Task: Look for space in Paraíba do Sul, Brazil from 1st August, 2023 to 5th August, 2023 for 3 adults, 1 child in price range Rs.13000 to Rs.20000. Place can be entire place with 2 bedrooms having 3 beds and 2 bathrooms. Property type can be flatguest house, hotel. Booking option can be shelf check-in. Required host language is Spanish.
Action: Mouse moved to (461, 115)
Screenshot: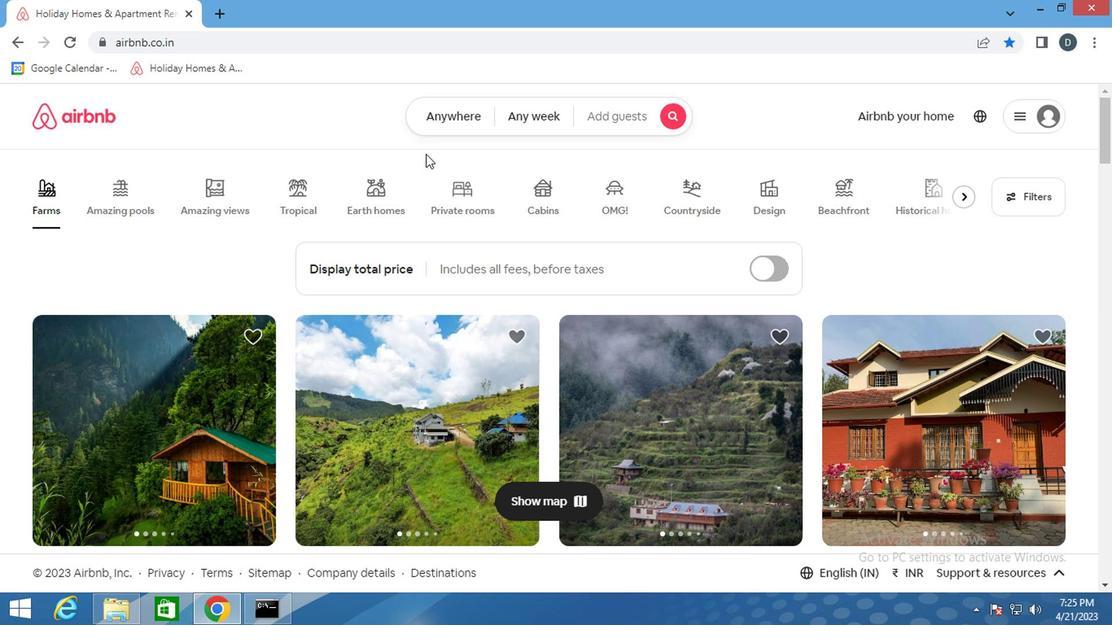 
Action: Mouse pressed left at (461, 115)
Screenshot: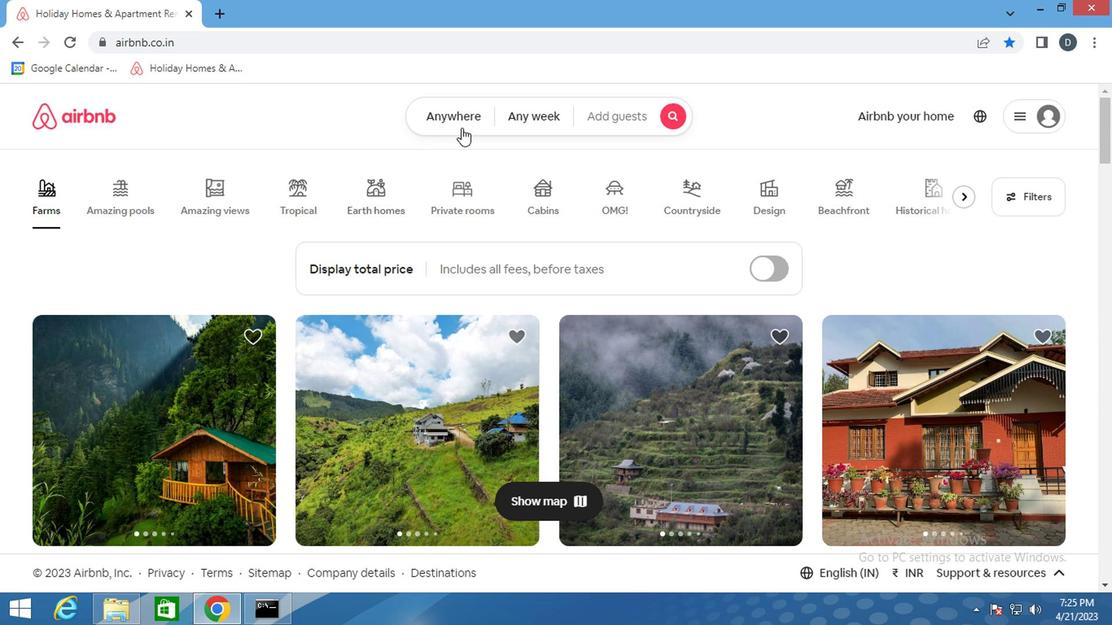 
Action: Mouse moved to (332, 182)
Screenshot: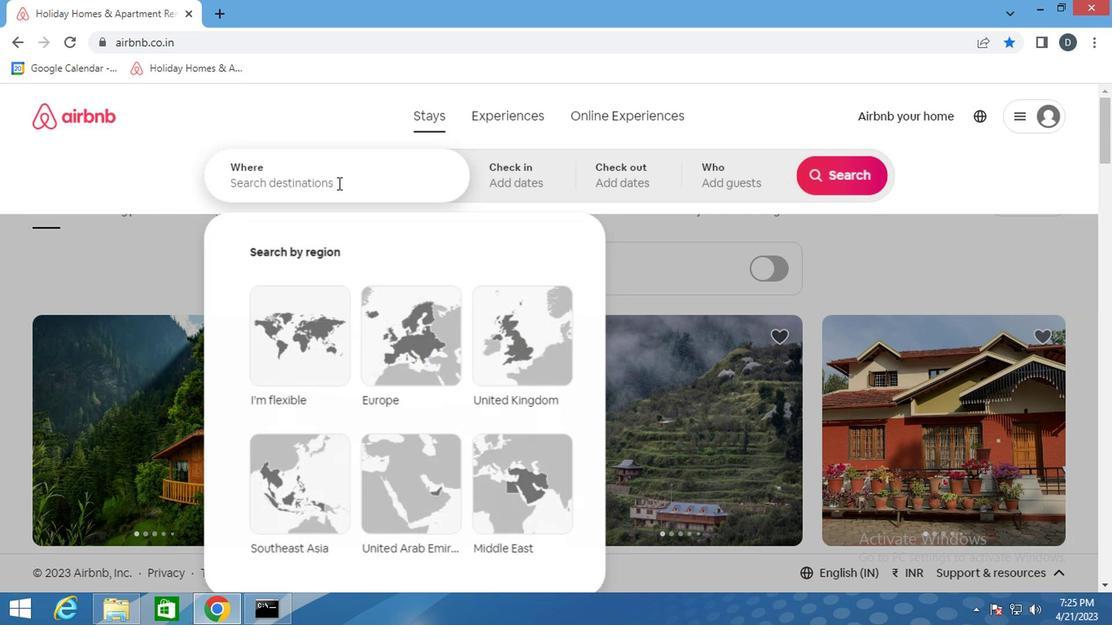 
Action: Mouse pressed left at (332, 182)
Screenshot: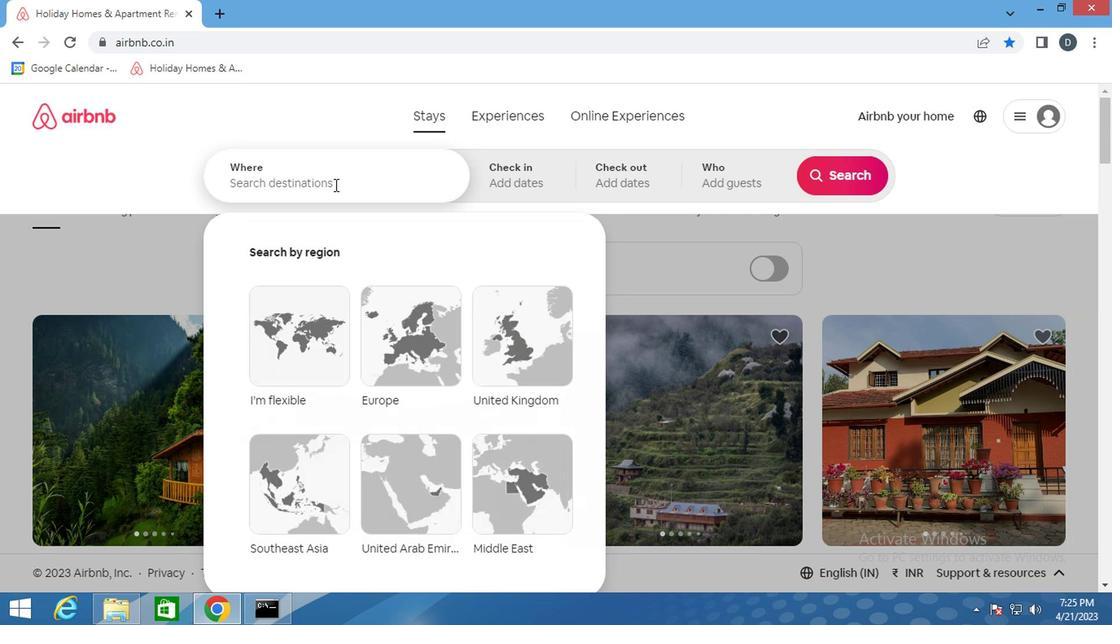 
Action: Key pressed <Key.shift_r>Paraiba<Key.space>do<Key.space><Key.shift><Key.shift><Key.shift><Key.shift><Key.shift><Key.shift><Key.shift><Key.shift><Key.shift><Key.shift><Key.shift><Key.shift><Key.shift><Key.shift>SUL,<Key.shift>BRAZIL<Key.enter>
Screenshot: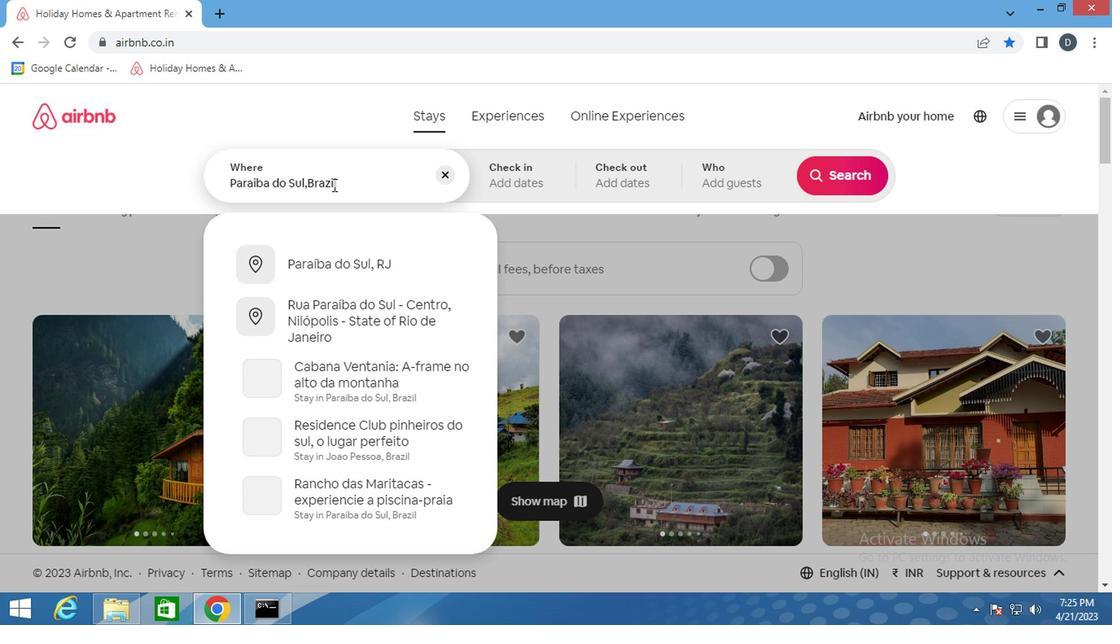 
Action: Mouse moved to (827, 312)
Screenshot: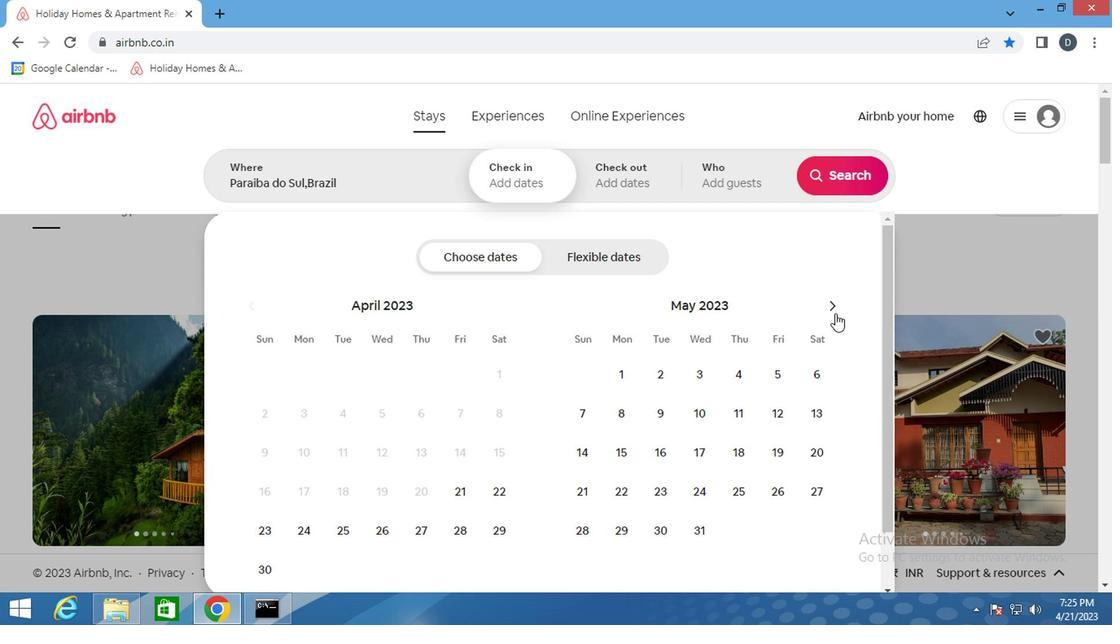 
Action: Mouse pressed left at (827, 312)
Screenshot: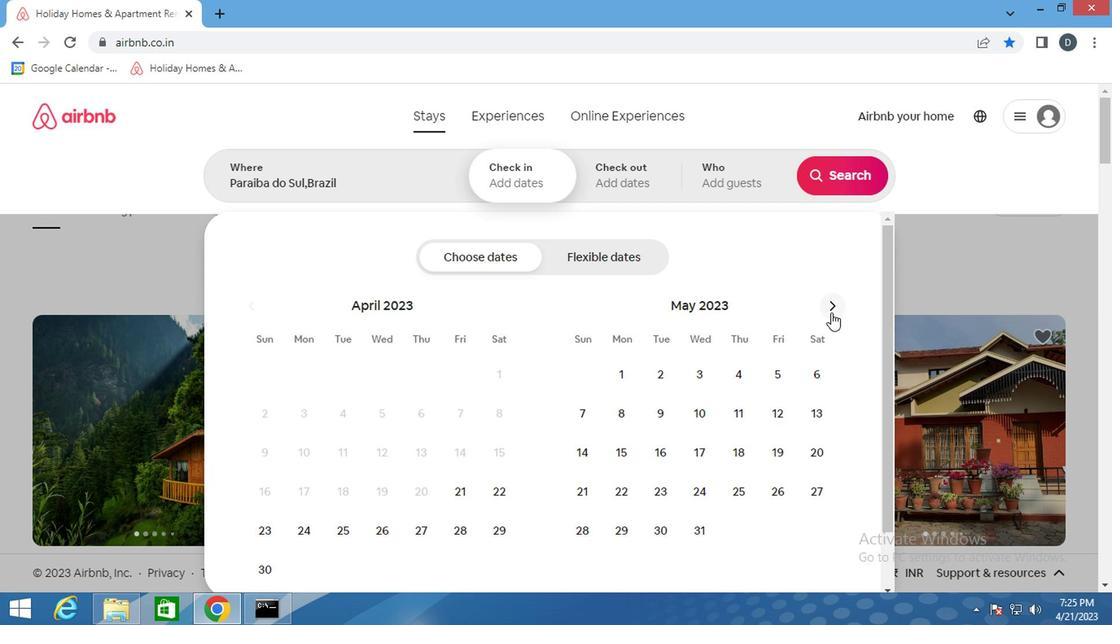 
Action: Mouse pressed left at (827, 312)
Screenshot: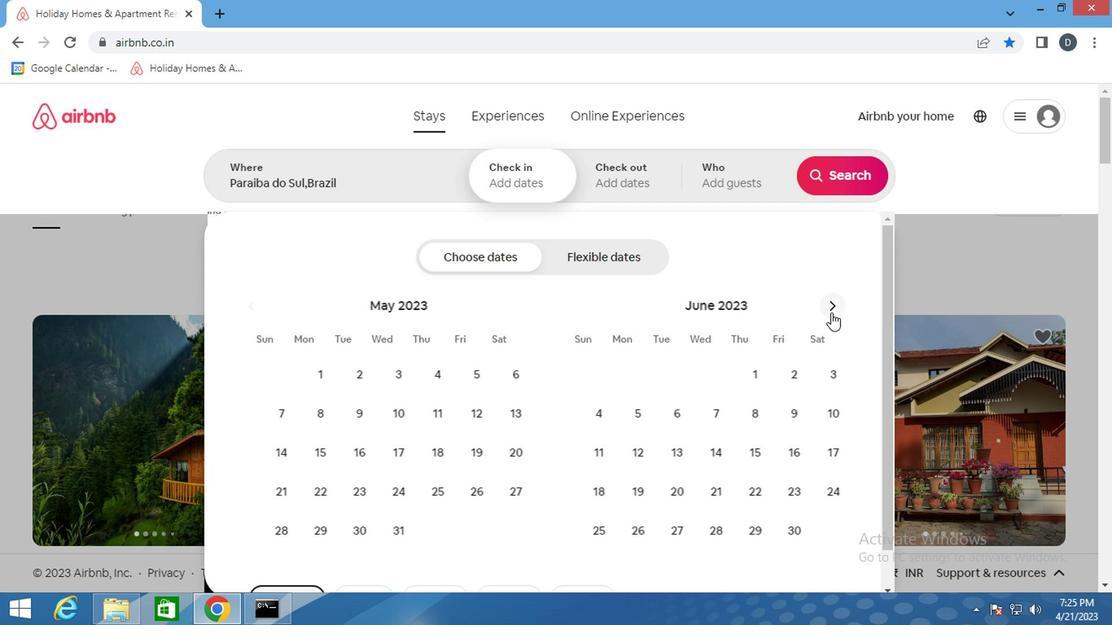 
Action: Mouse pressed left at (827, 312)
Screenshot: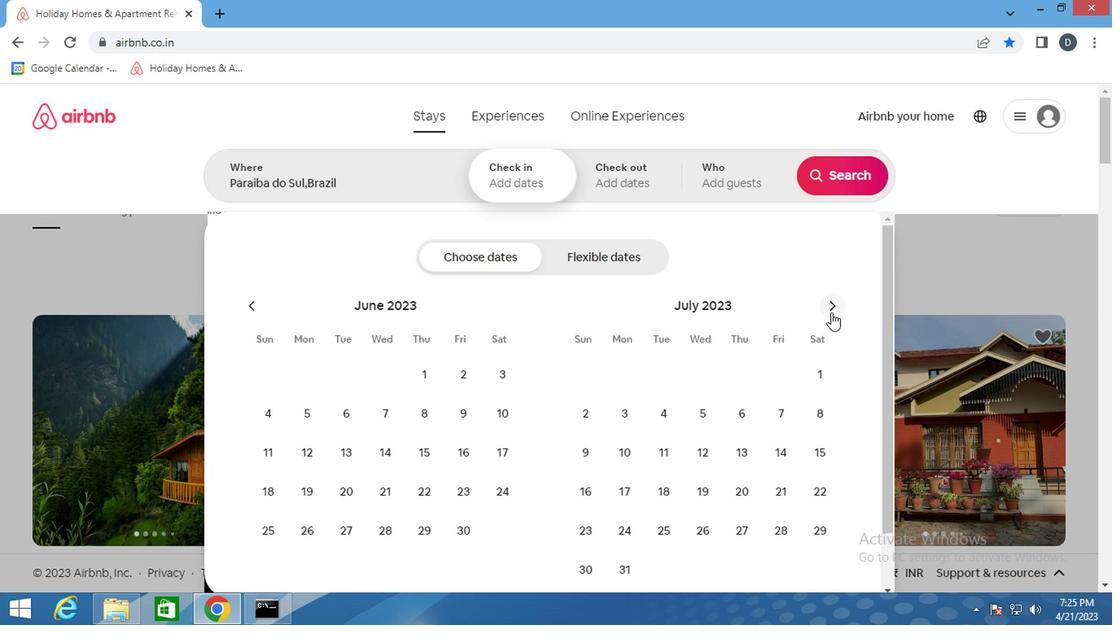 
Action: Mouse moved to (654, 374)
Screenshot: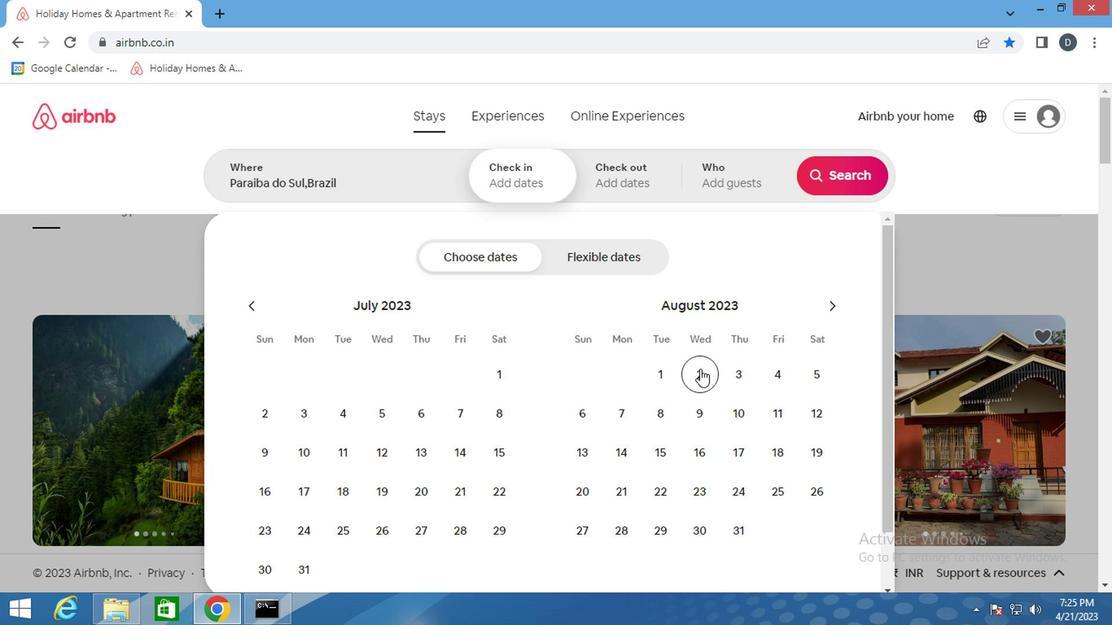 
Action: Mouse pressed left at (654, 374)
Screenshot: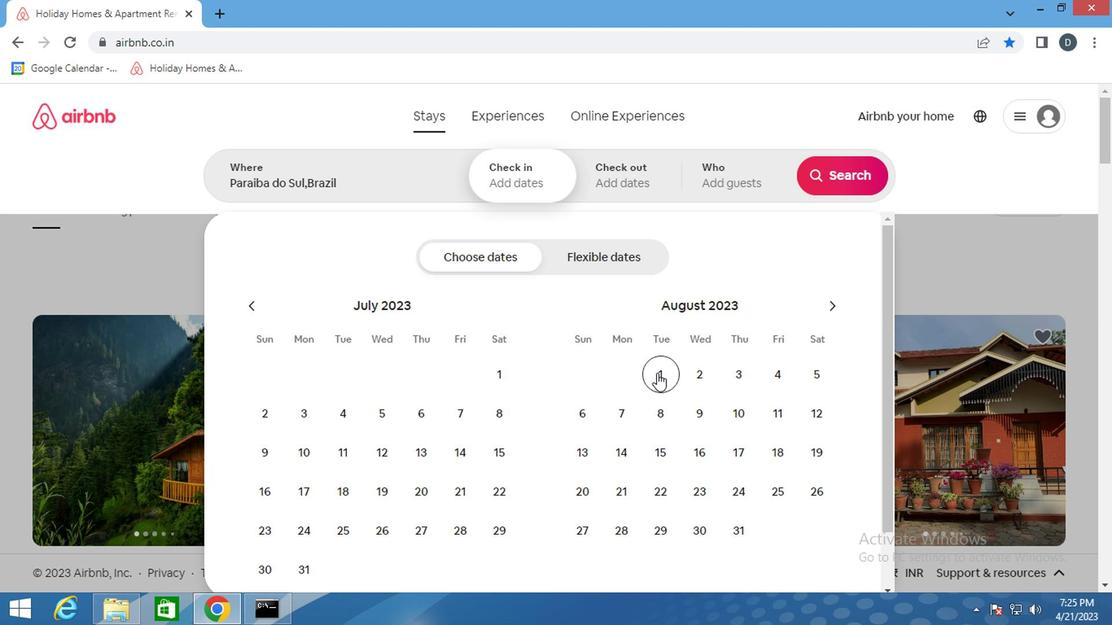 
Action: Mouse moved to (818, 373)
Screenshot: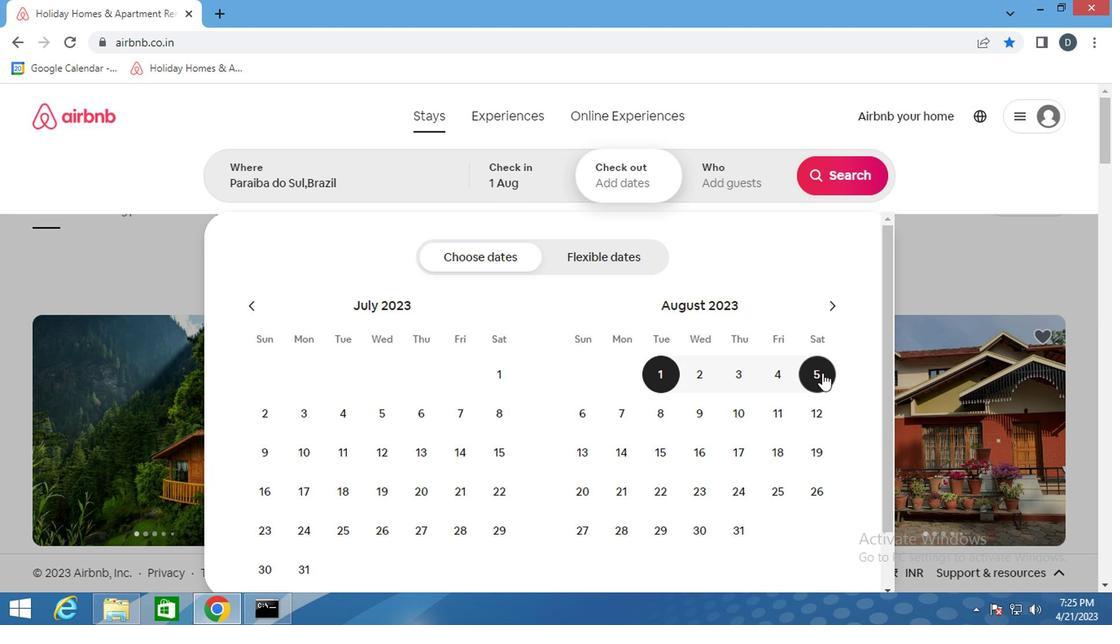 
Action: Mouse pressed left at (818, 373)
Screenshot: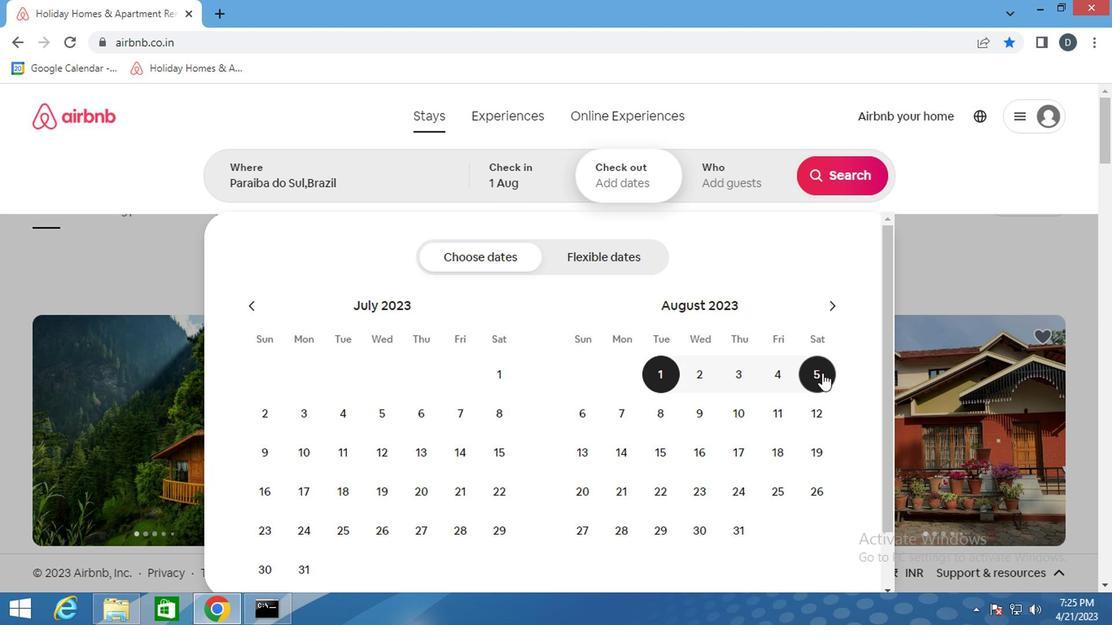 
Action: Mouse moved to (736, 182)
Screenshot: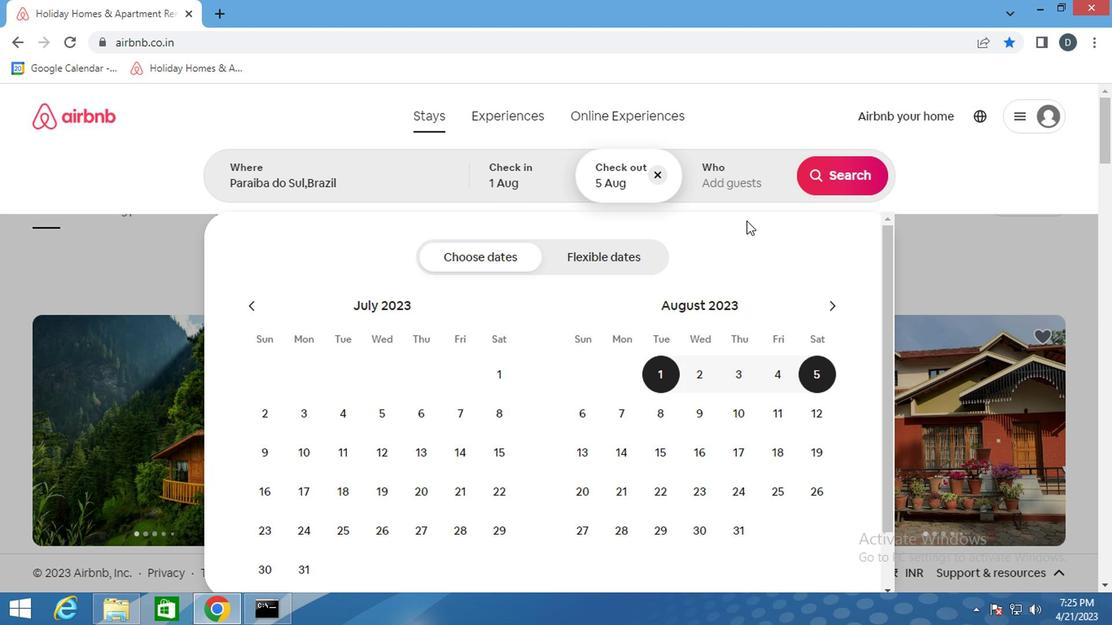 
Action: Mouse pressed left at (736, 182)
Screenshot: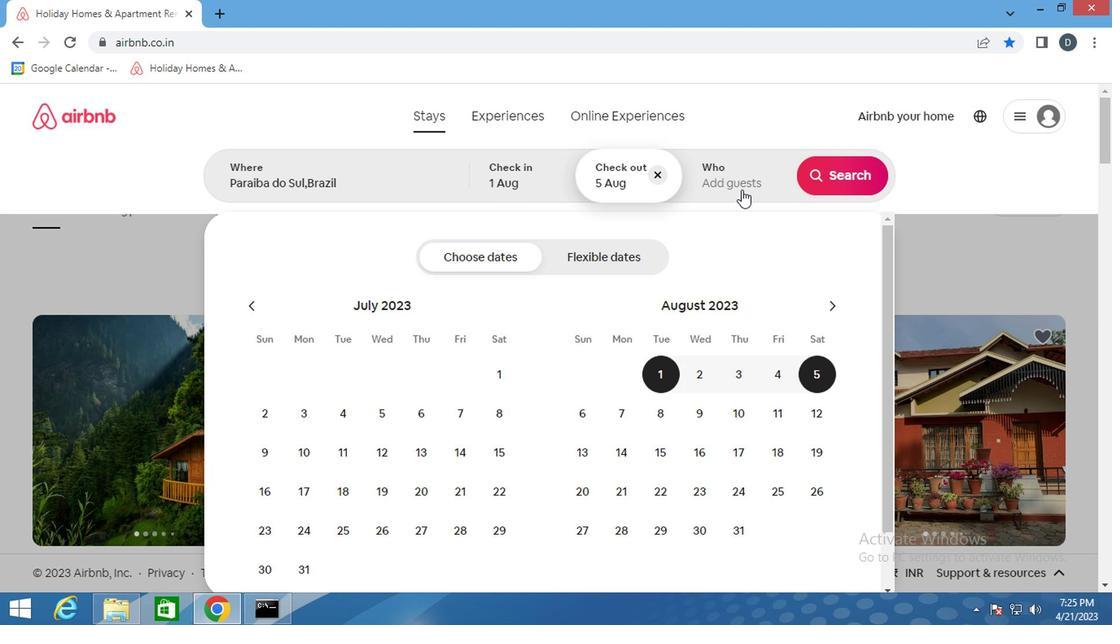 
Action: Mouse moved to (844, 262)
Screenshot: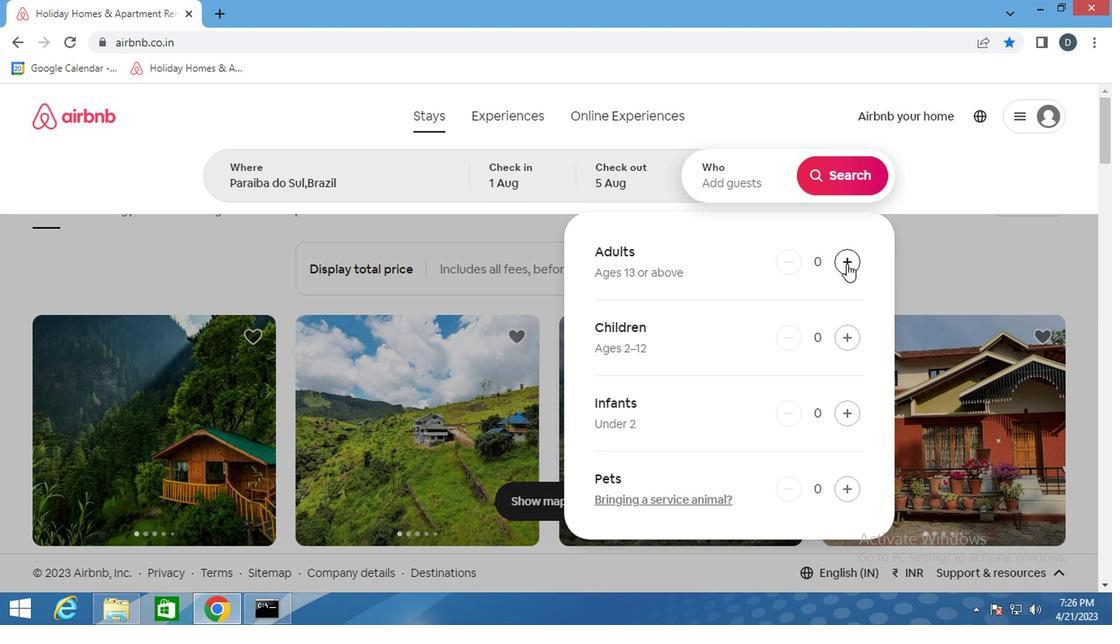 
Action: Mouse pressed left at (844, 262)
Screenshot: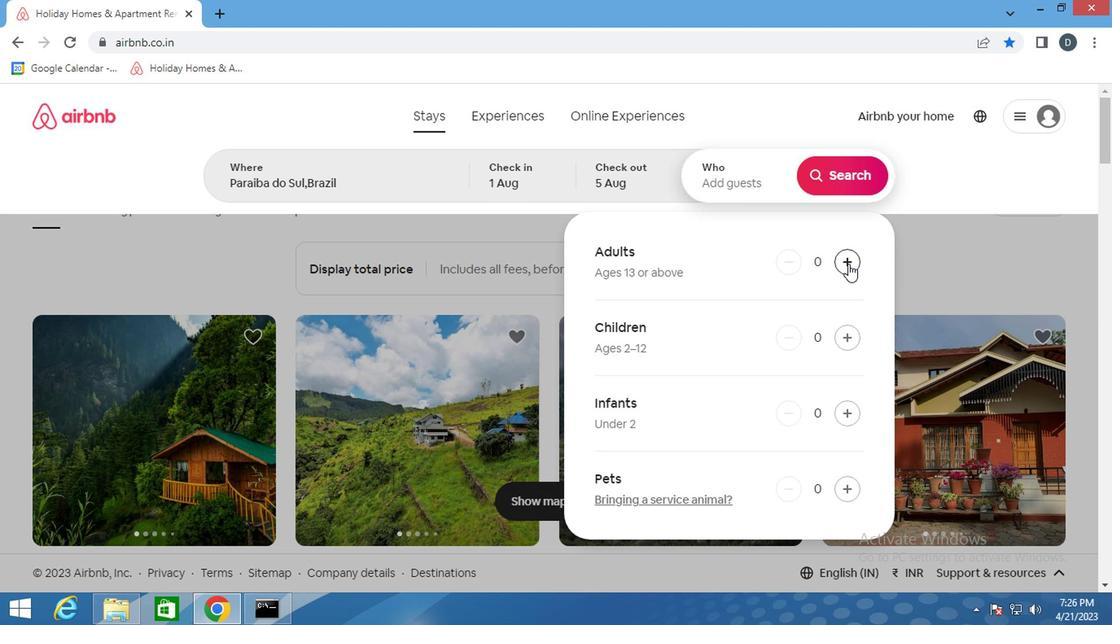 
Action: Mouse pressed left at (844, 262)
Screenshot: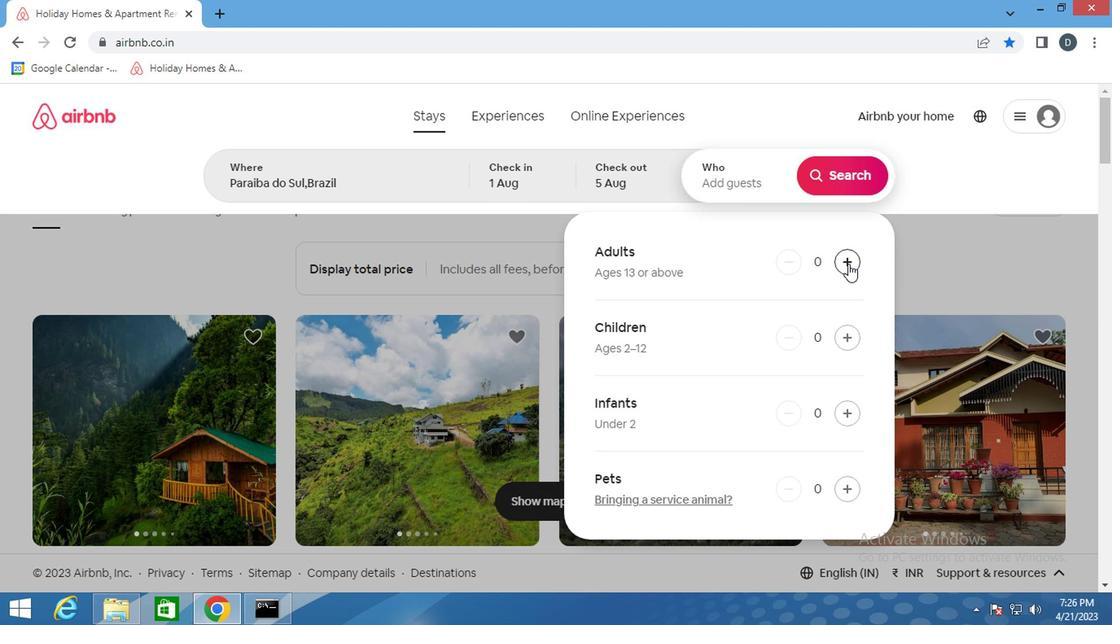 
Action: Mouse pressed left at (844, 262)
Screenshot: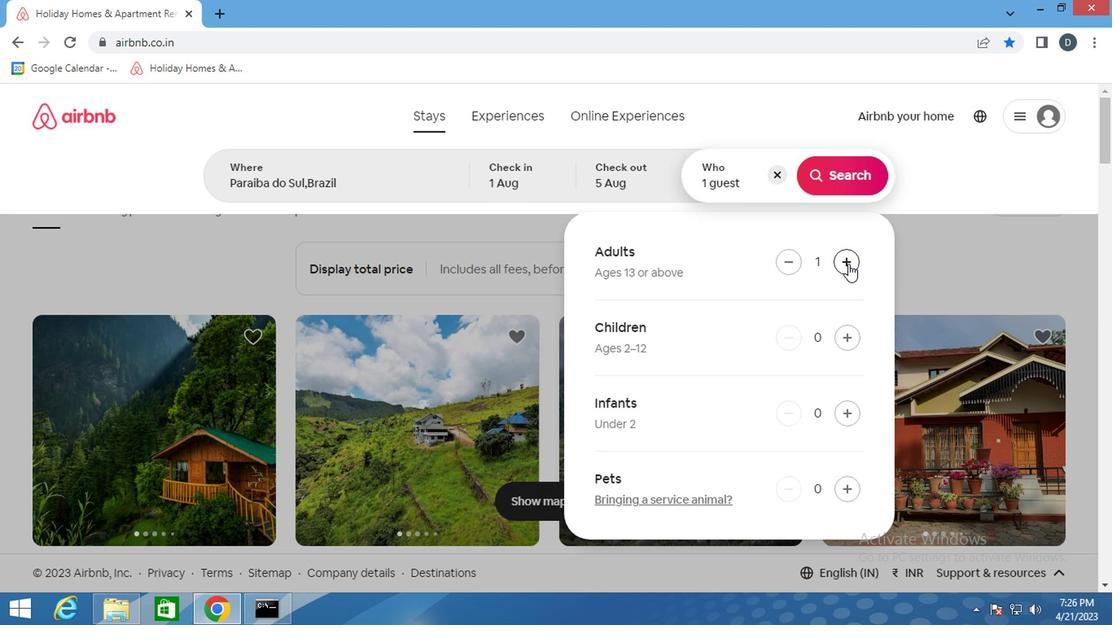 
Action: Mouse moved to (846, 341)
Screenshot: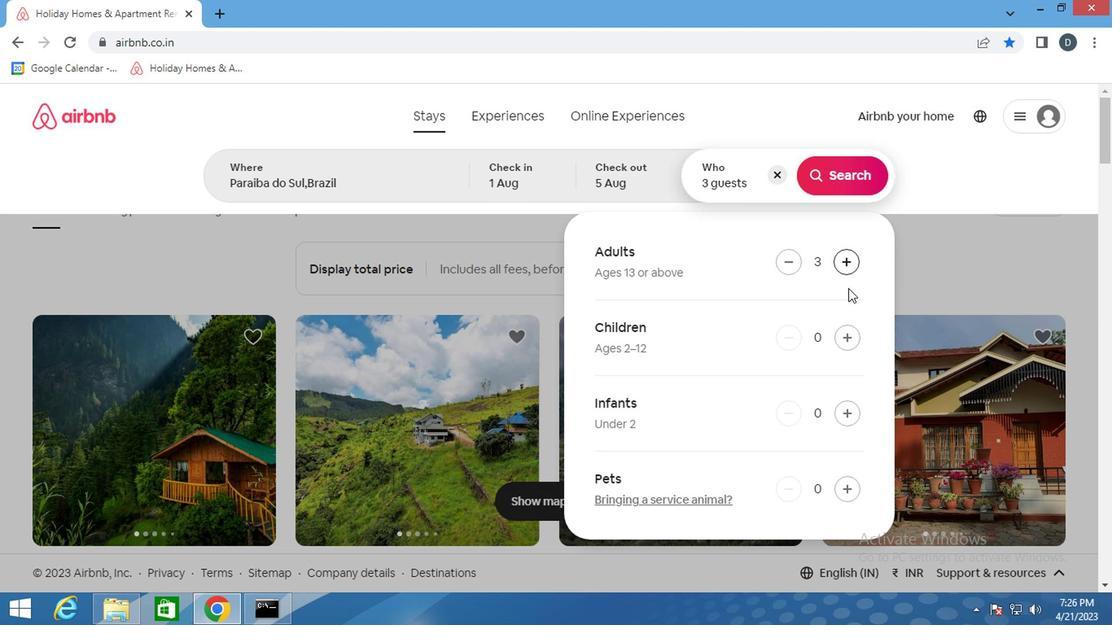 
Action: Mouse pressed left at (846, 341)
Screenshot: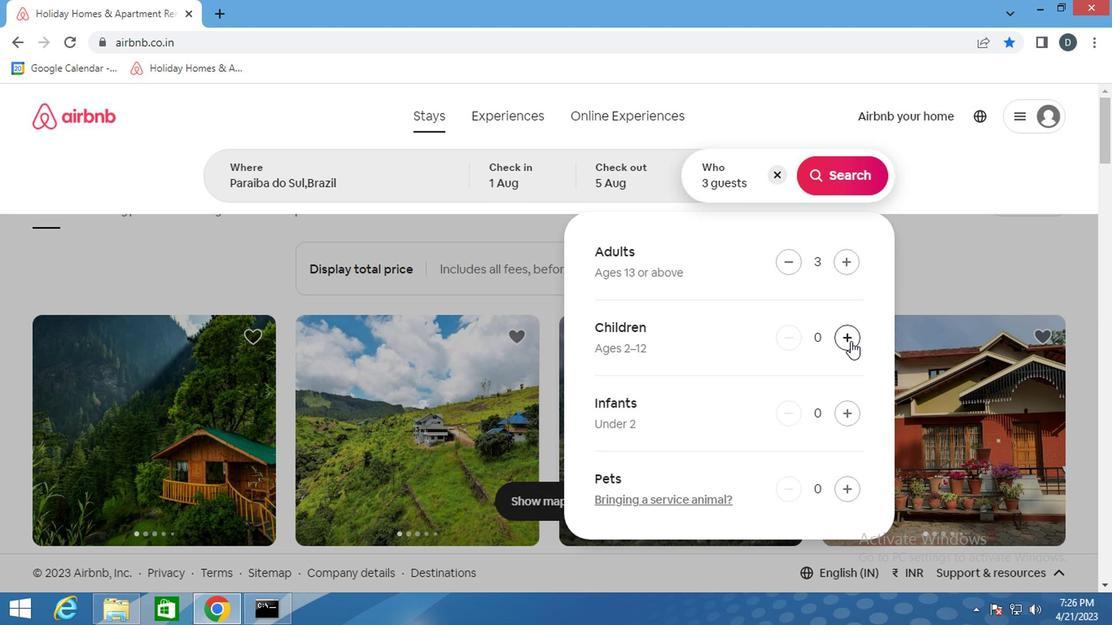 
Action: Mouse moved to (828, 181)
Screenshot: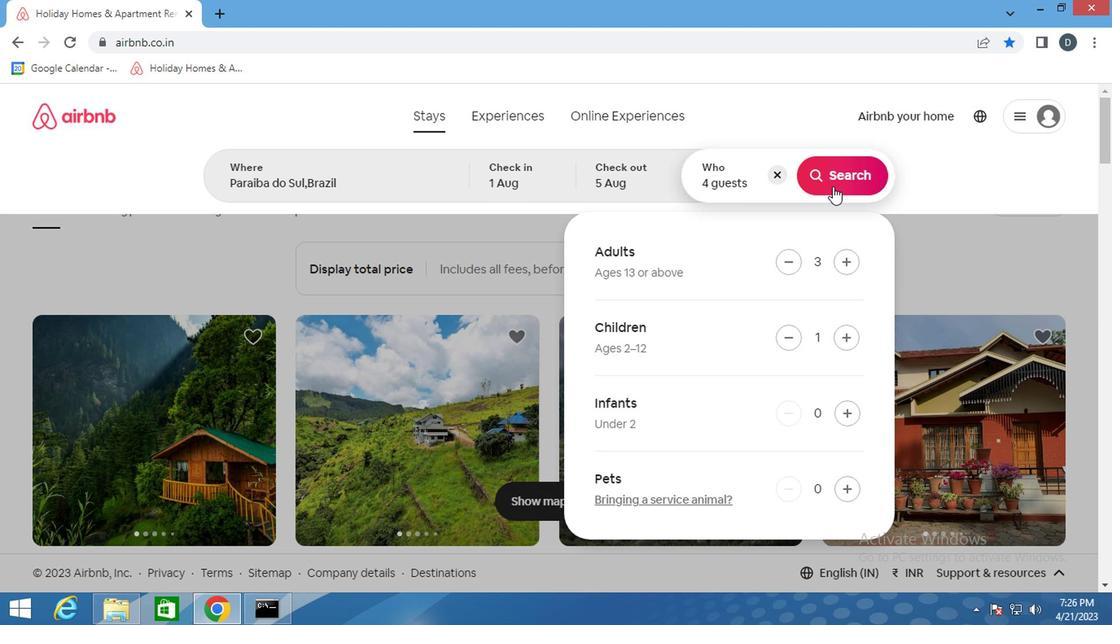 
Action: Mouse pressed left at (828, 181)
Screenshot: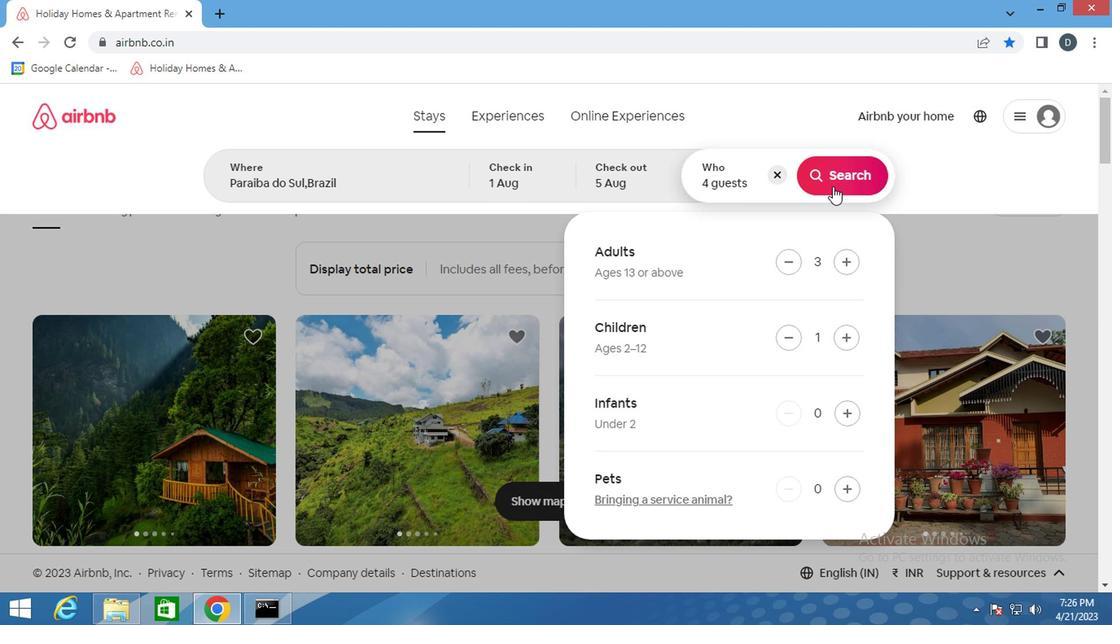 
Action: Mouse moved to (1032, 186)
Screenshot: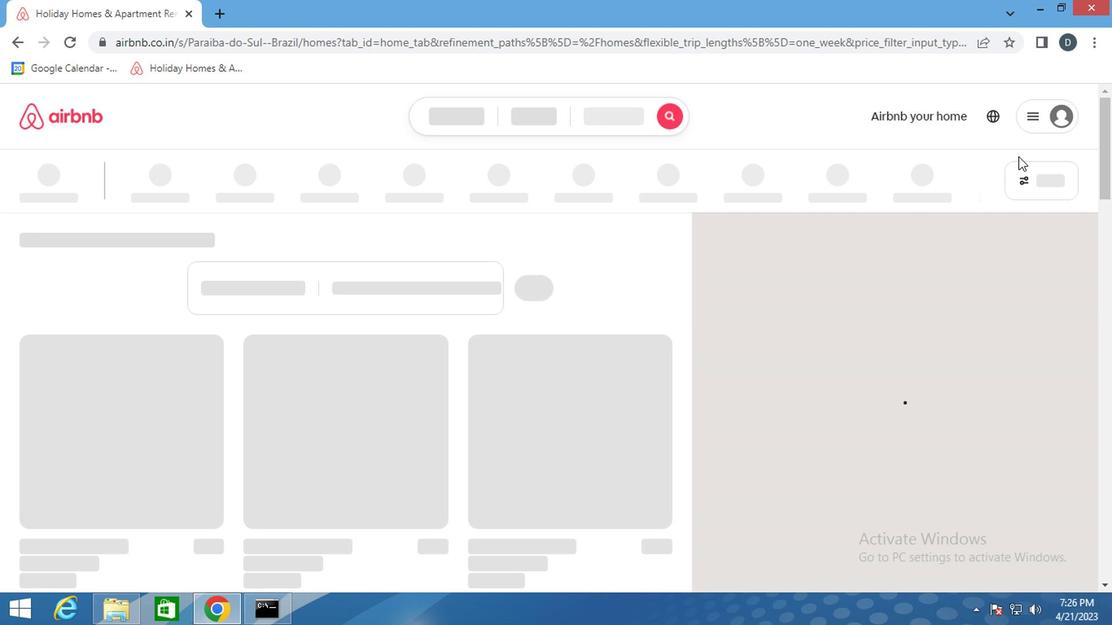 
Action: Mouse pressed left at (1032, 186)
Screenshot: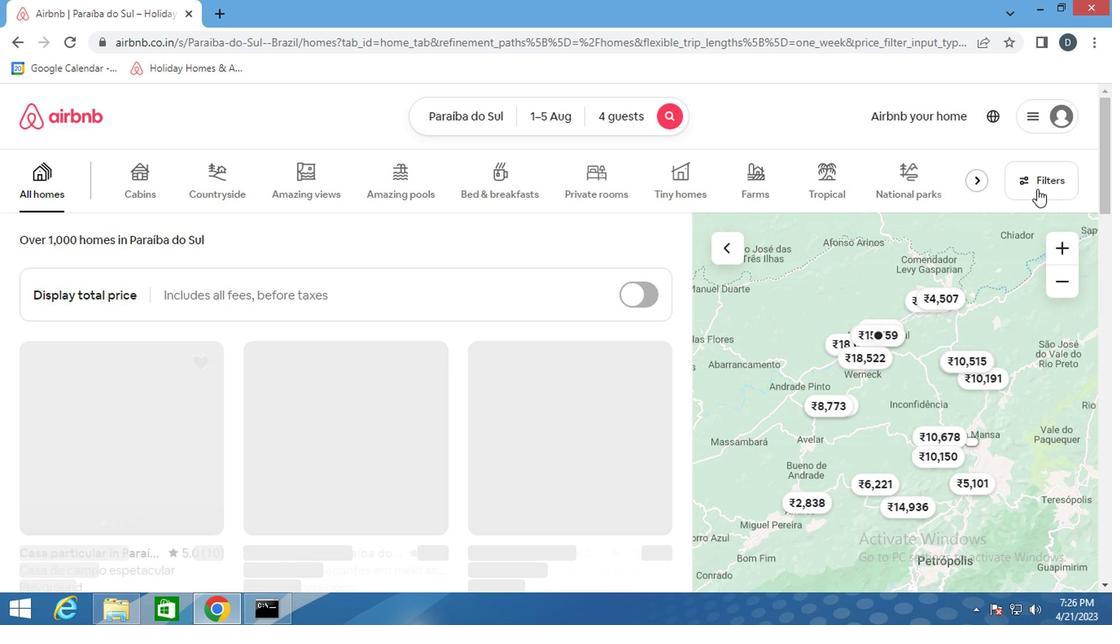 
Action: Mouse moved to (355, 381)
Screenshot: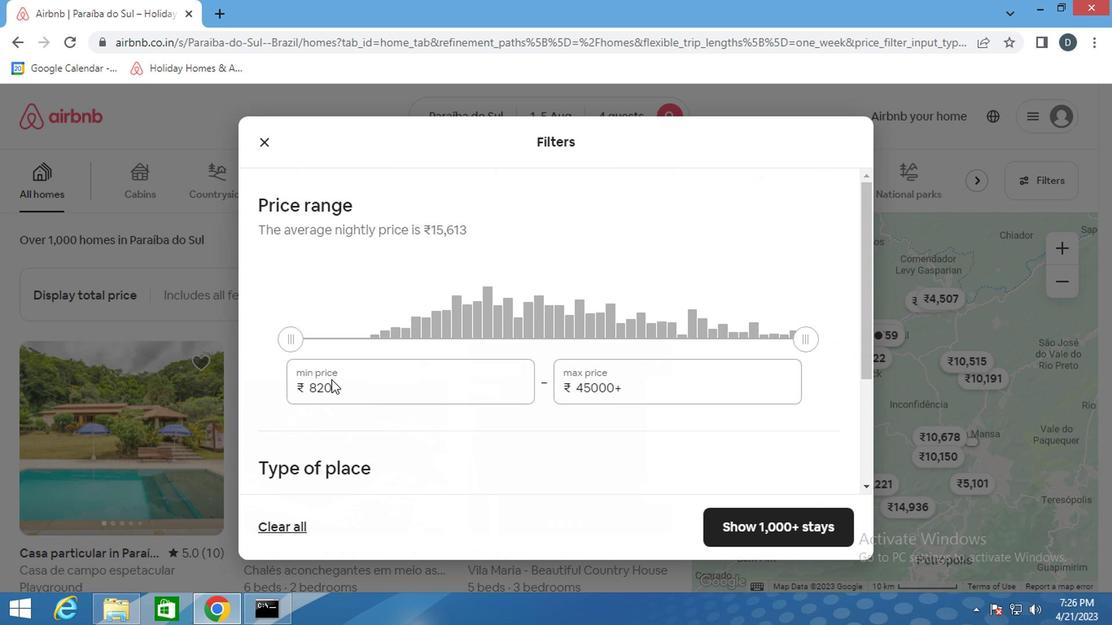
Action: Mouse pressed left at (355, 381)
Screenshot: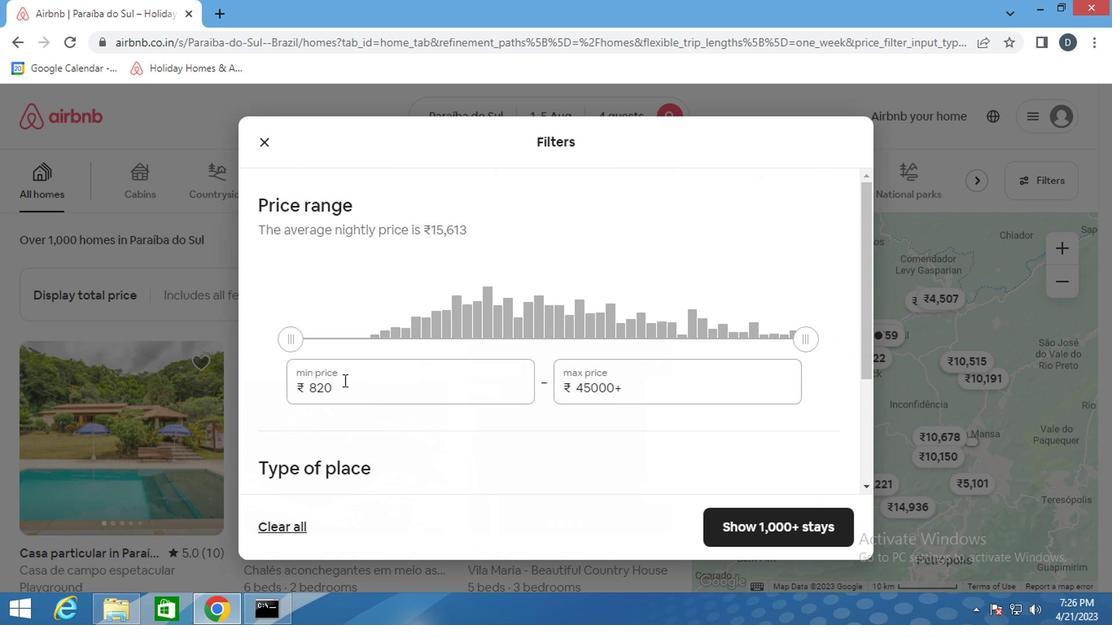 
Action: Mouse pressed left at (355, 381)
Screenshot: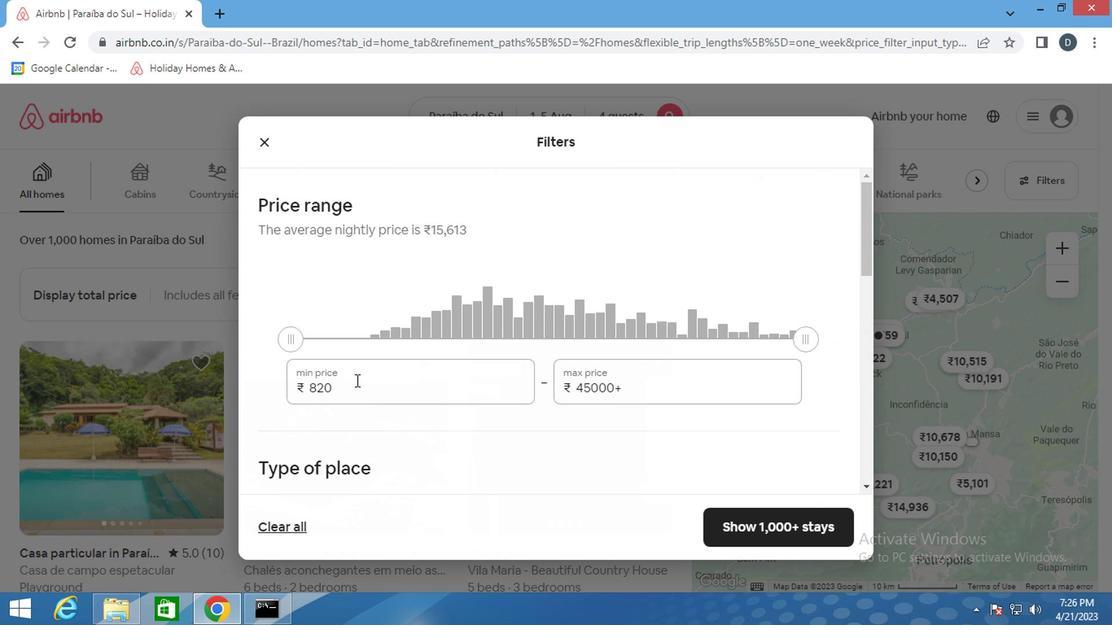 
Action: Key pressed 130
Screenshot: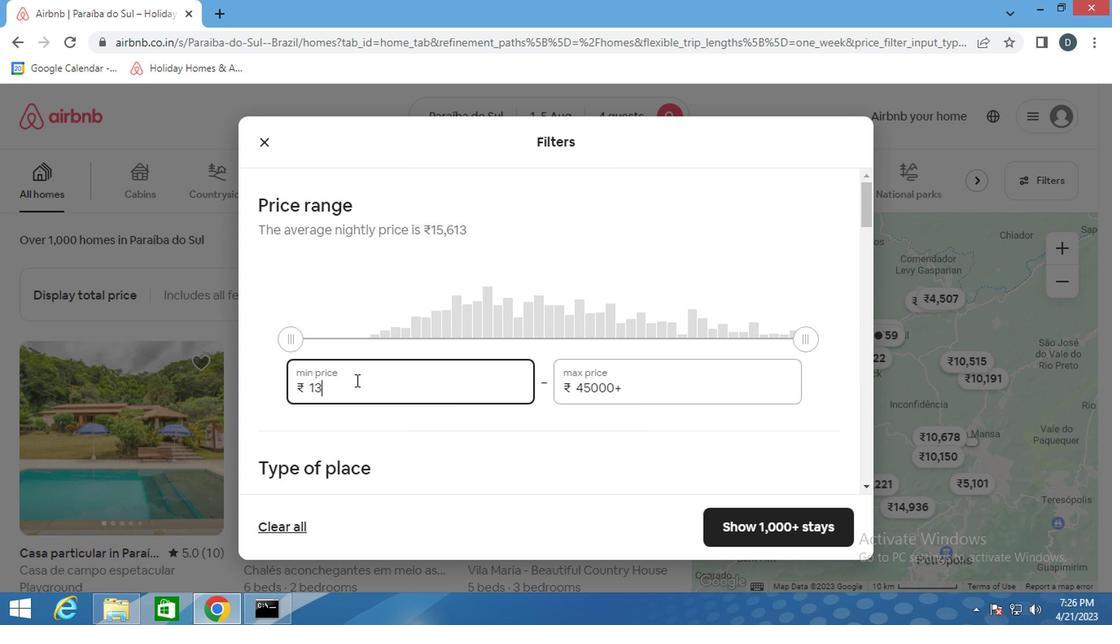 
Action: Mouse moved to (355, 381)
Screenshot: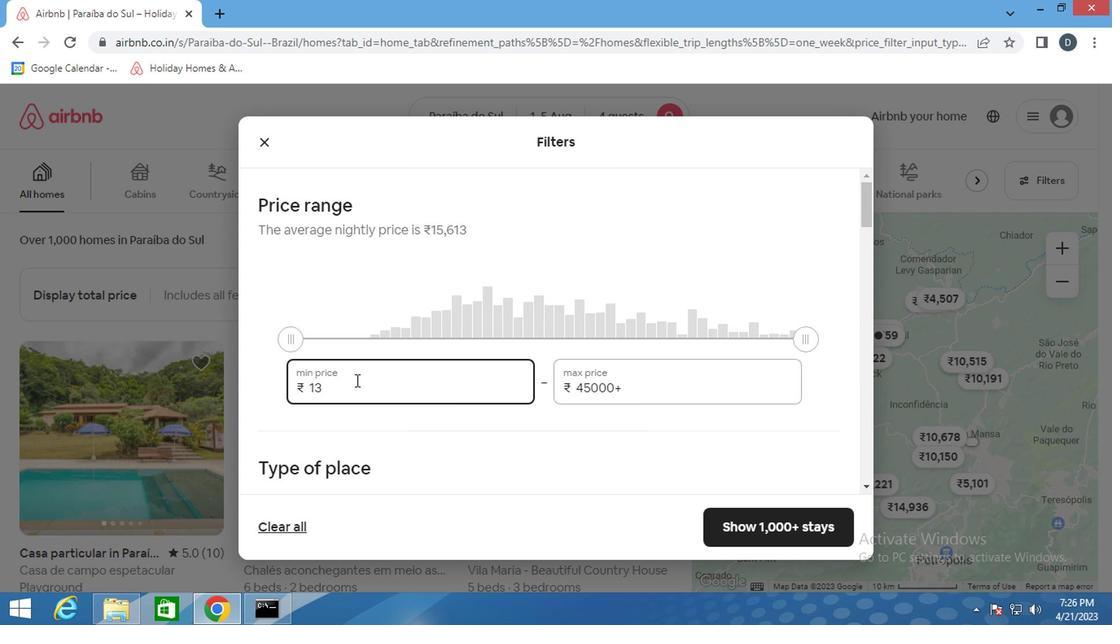 
Action: Key pressed 00<Key.tab>ctrl+Actrl+200
Screenshot: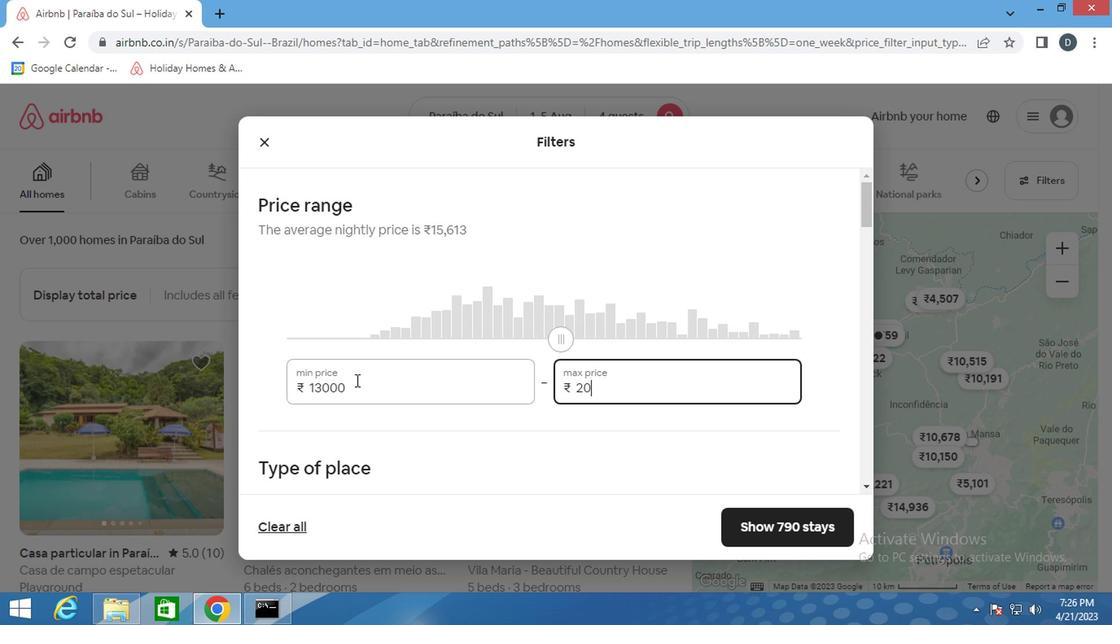 
Action: Mouse moved to (375, 387)
Screenshot: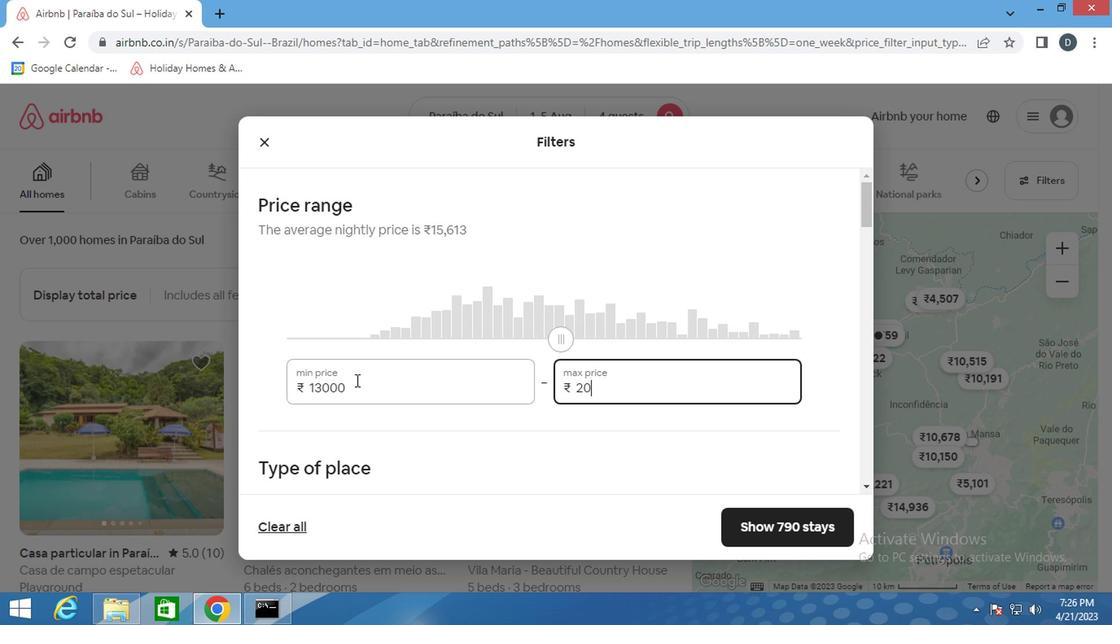 
Action: Key pressed 0
Screenshot: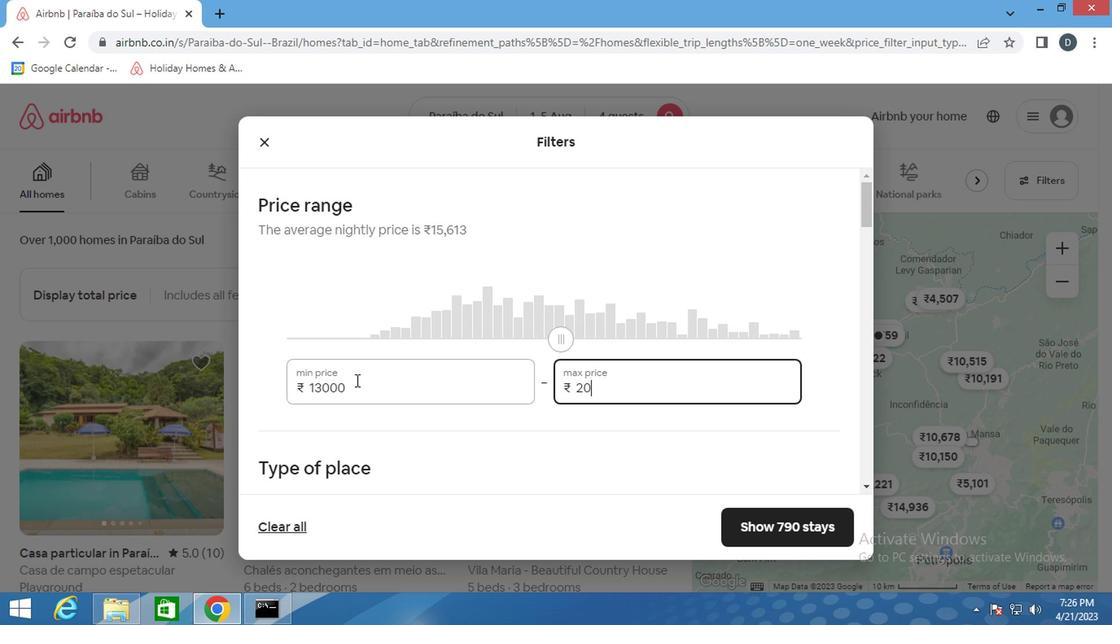 
Action: Mouse moved to (608, 437)
Screenshot: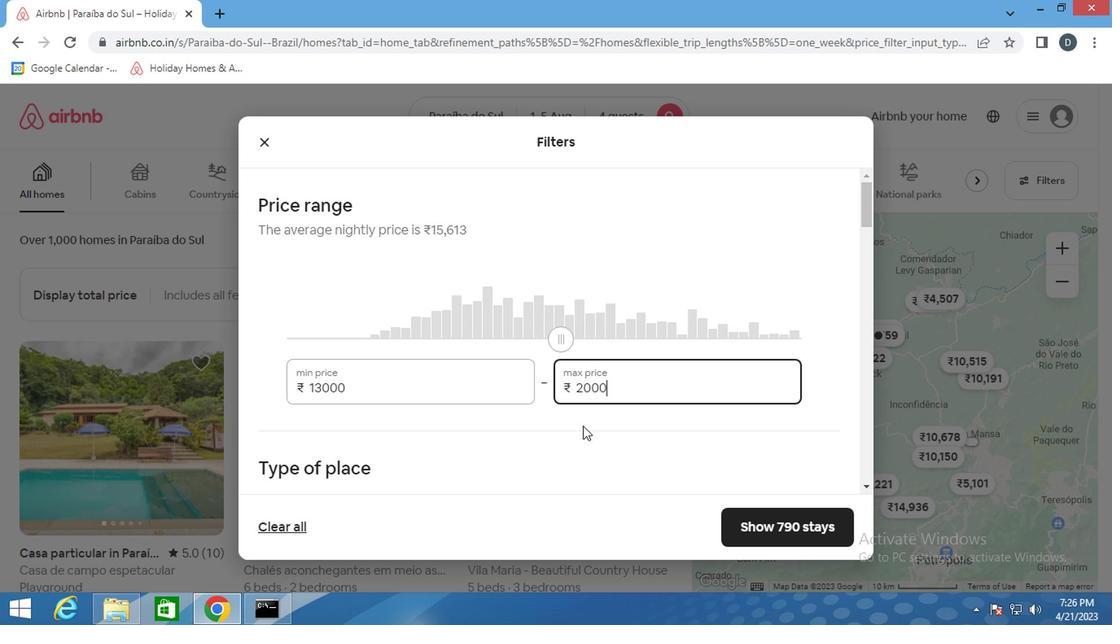 
Action: Key pressed 0
Screenshot: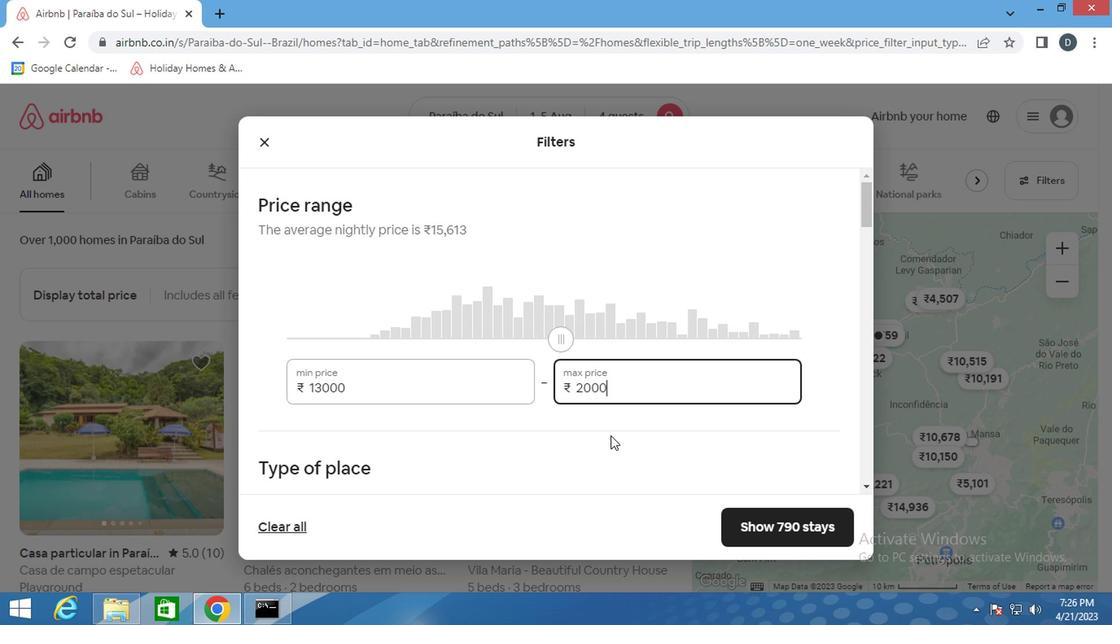 
Action: Mouse scrolled (608, 437) with delta (0, 0)
Screenshot: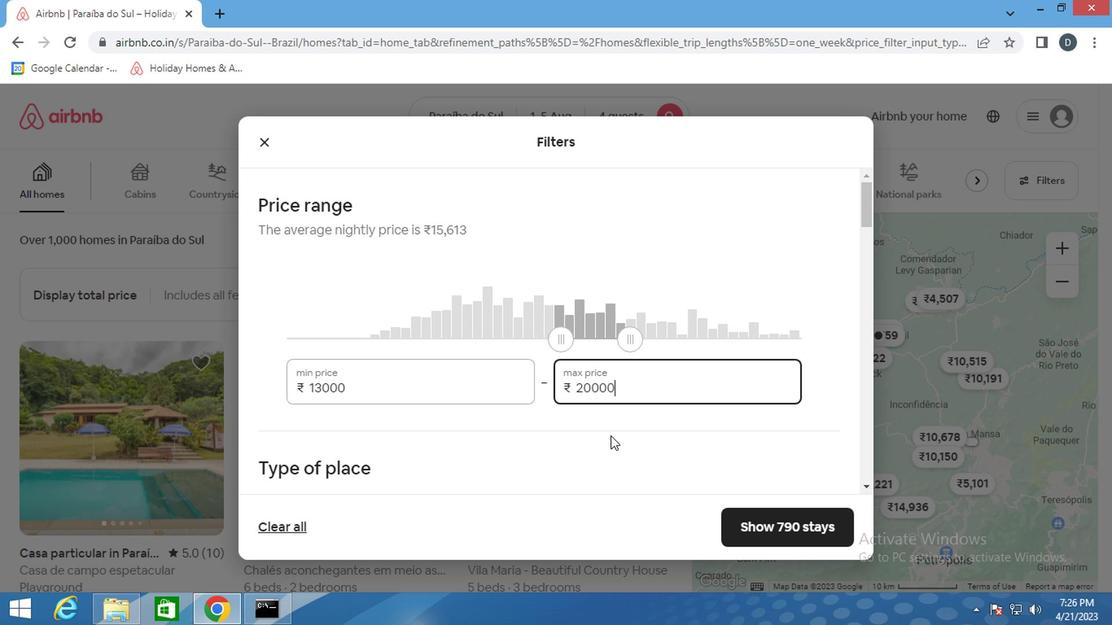 
Action: Mouse scrolled (608, 437) with delta (0, 0)
Screenshot: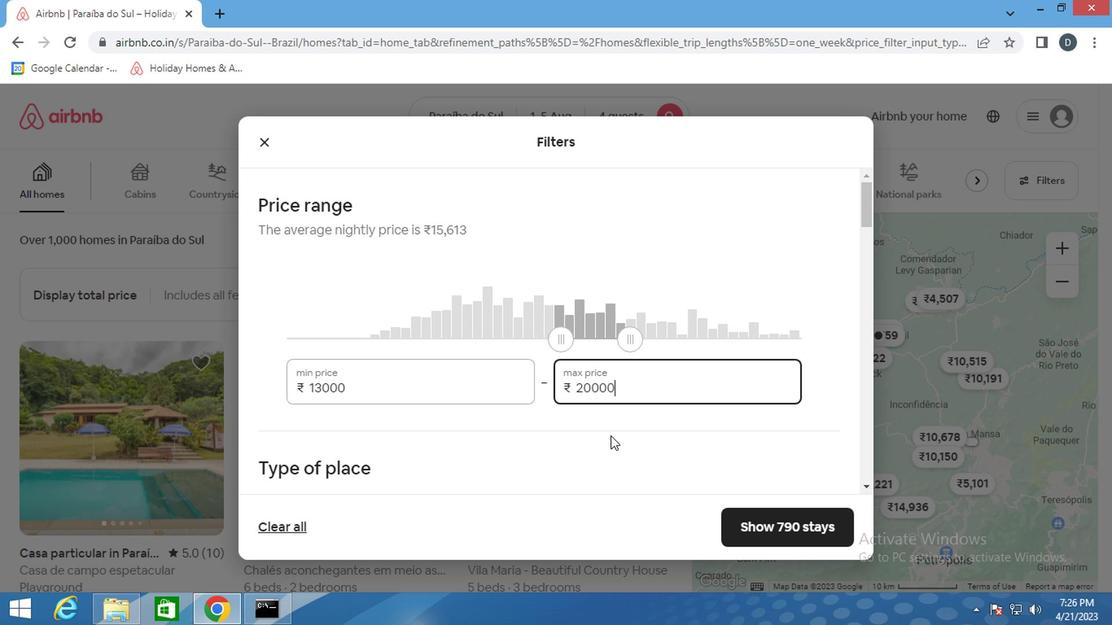 
Action: Mouse moved to (330, 362)
Screenshot: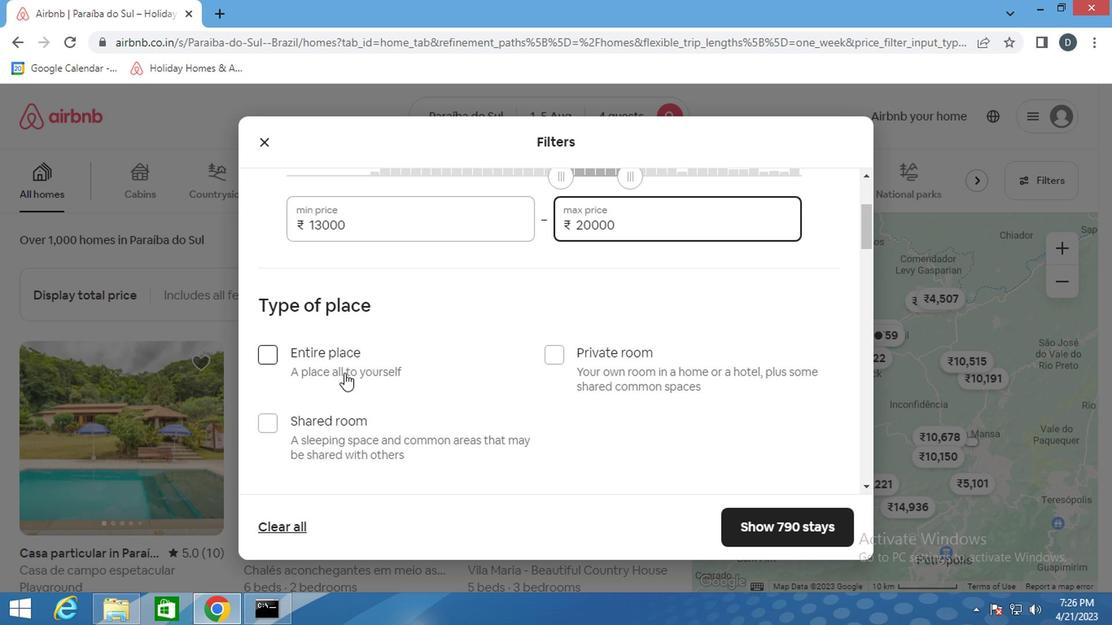 
Action: Mouse pressed left at (330, 362)
Screenshot: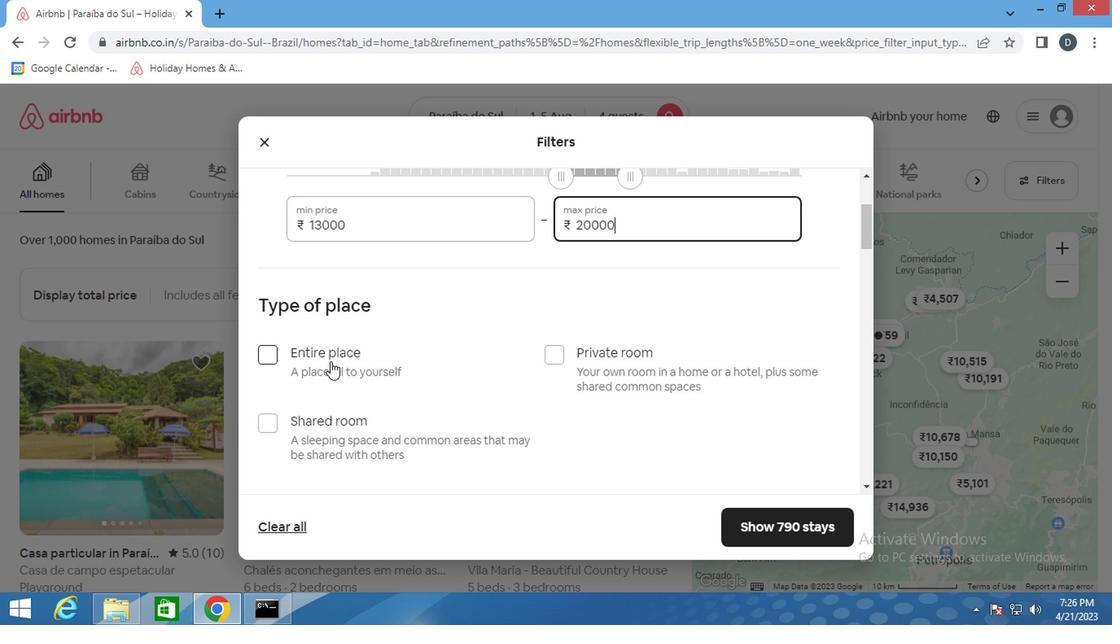 
Action: Mouse moved to (458, 396)
Screenshot: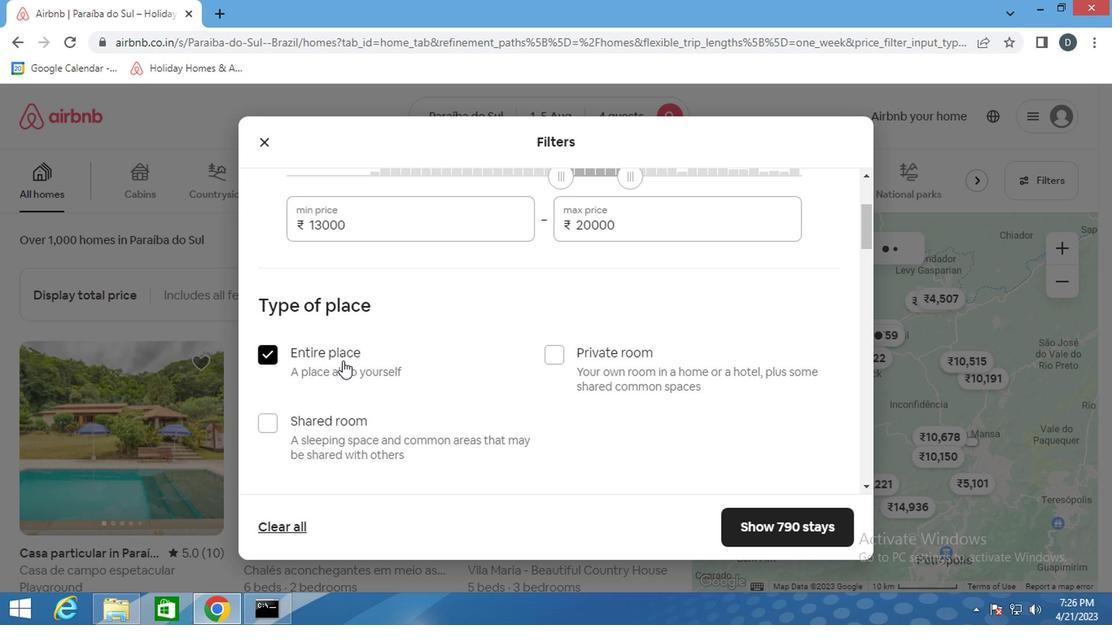 
Action: Mouse scrolled (458, 395) with delta (0, -1)
Screenshot: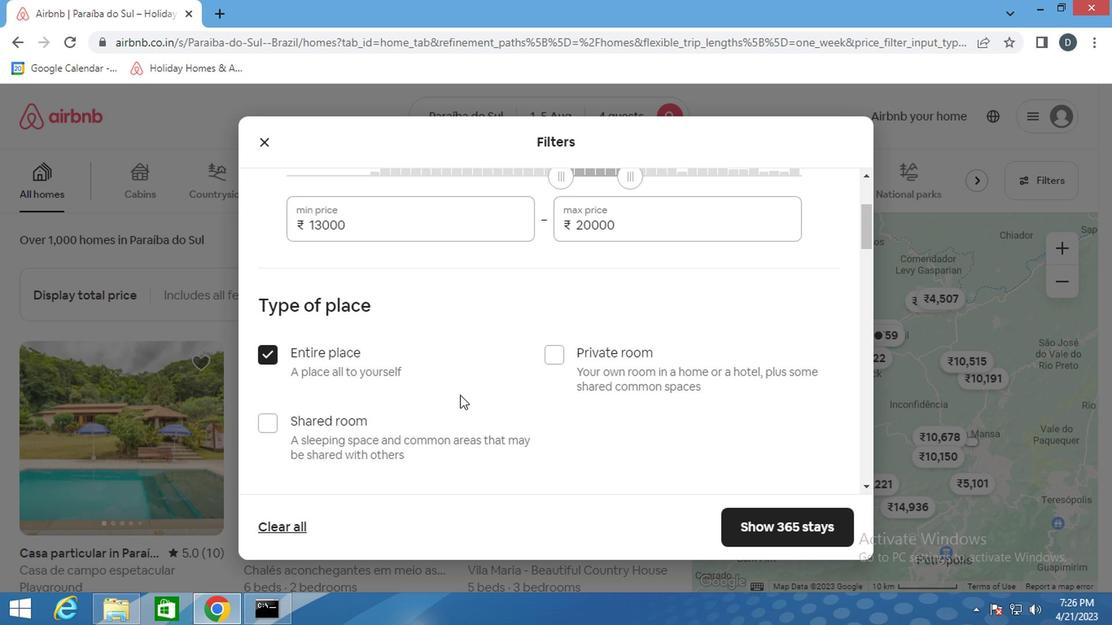 
Action: Mouse scrolled (458, 395) with delta (0, -1)
Screenshot: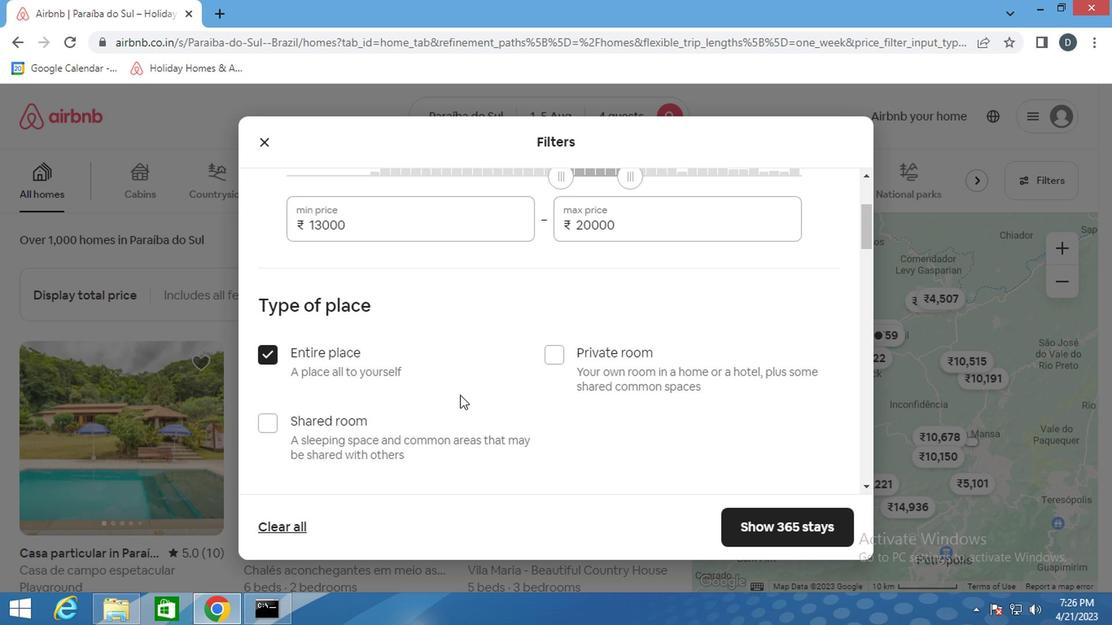 
Action: Mouse scrolled (458, 395) with delta (0, -1)
Screenshot: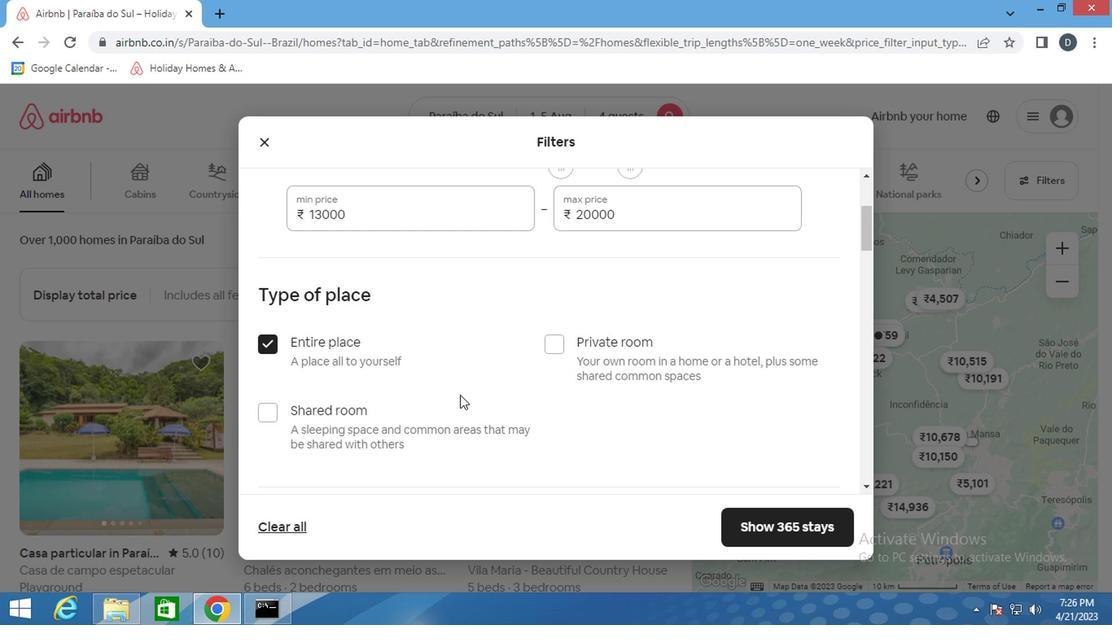
Action: Mouse moved to (418, 376)
Screenshot: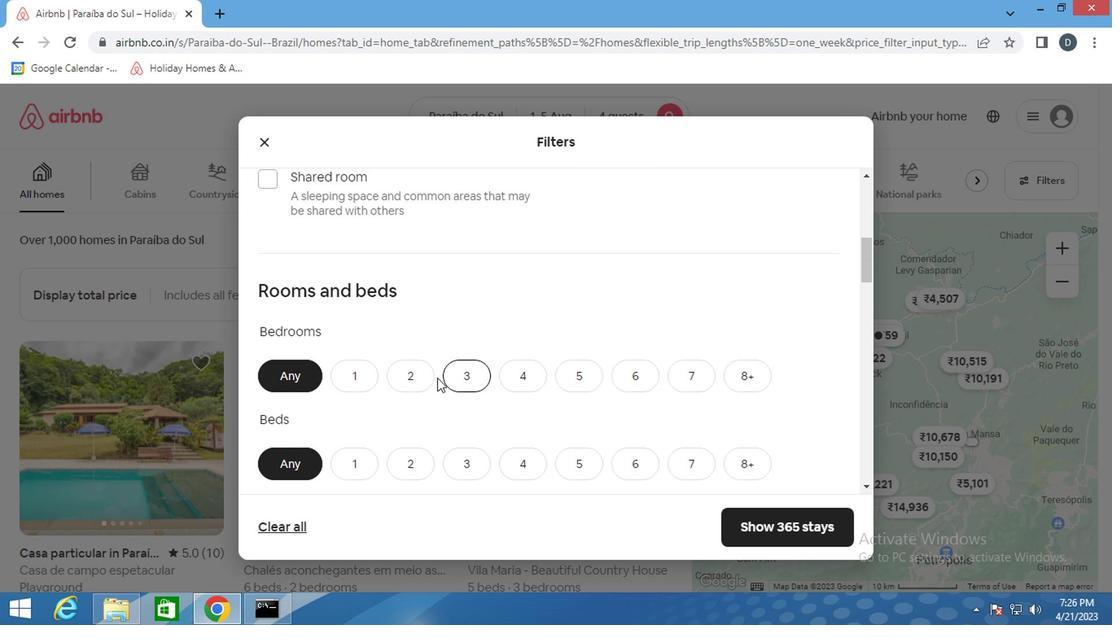 
Action: Mouse pressed left at (418, 376)
Screenshot: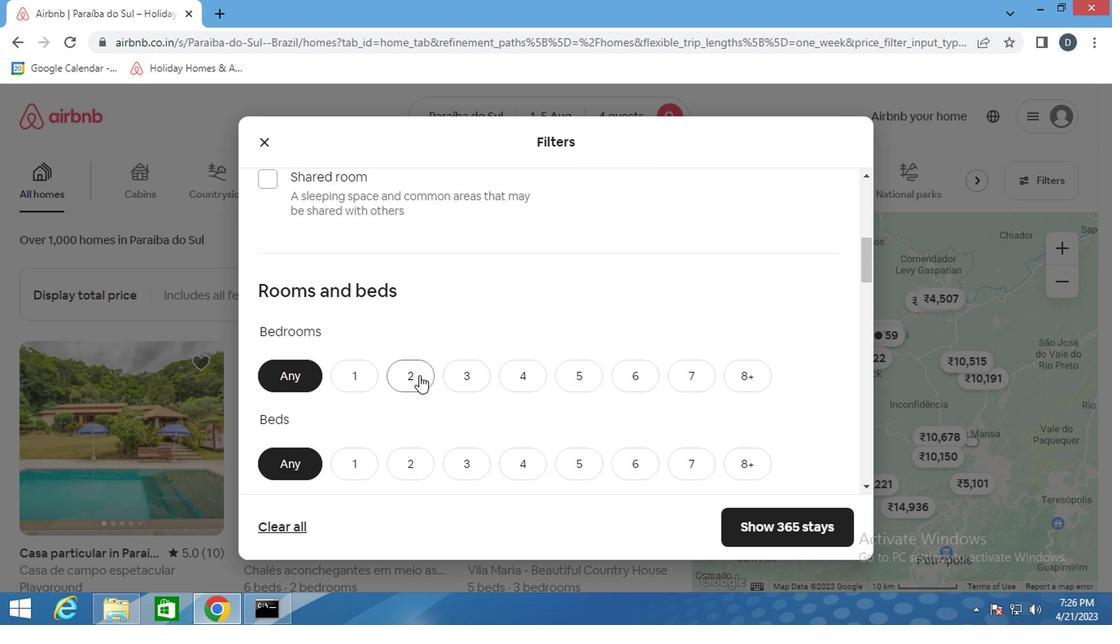 
Action: Mouse scrolled (418, 375) with delta (0, 0)
Screenshot: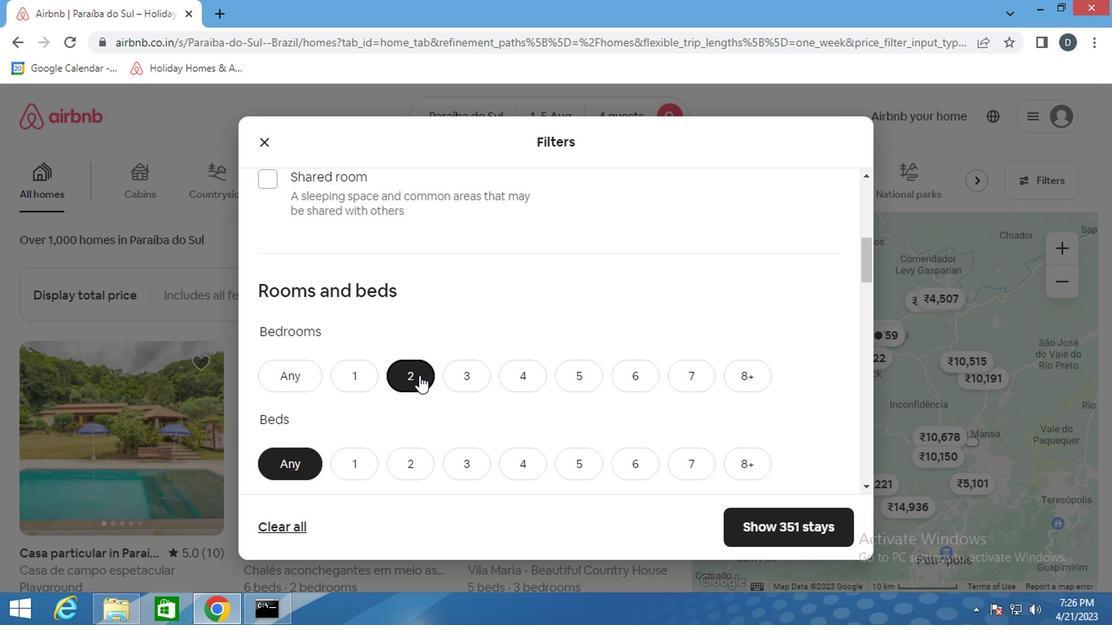 
Action: Mouse scrolled (418, 375) with delta (0, 0)
Screenshot: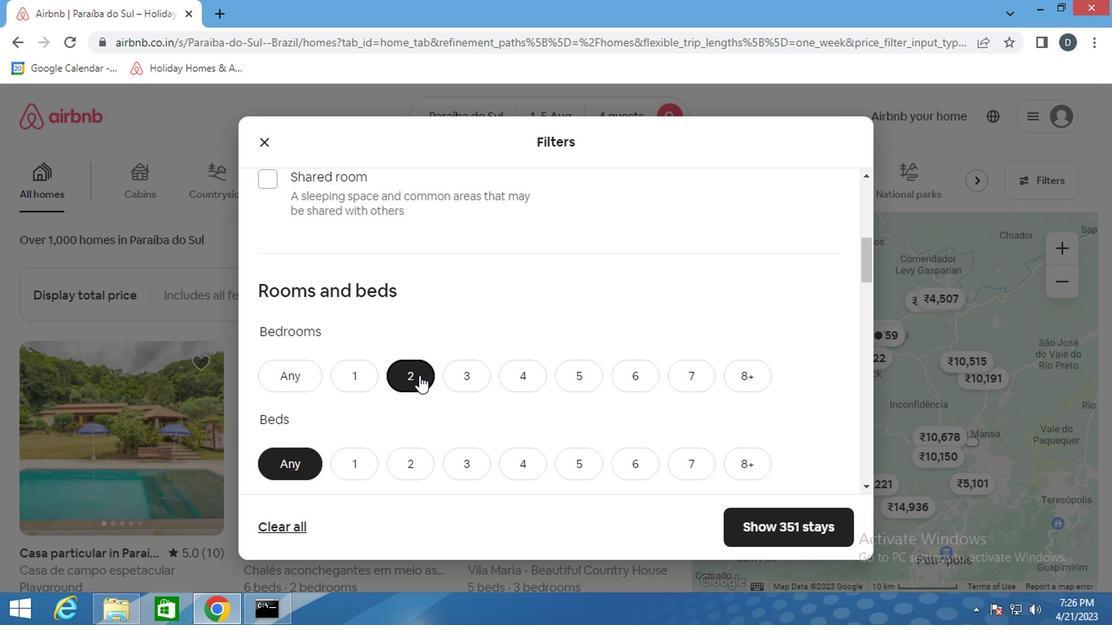 
Action: Mouse moved to (455, 295)
Screenshot: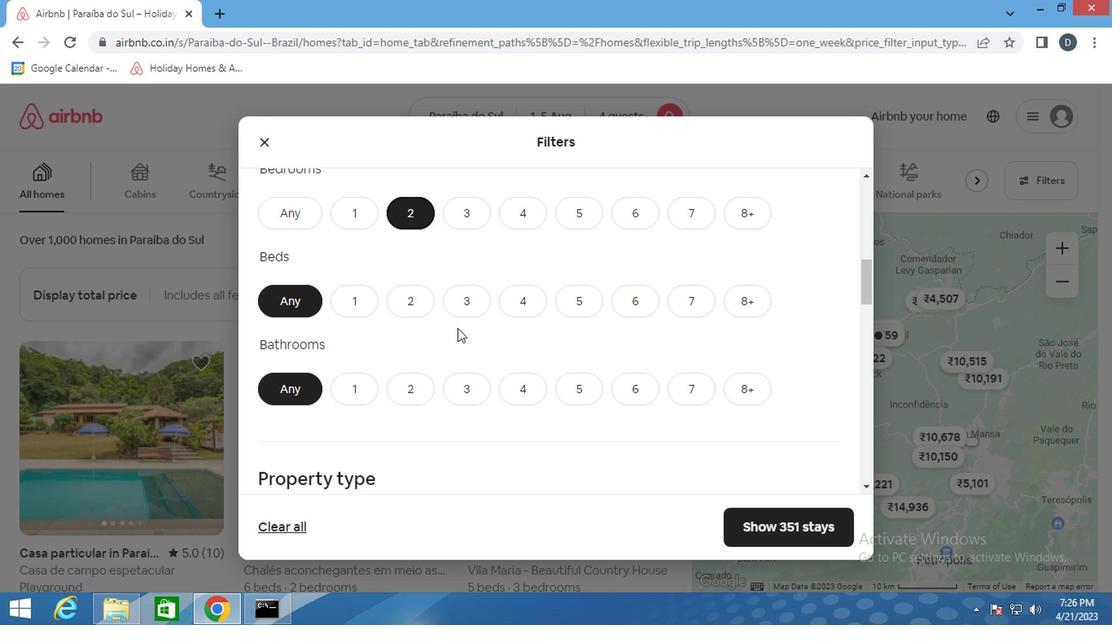 
Action: Mouse pressed left at (455, 295)
Screenshot: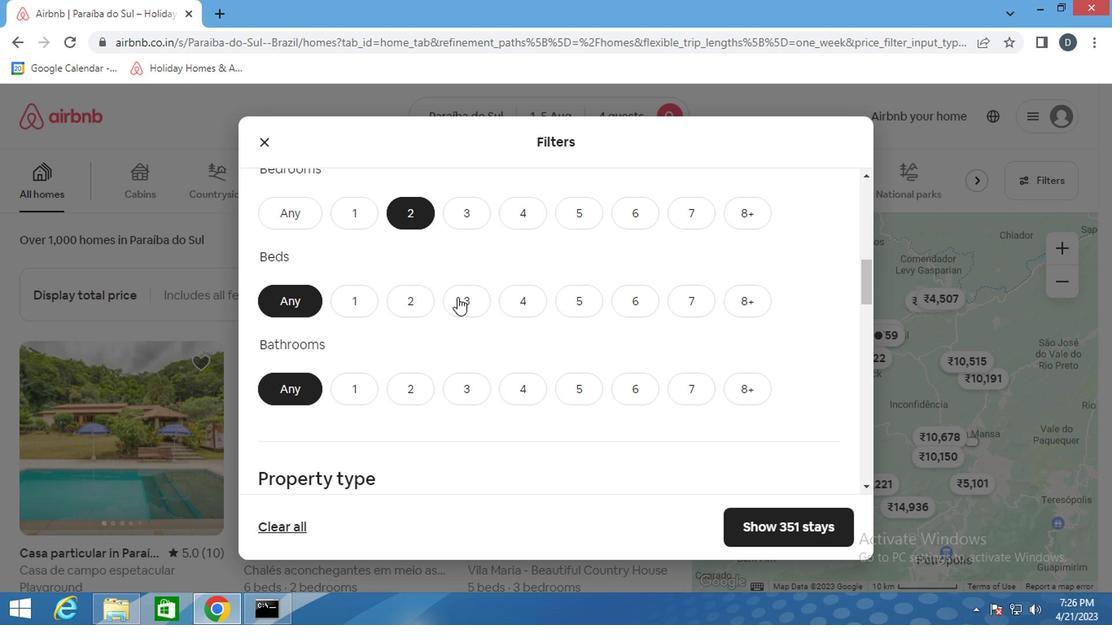 
Action: Mouse moved to (401, 400)
Screenshot: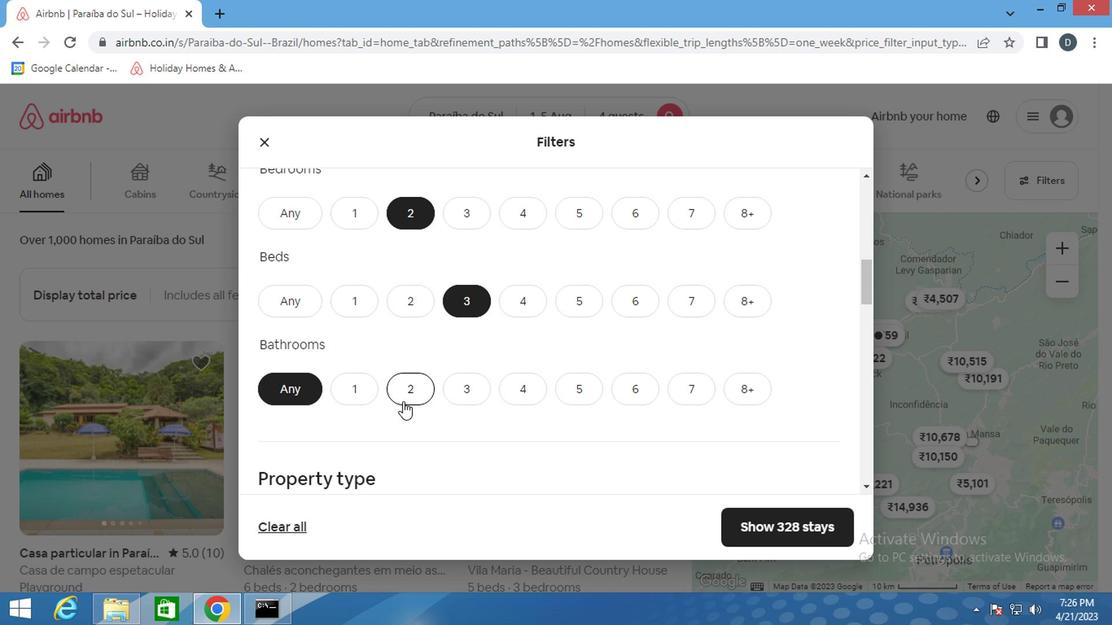 
Action: Mouse pressed left at (401, 400)
Screenshot: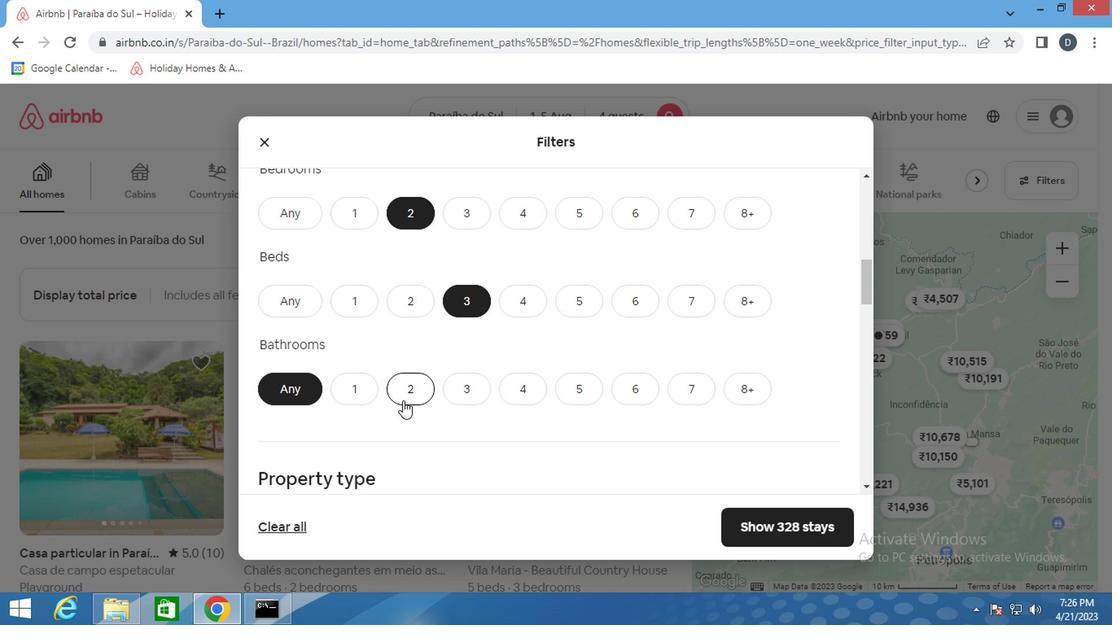 
Action: Mouse moved to (438, 372)
Screenshot: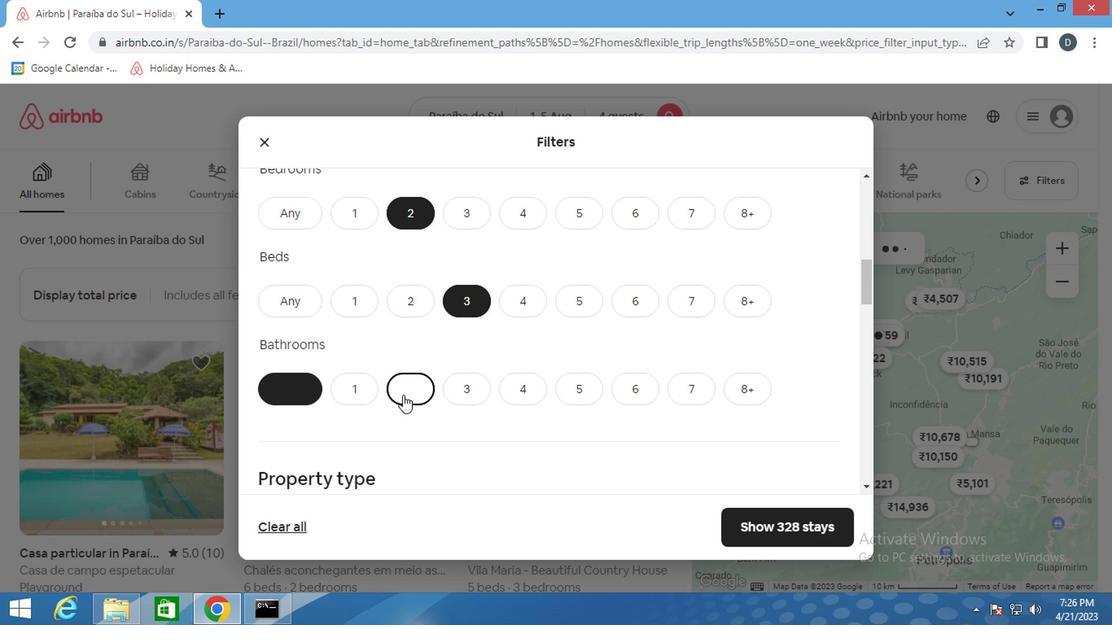 
Action: Mouse scrolled (438, 371) with delta (0, 0)
Screenshot: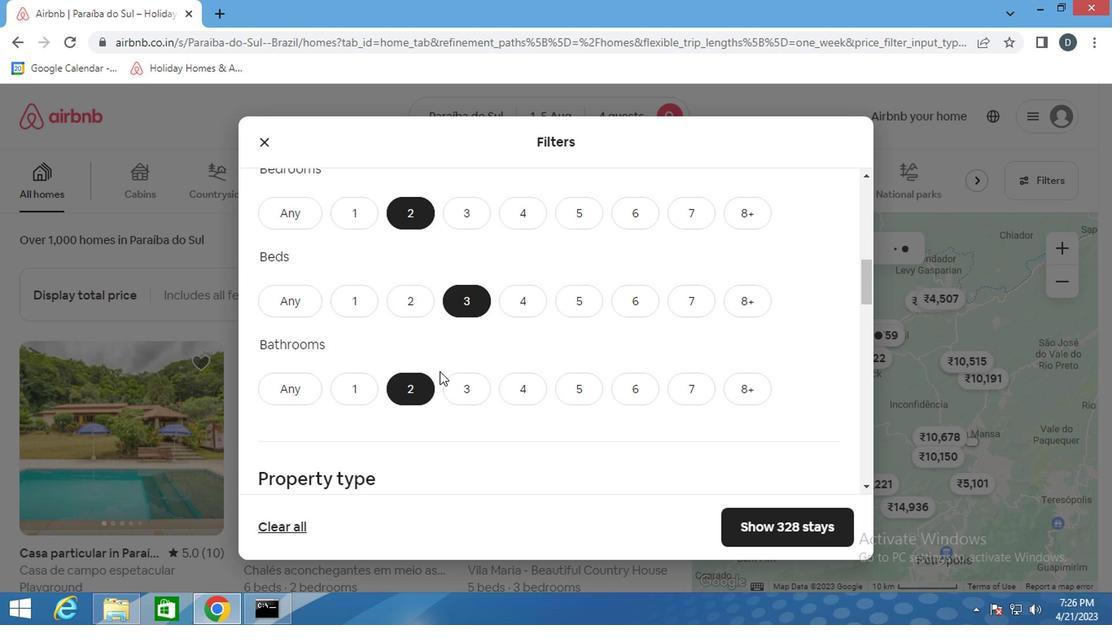 
Action: Mouse scrolled (438, 371) with delta (0, 0)
Screenshot: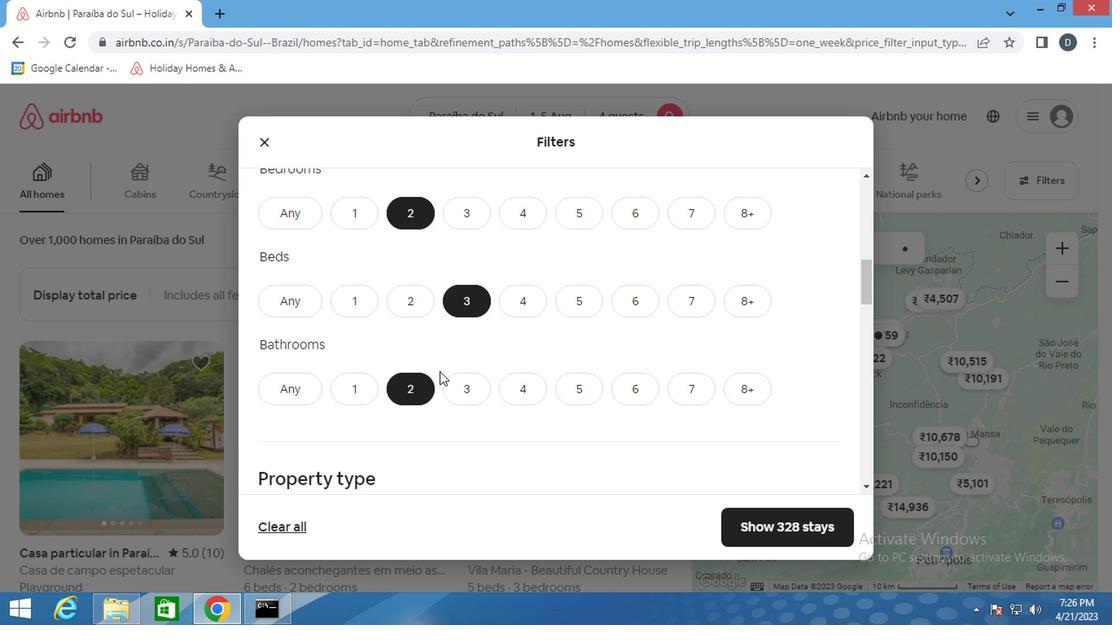 
Action: Mouse scrolled (438, 371) with delta (0, 0)
Screenshot: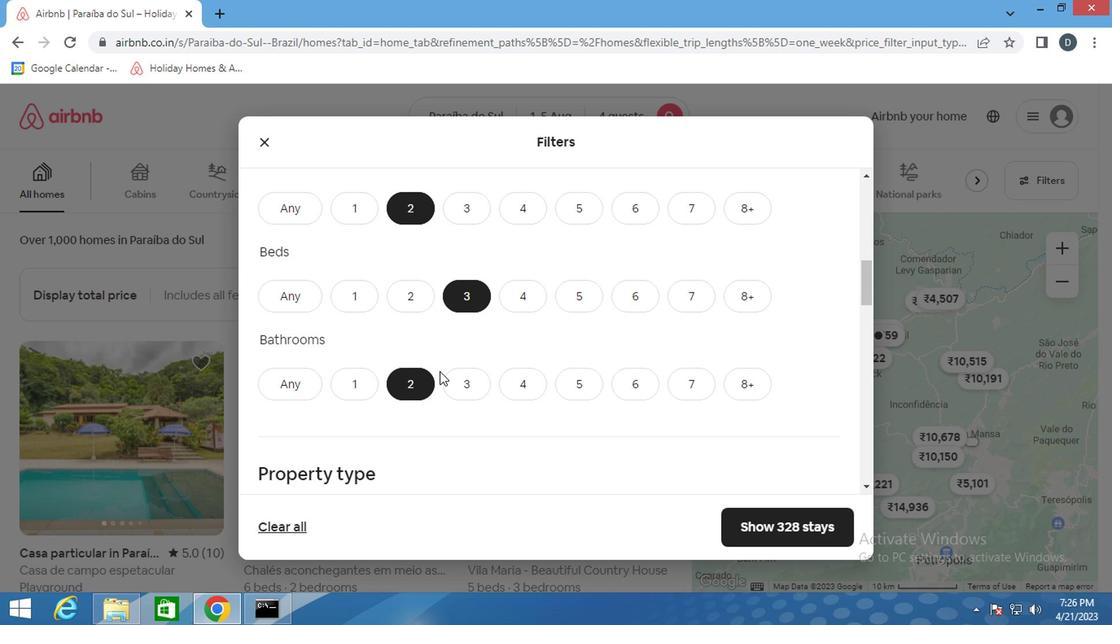 
Action: Mouse moved to (439, 320)
Screenshot: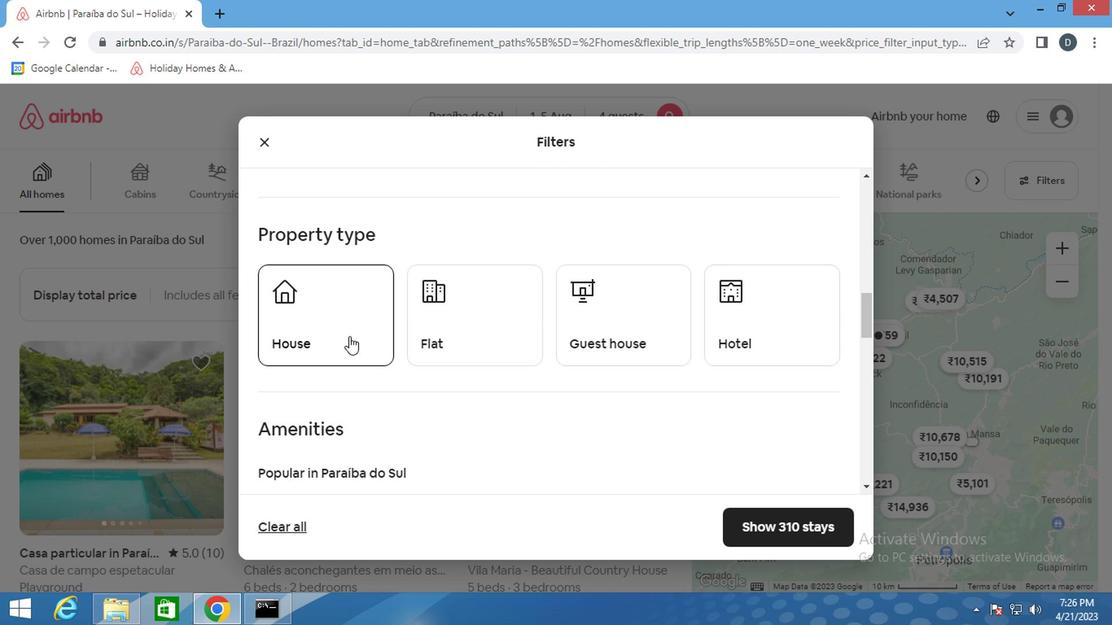 
Action: Mouse pressed left at (439, 320)
Screenshot: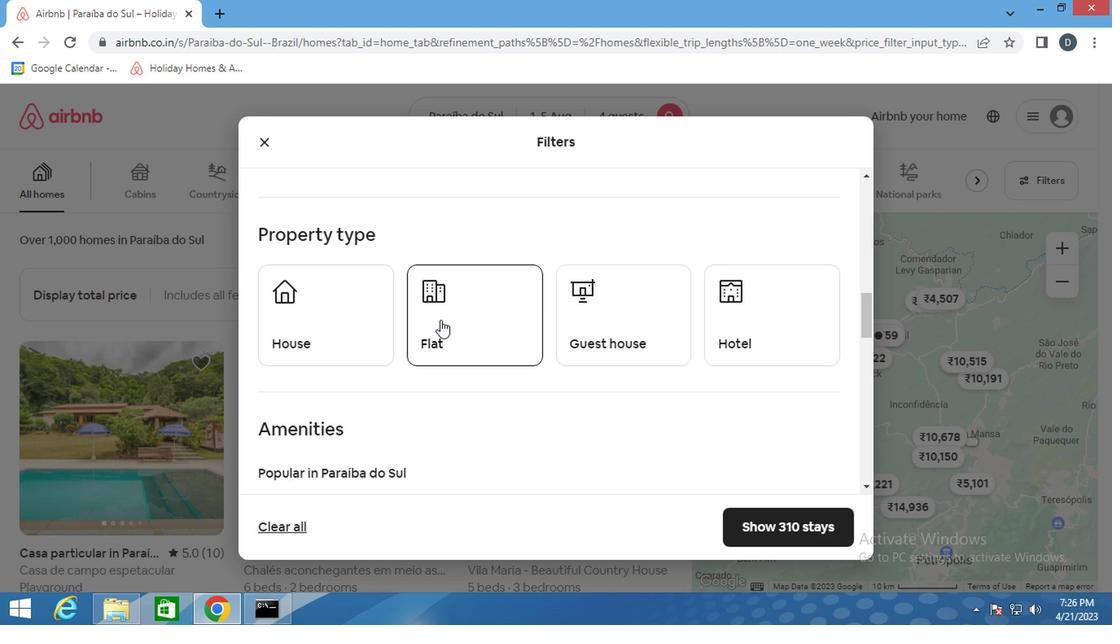 
Action: Mouse moved to (599, 316)
Screenshot: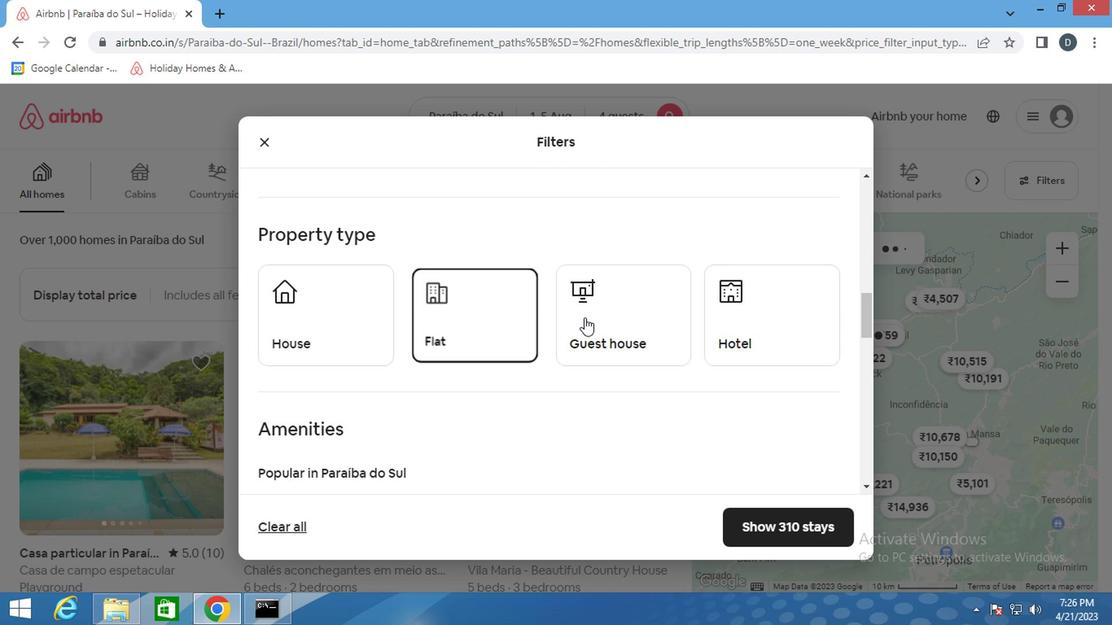 
Action: Mouse pressed left at (599, 316)
Screenshot: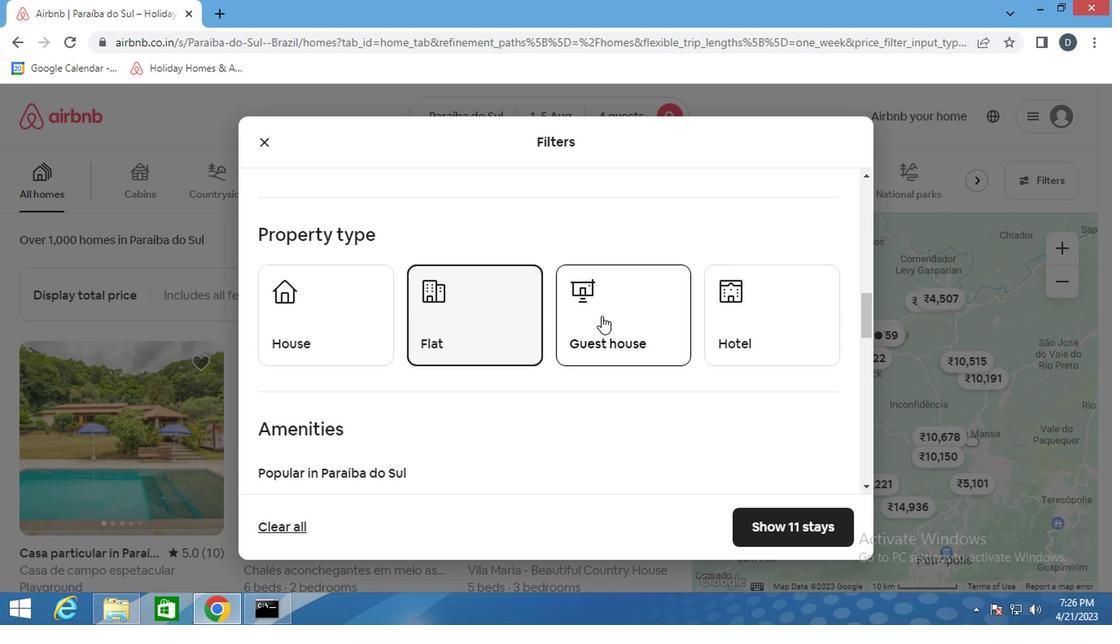 
Action: Mouse moved to (714, 307)
Screenshot: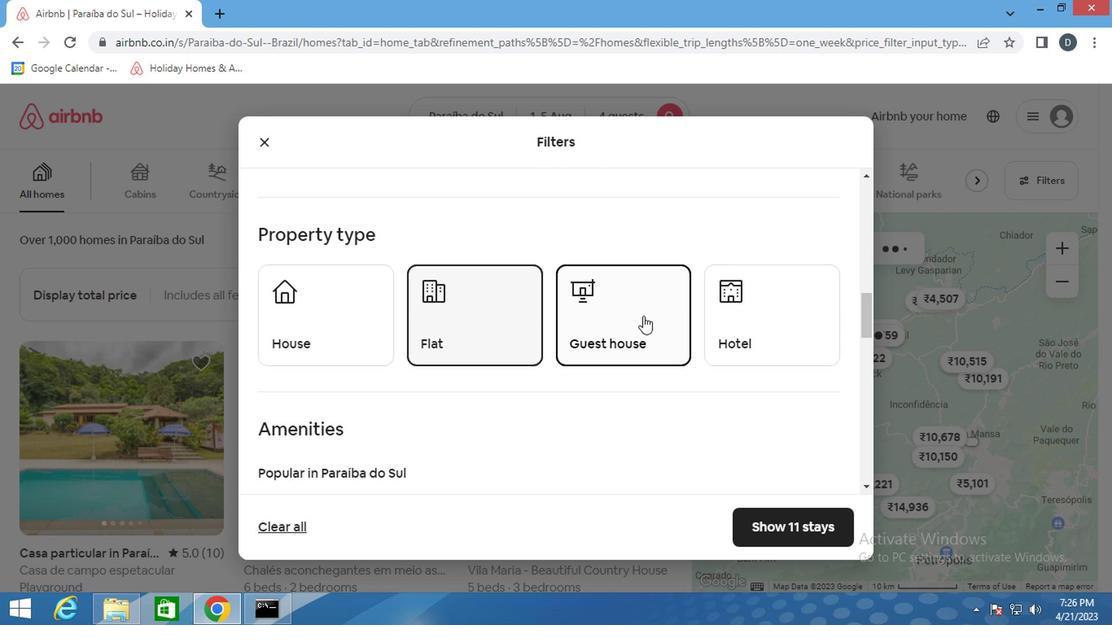 
Action: Mouse pressed left at (714, 307)
Screenshot: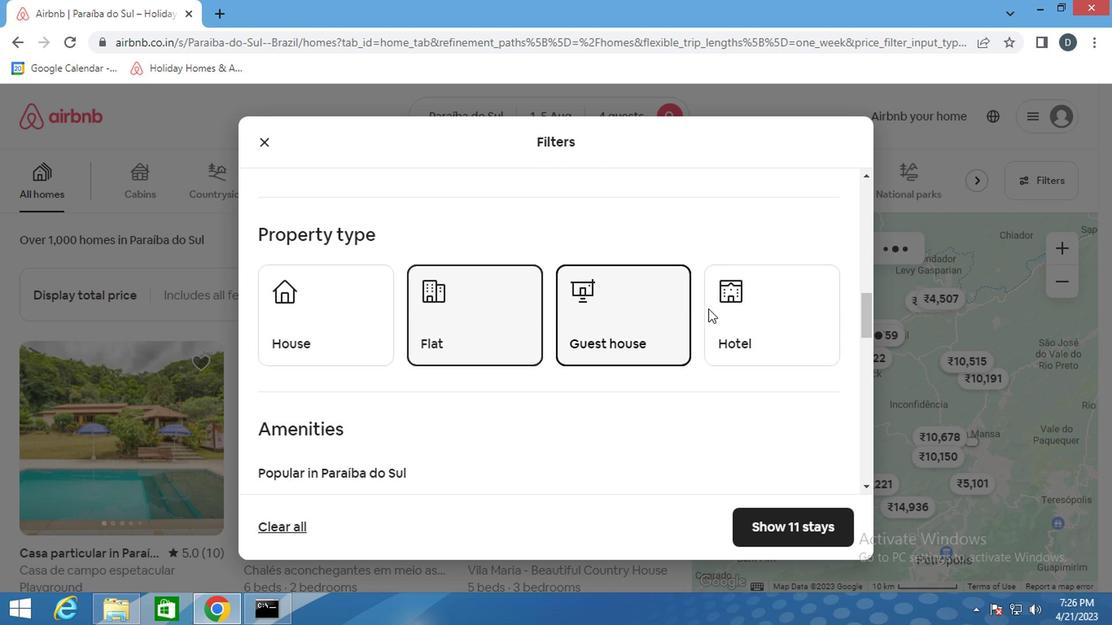 
Action: Mouse moved to (658, 429)
Screenshot: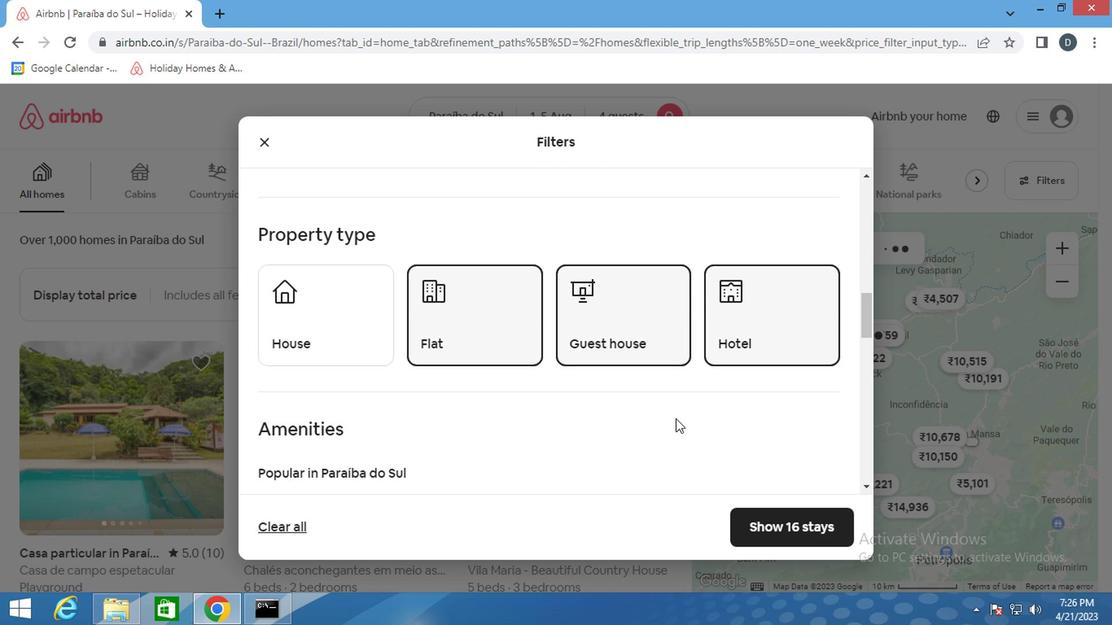 
Action: Mouse scrolled (658, 428) with delta (0, -1)
Screenshot: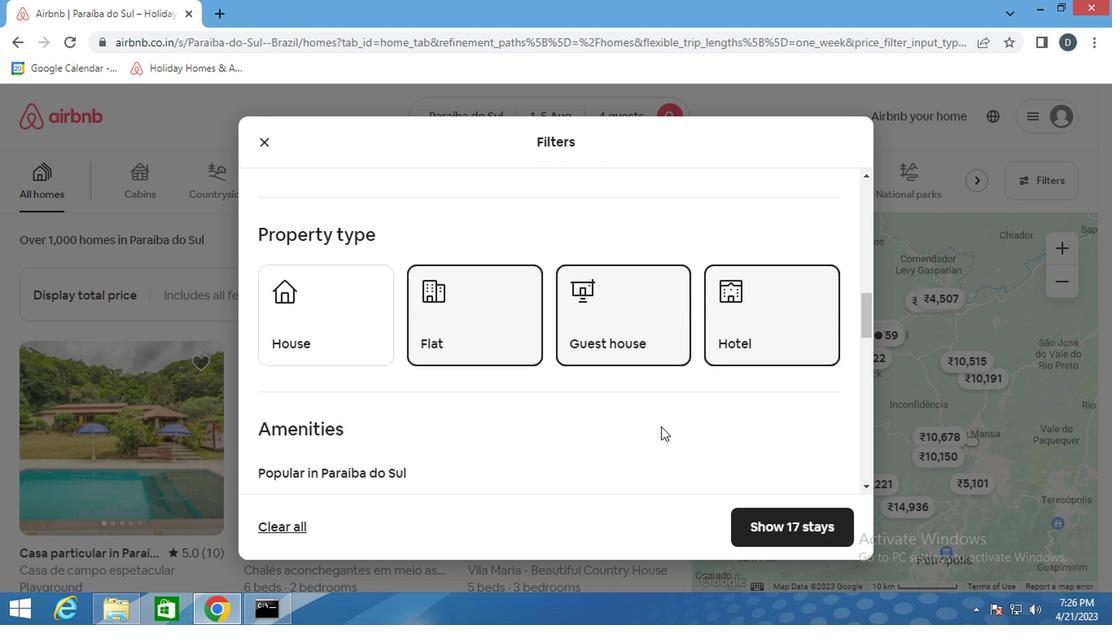 
Action: Mouse scrolled (658, 428) with delta (0, -1)
Screenshot: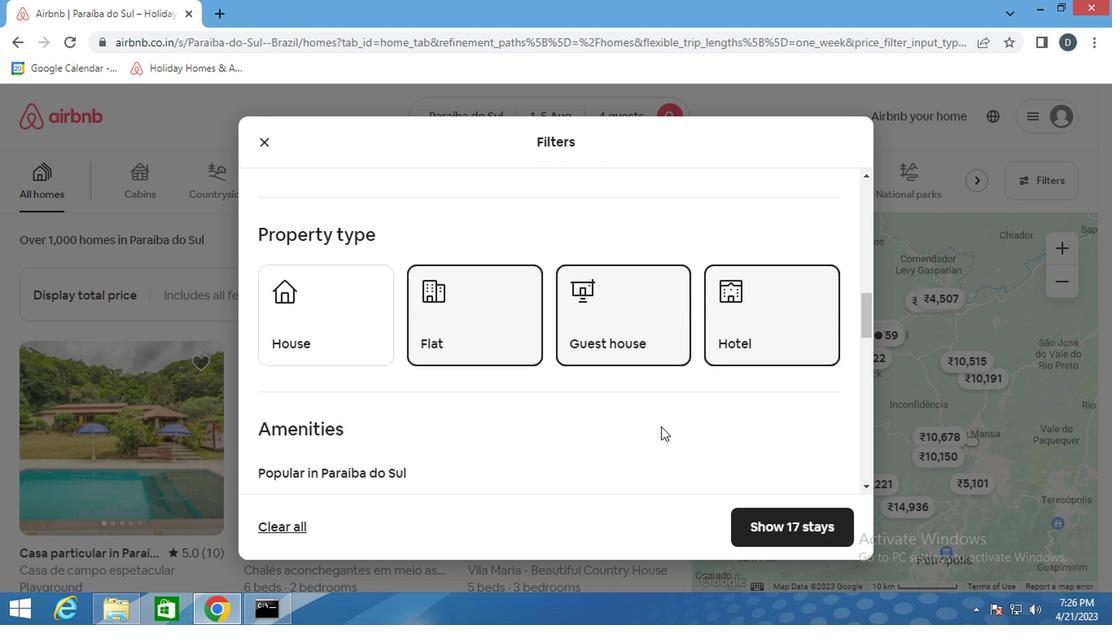 
Action: Mouse scrolled (658, 428) with delta (0, -1)
Screenshot: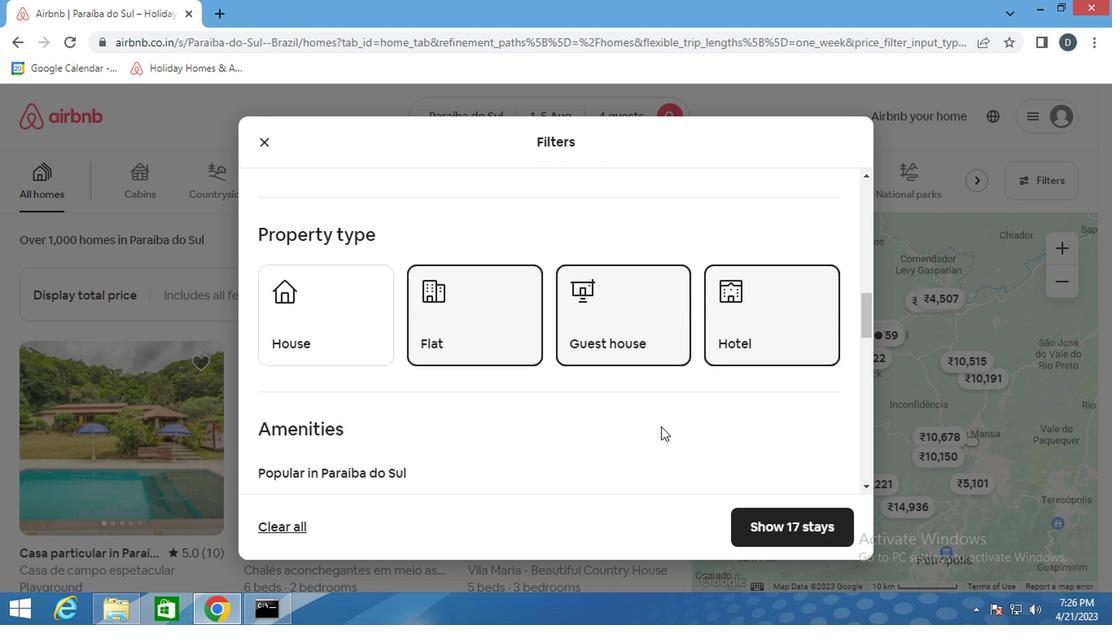 
Action: Mouse scrolled (658, 428) with delta (0, -1)
Screenshot: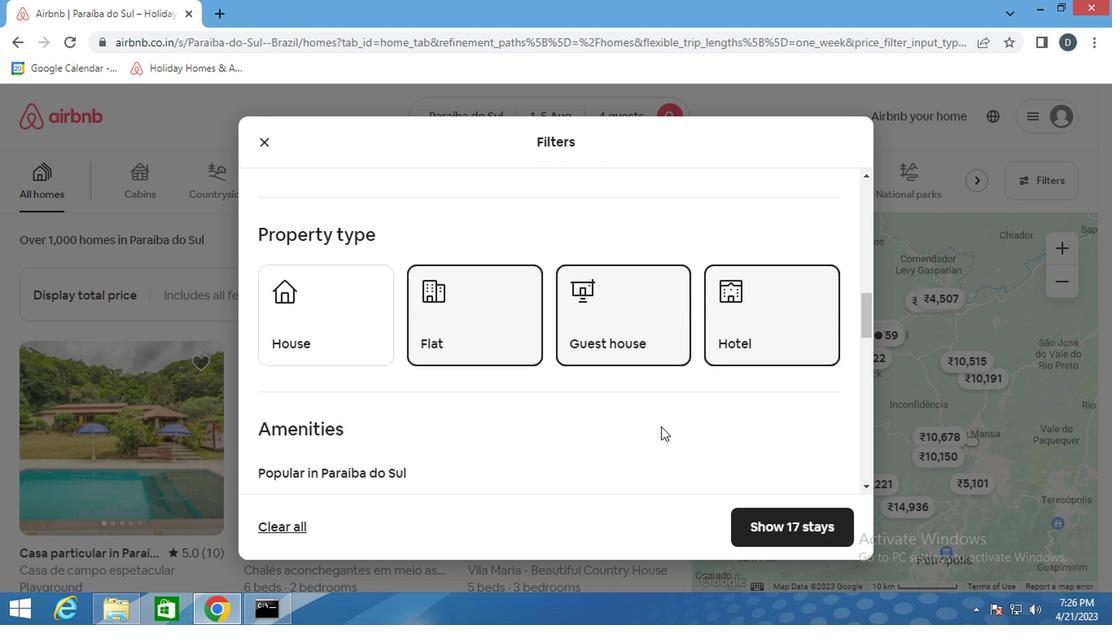
Action: Mouse moved to (663, 418)
Screenshot: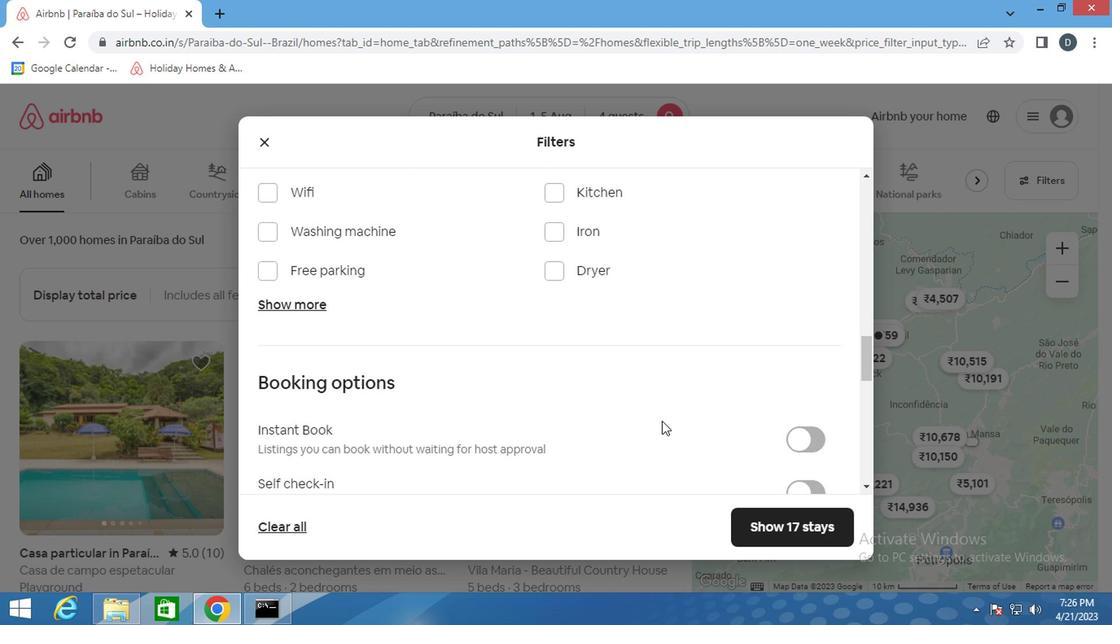 
Action: Mouse scrolled (663, 417) with delta (0, 0)
Screenshot: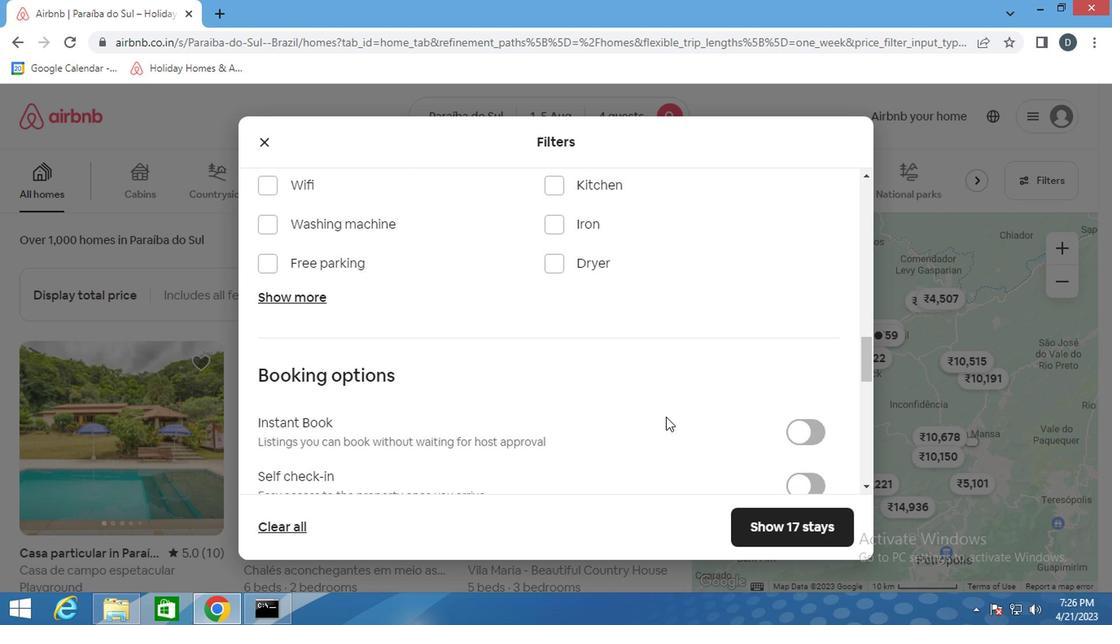 
Action: Mouse scrolled (663, 417) with delta (0, 0)
Screenshot: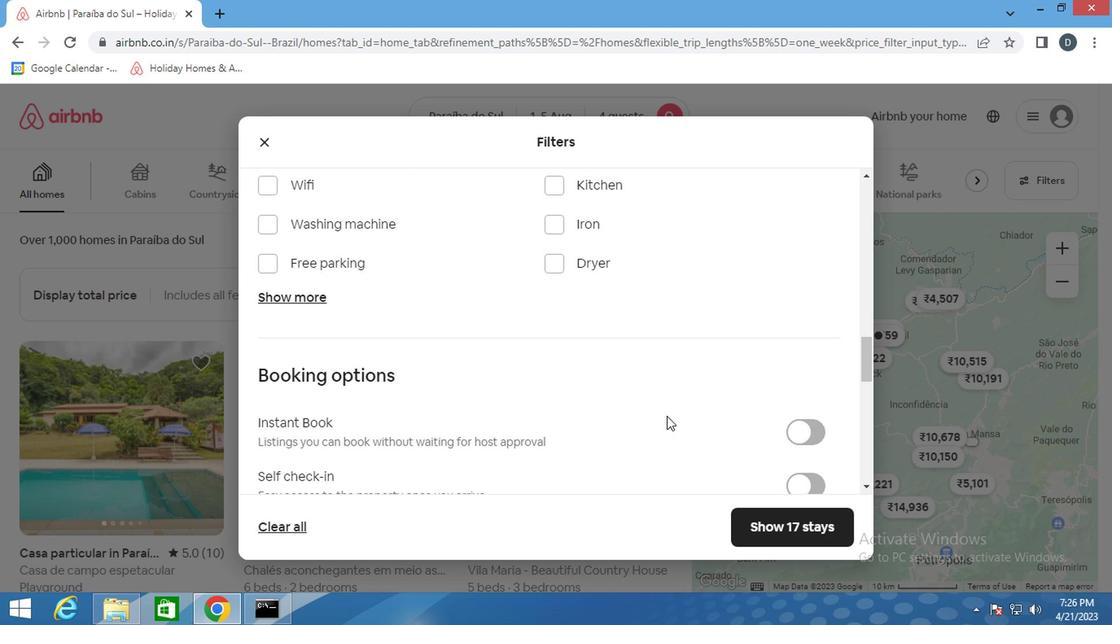 
Action: Mouse moved to (664, 417)
Screenshot: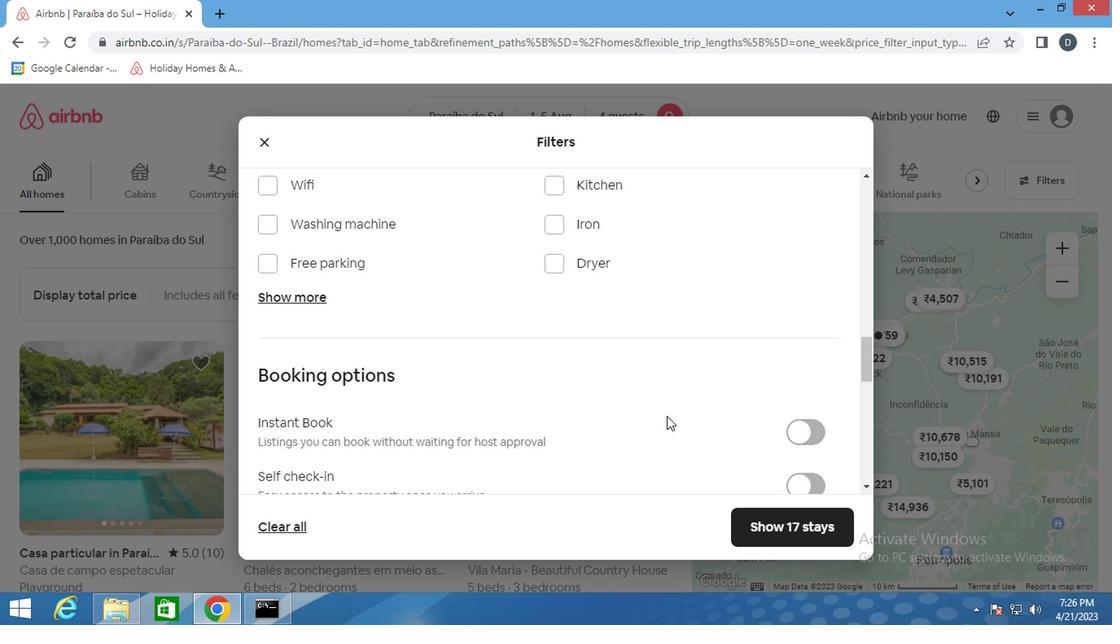 
Action: Mouse scrolled (664, 416) with delta (0, -1)
Screenshot: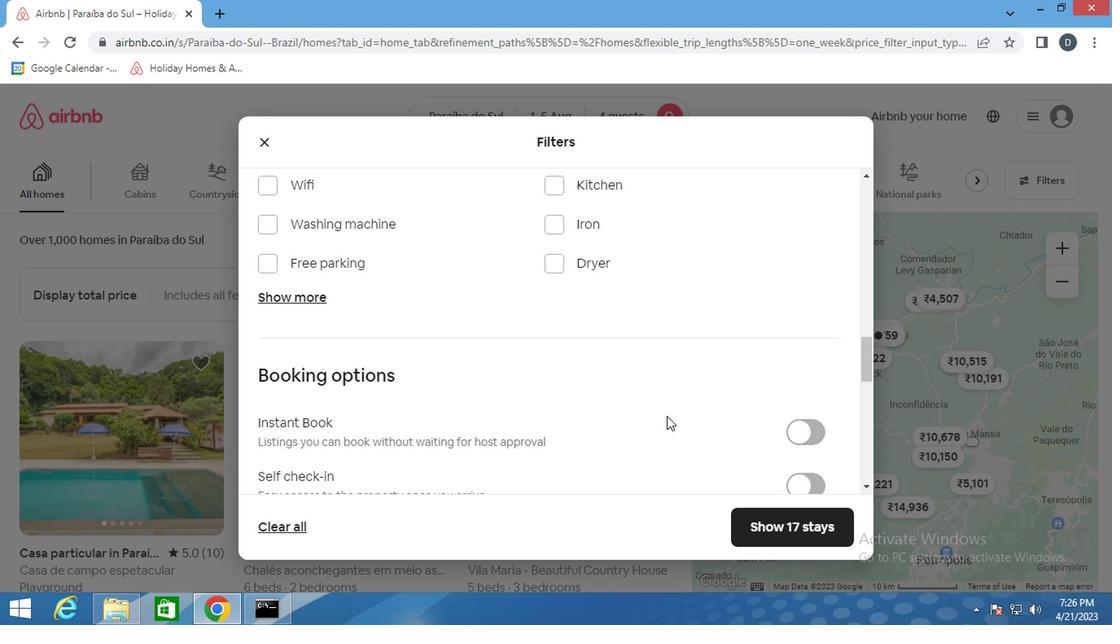 
Action: Mouse moved to (804, 247)
Screenshot: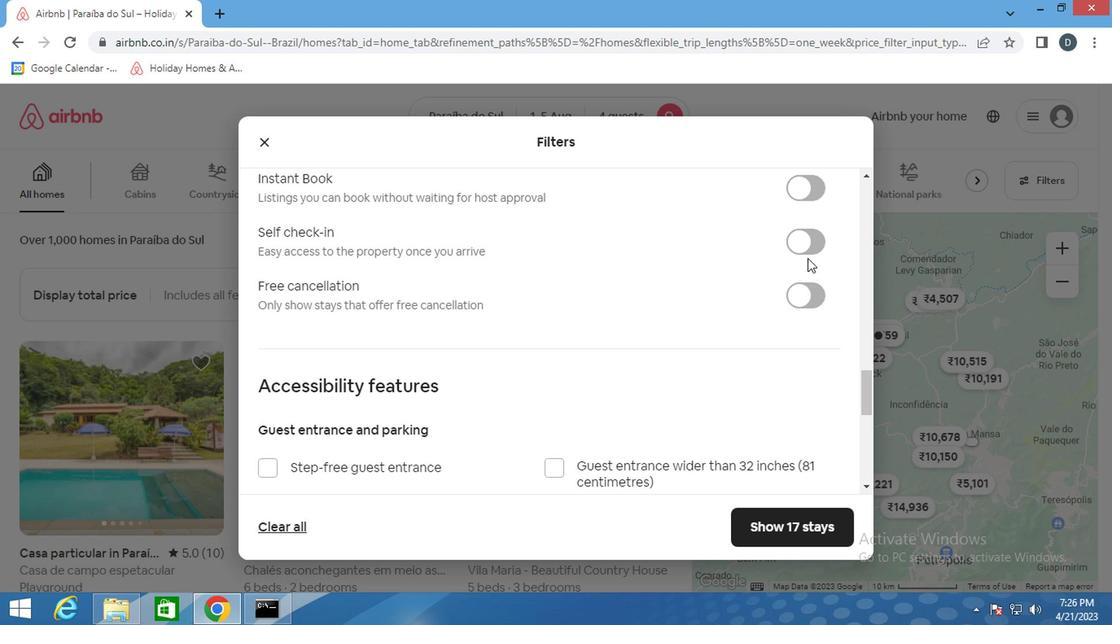 
Action: Mouse pressed left at (804, 247)
Screenshot: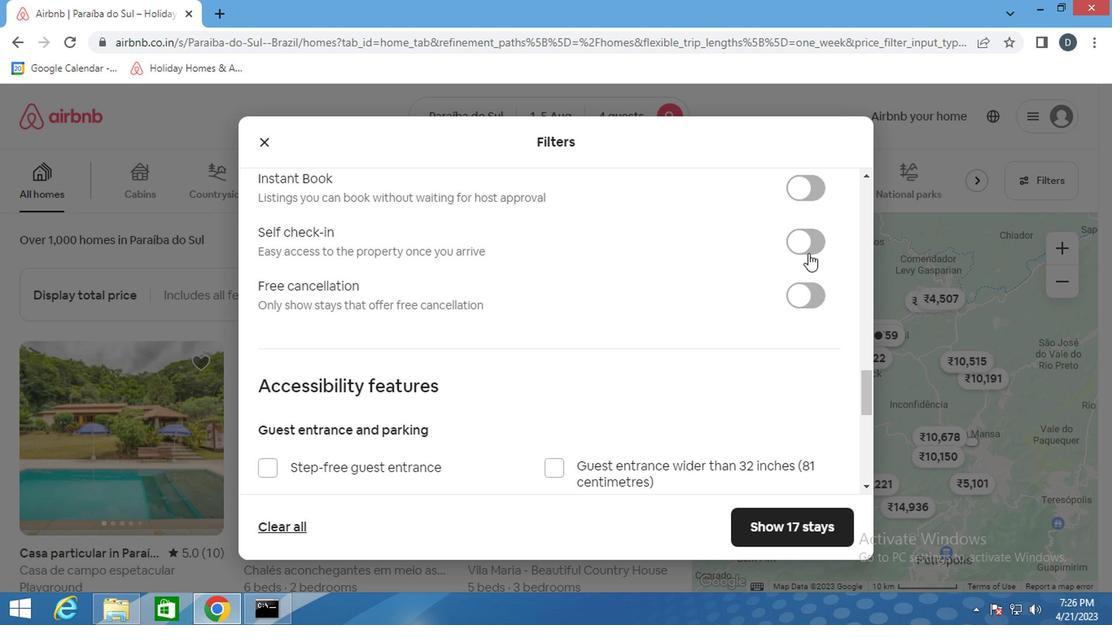 
Action: Mouse moved to (670, 330)
Screenshot: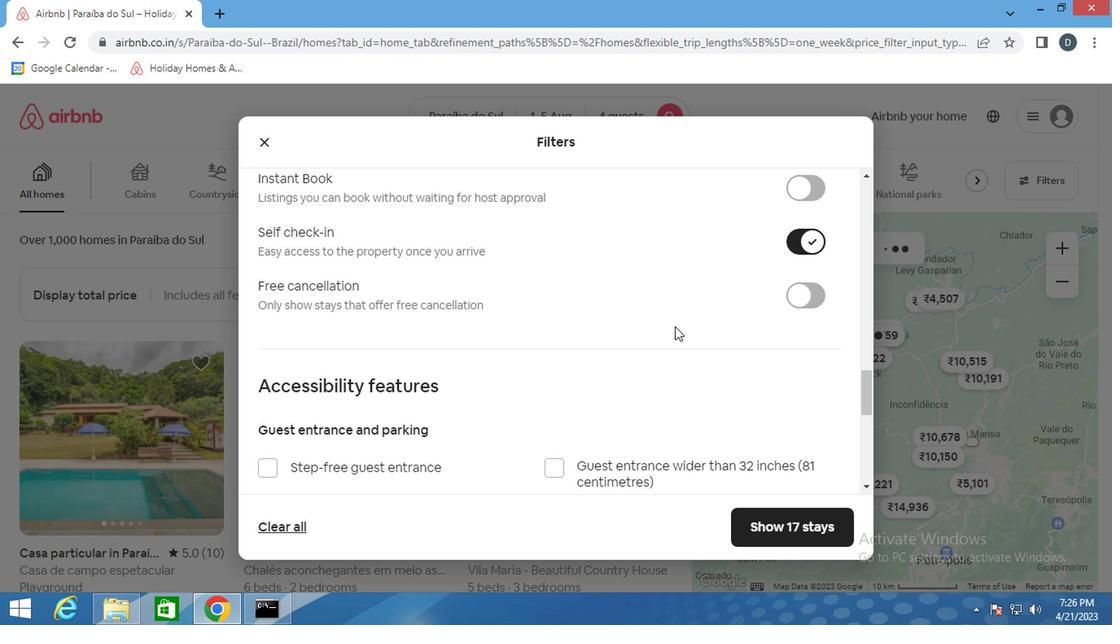 
Action: Mouse scrolled (670, 329) with delta (0, 0)
Screenshot: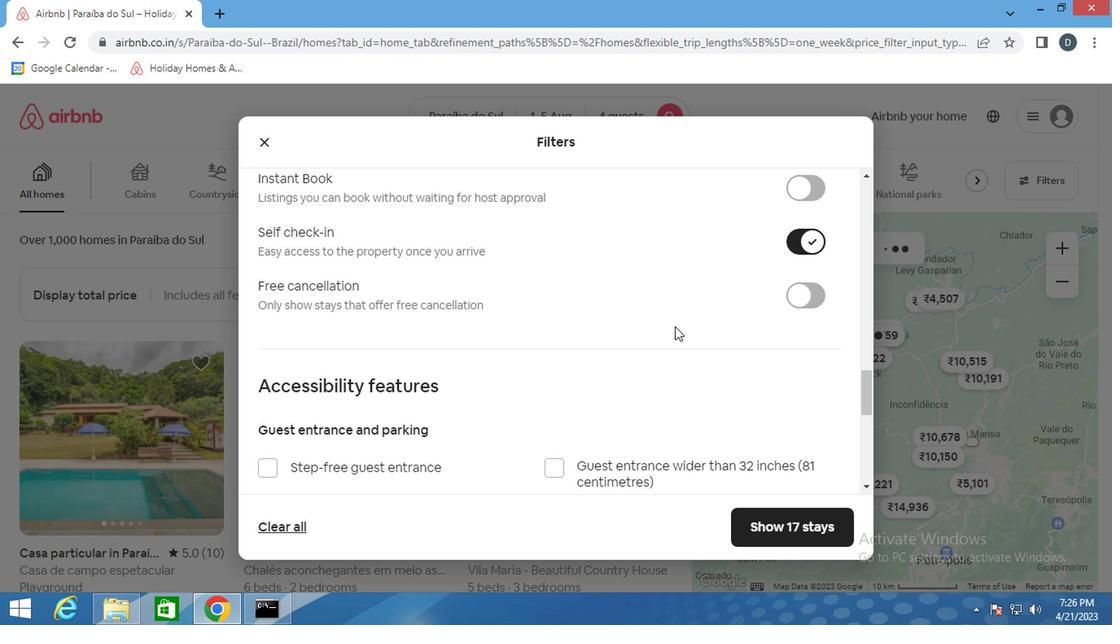 
Action: Mouse moved to (667, 335)
Screenshot: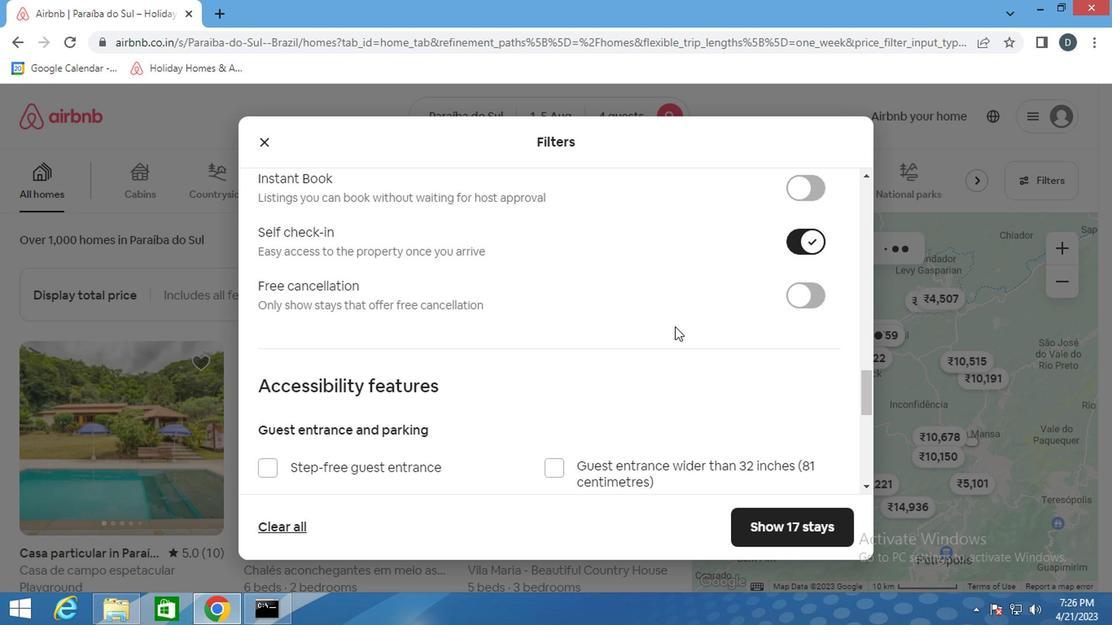 
Action: Mouse scrolled (667, 334) with delta (0, -1)
Screenshot: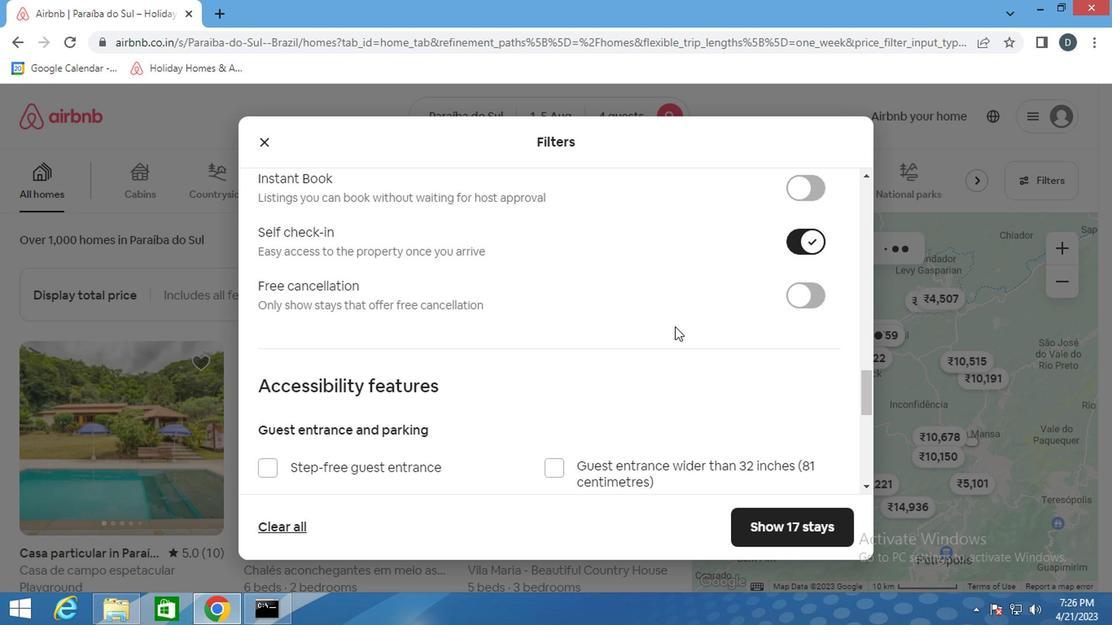 
Action: Mouse moved to (667, 337)
Screenshot: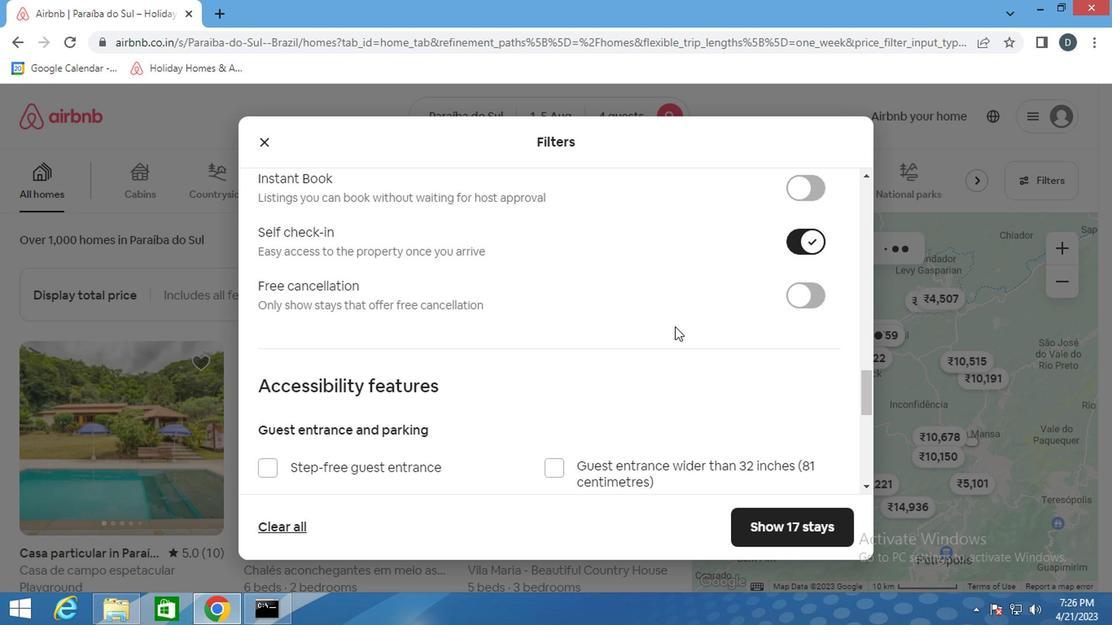 
Action: Mouse scrolled (667, 337) with delta (0, 0)
Screenshot: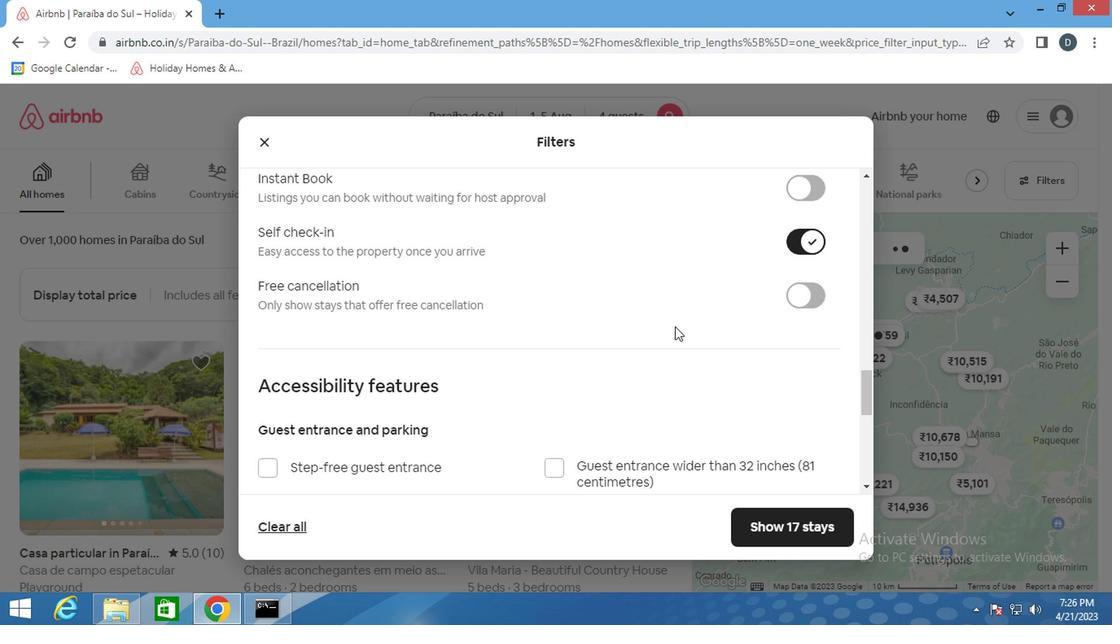 
Action: Mouse moved to (667, 338)
Screenshot: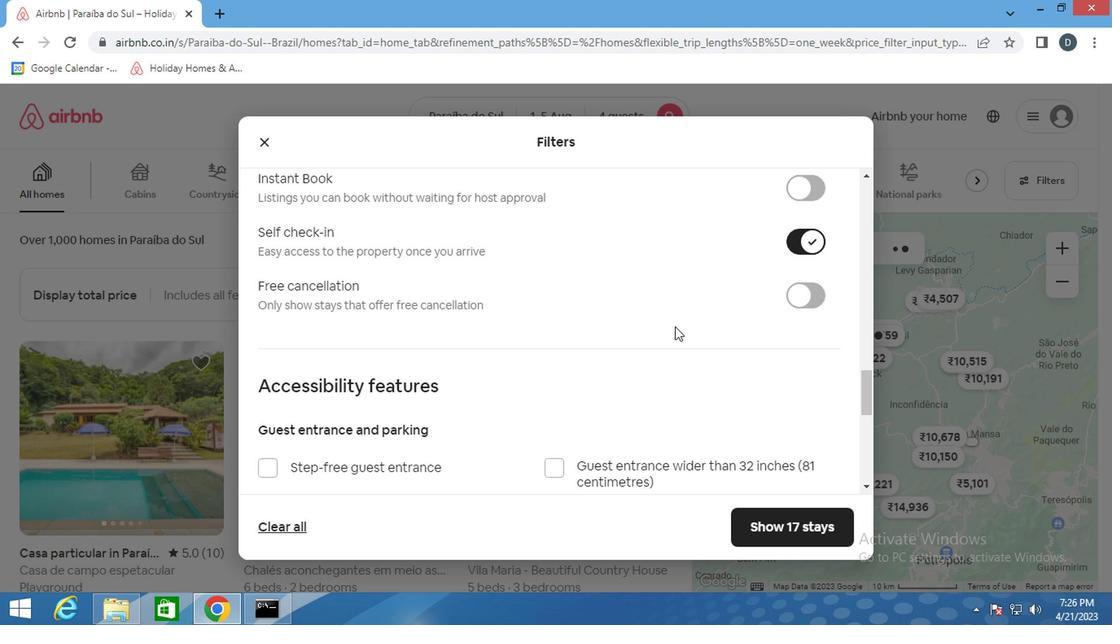 
Action: Mouse scrolled (667, 337) with delta (0, 0)
Screenshot: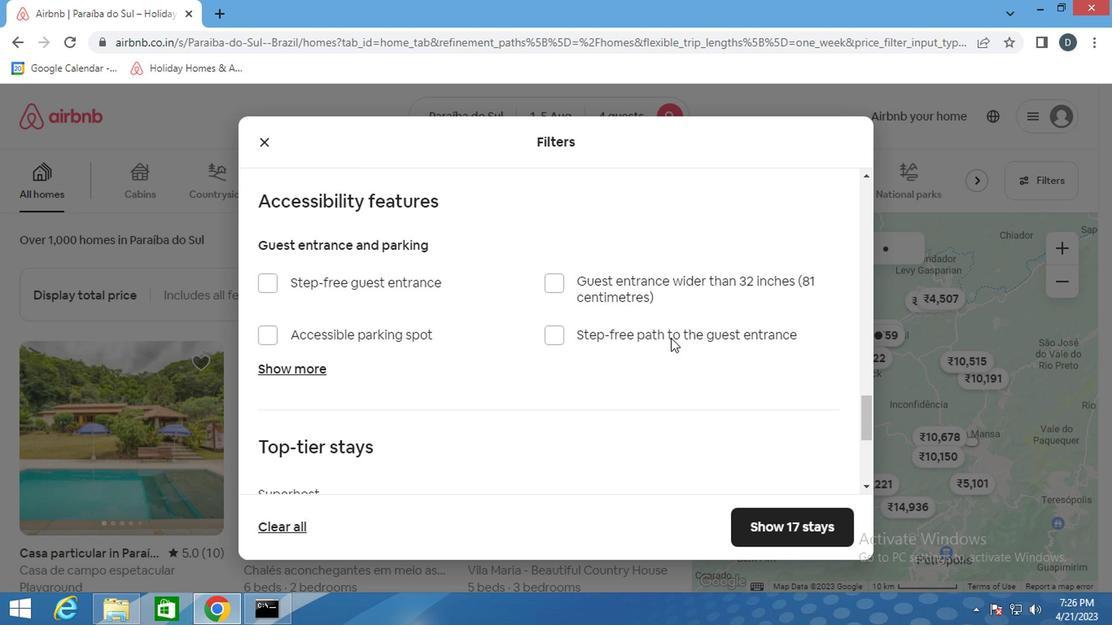 
Action: Mouse scrolled (667, 337) with delta (0, 0)
Screenshot: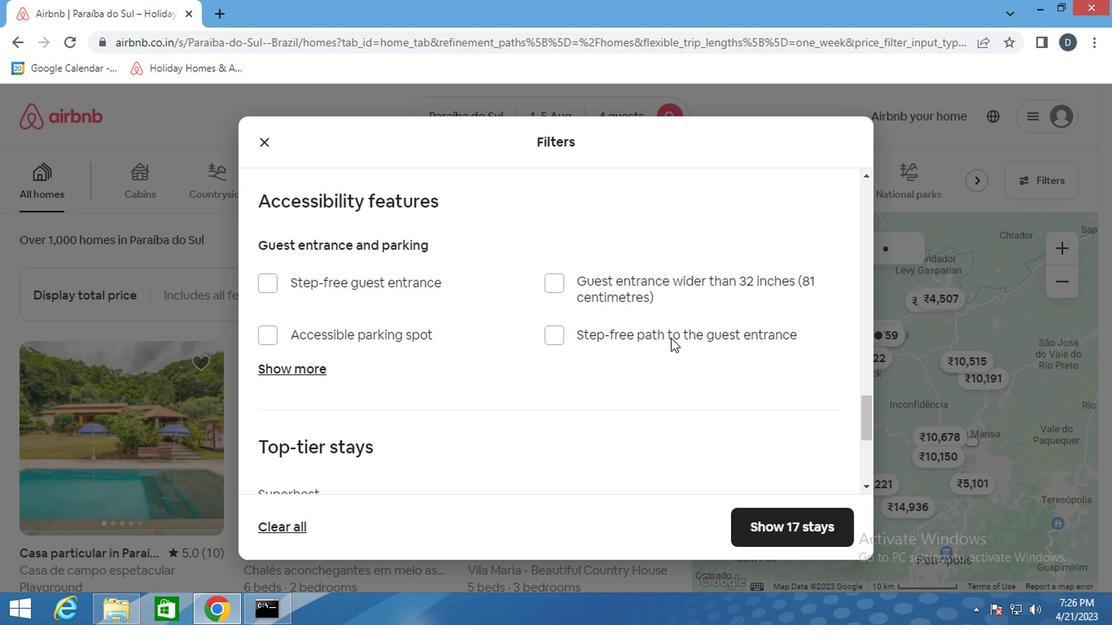 
Action: Mouse scrolled (667, 337) with delta (0, 0)
Screenshot: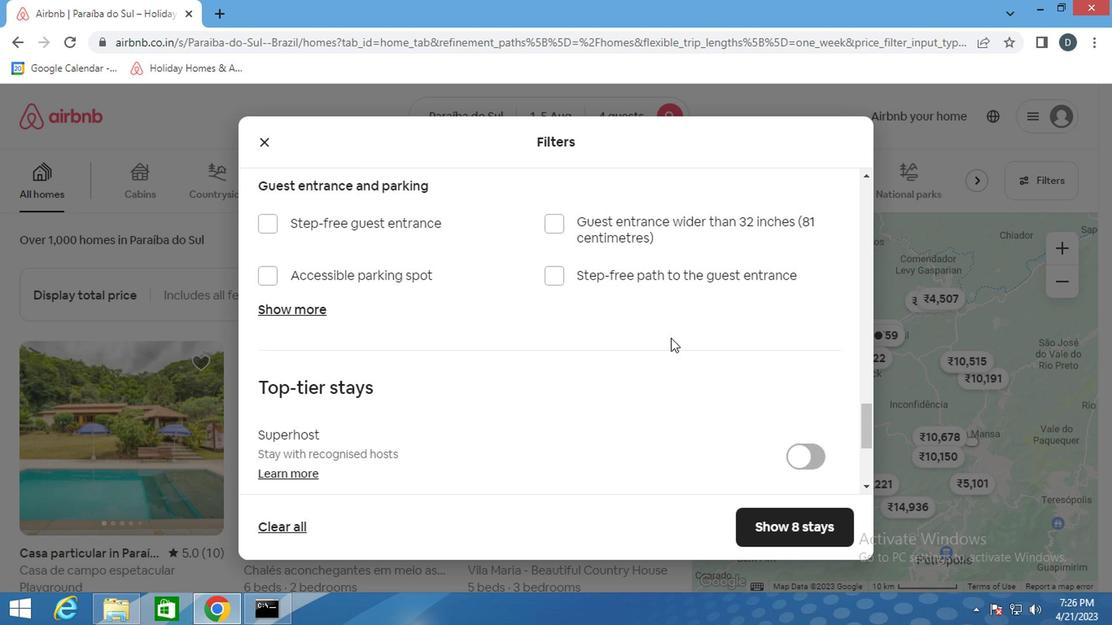 
Action: Mouse scrolled (667, 337) with delta (0, 0)
Screenshot: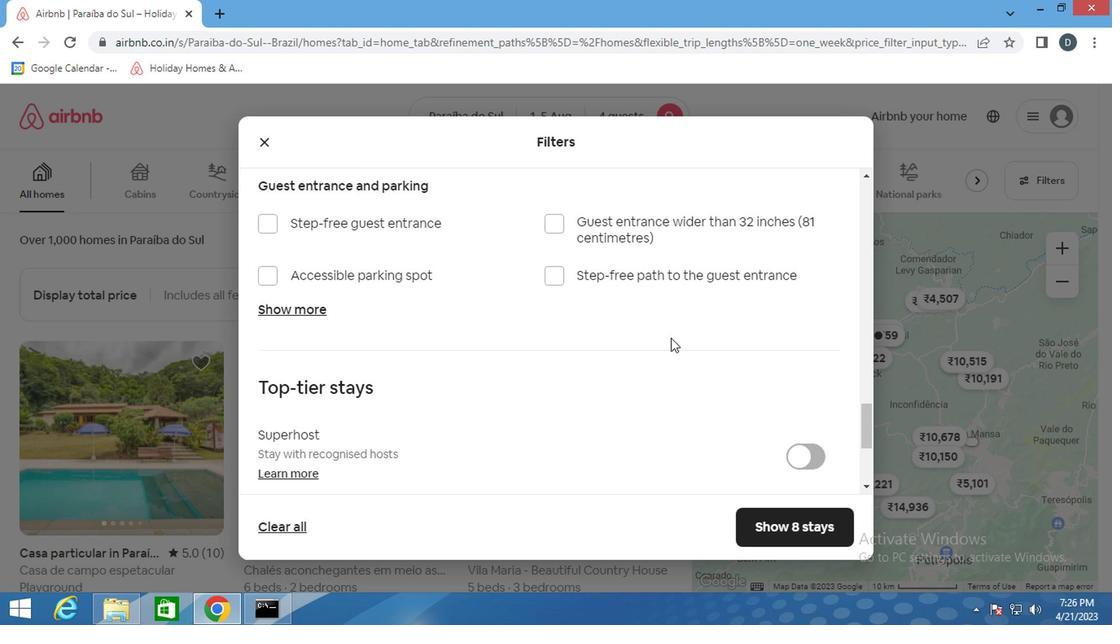 
Action: Mouse moved to (446, 375)
Screenshot: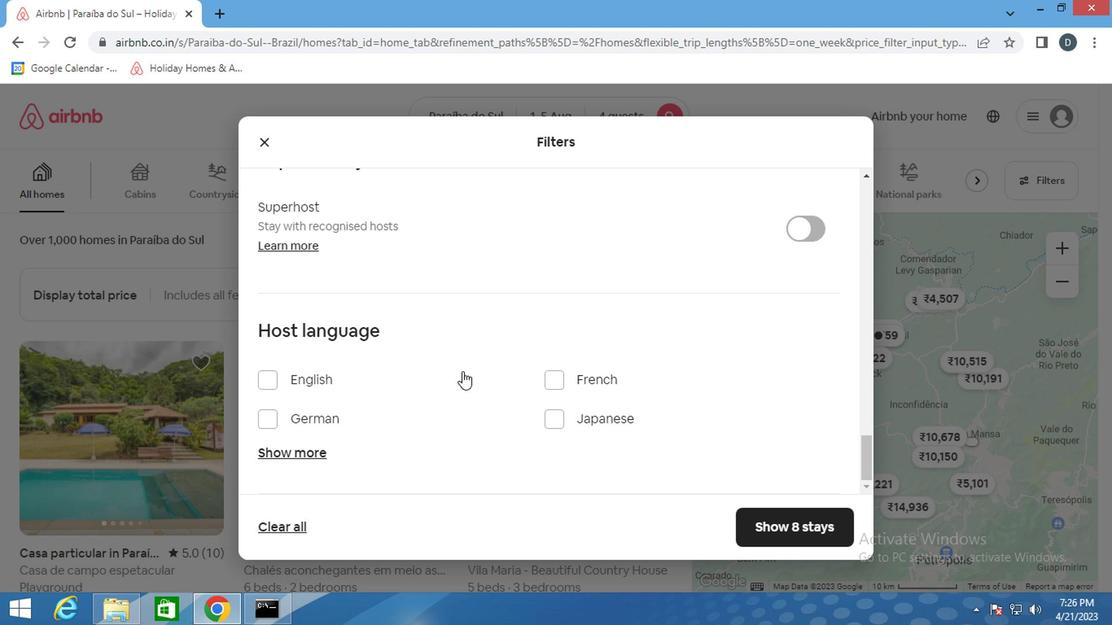 
Action: Mouse scrolled (446, 374) with delta (0, -1)
Screenshot: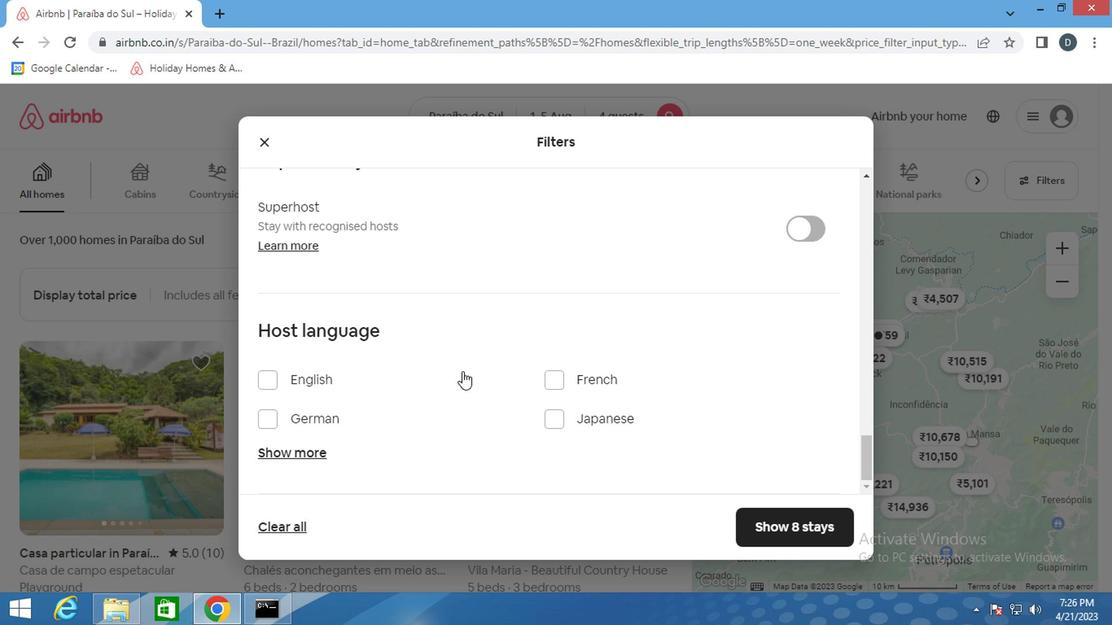 
Action: Mouse moved to (444, 376)
Screenshot: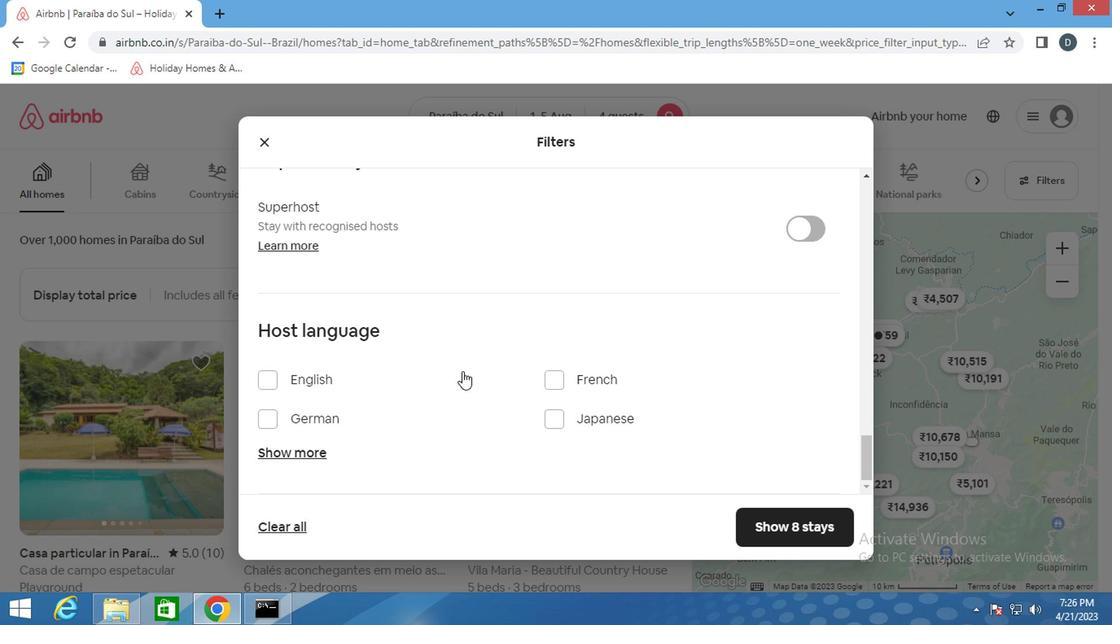 
Action: Mouse scrolled (444, 375) with delta (0, 0)
Screenshot: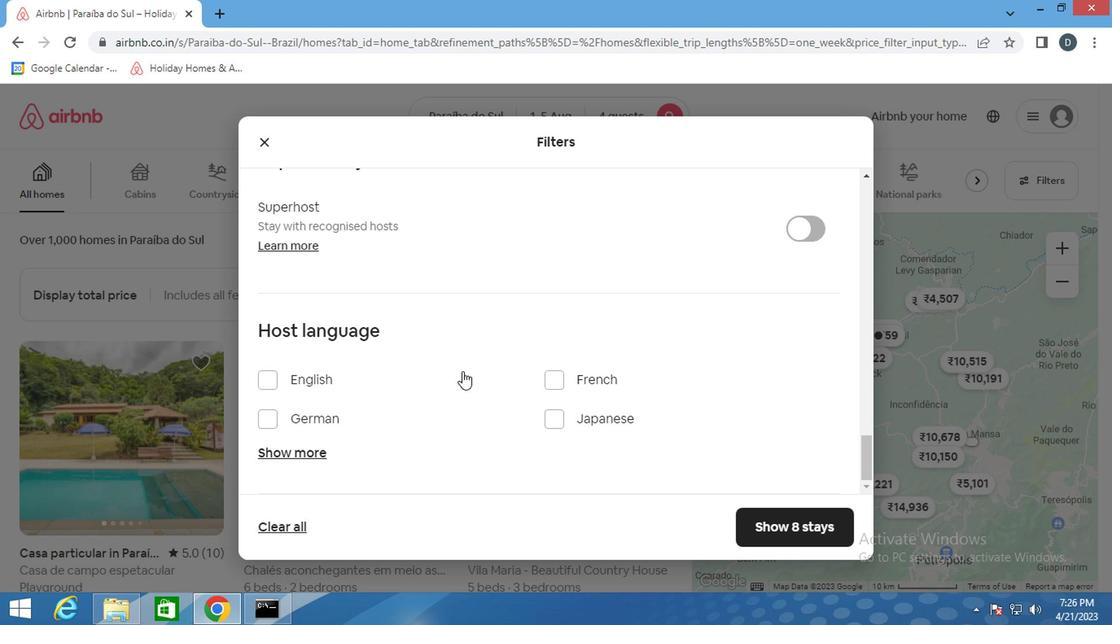 
Action: Mouse moved to (439, 379)
Screenshot: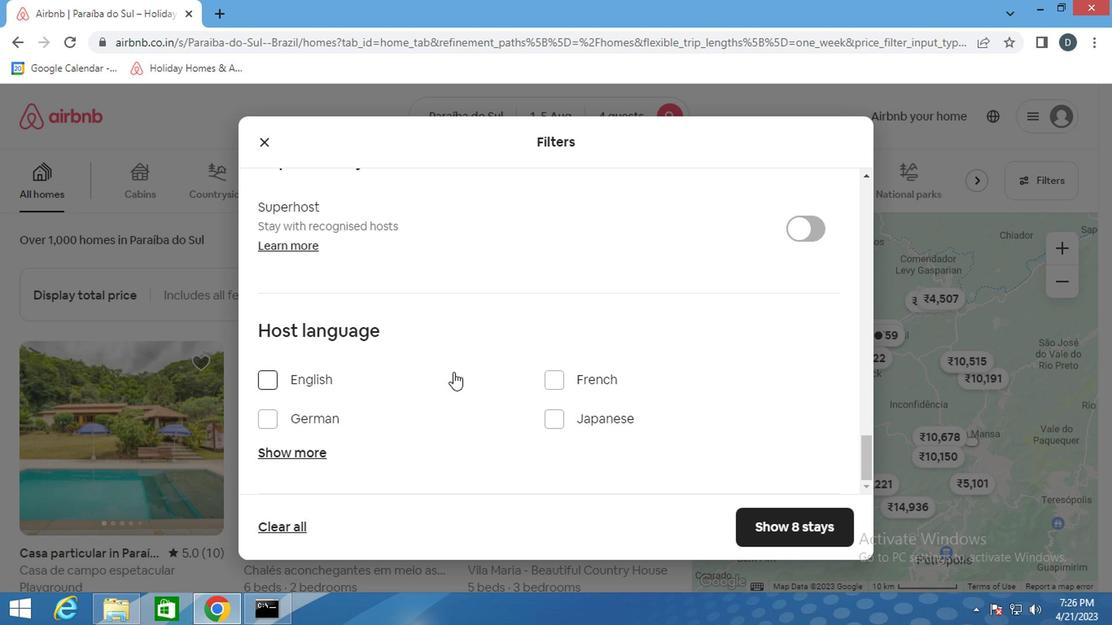 
Action: Mouse scrolled (439, 378) with delta (0, -1)
Screenshot: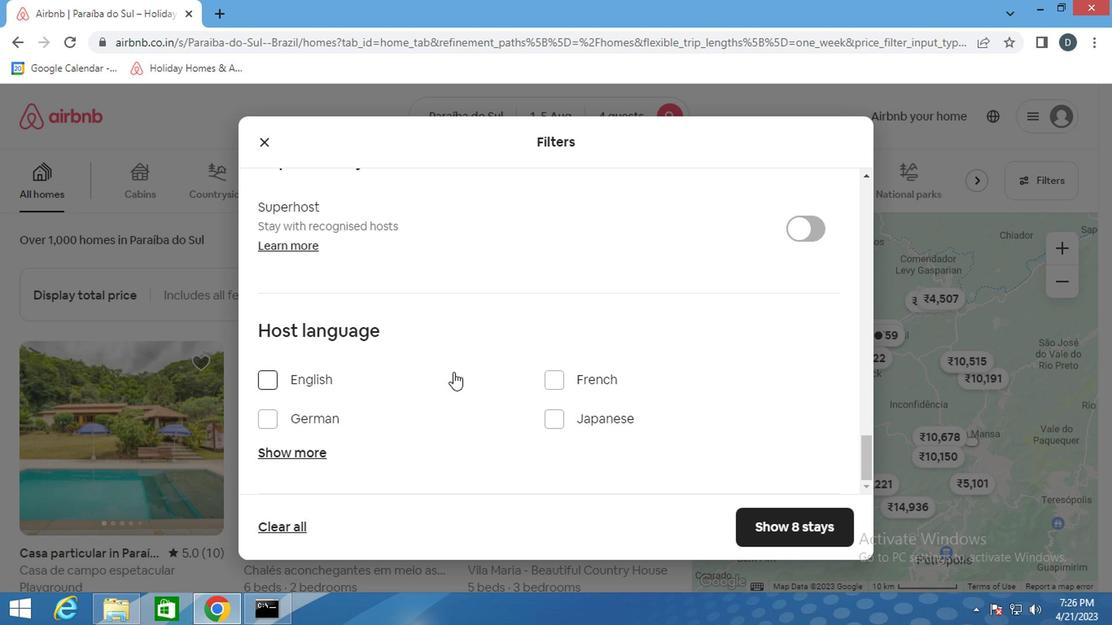 
Action: Mouse moved to (281, 455)
Screenshot: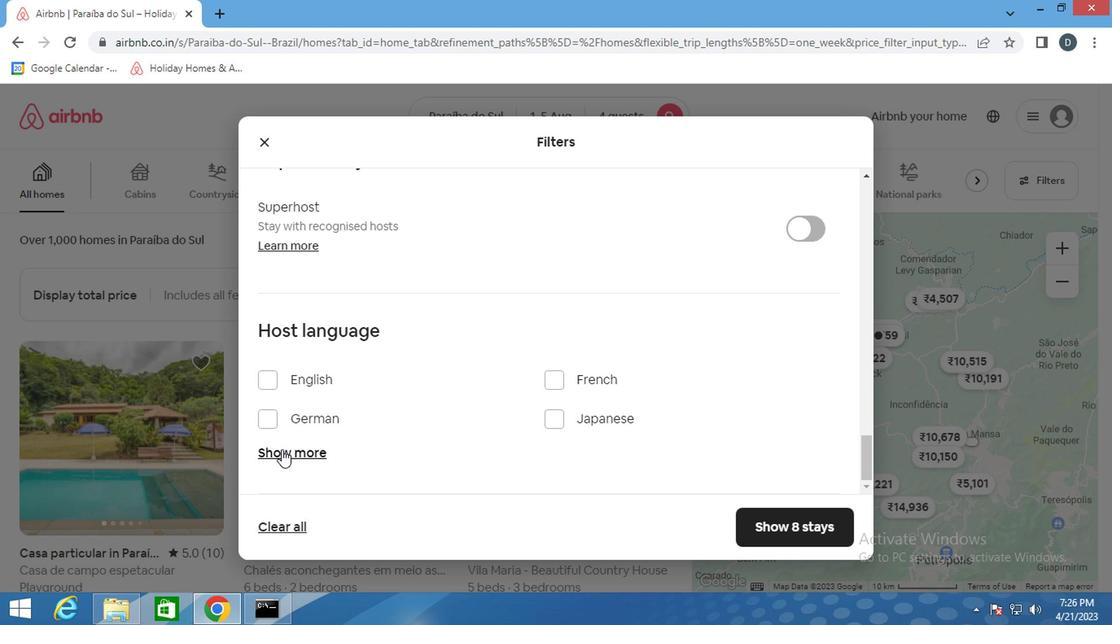
Action: Mouse pressed left at (281, 455)
Screenshot: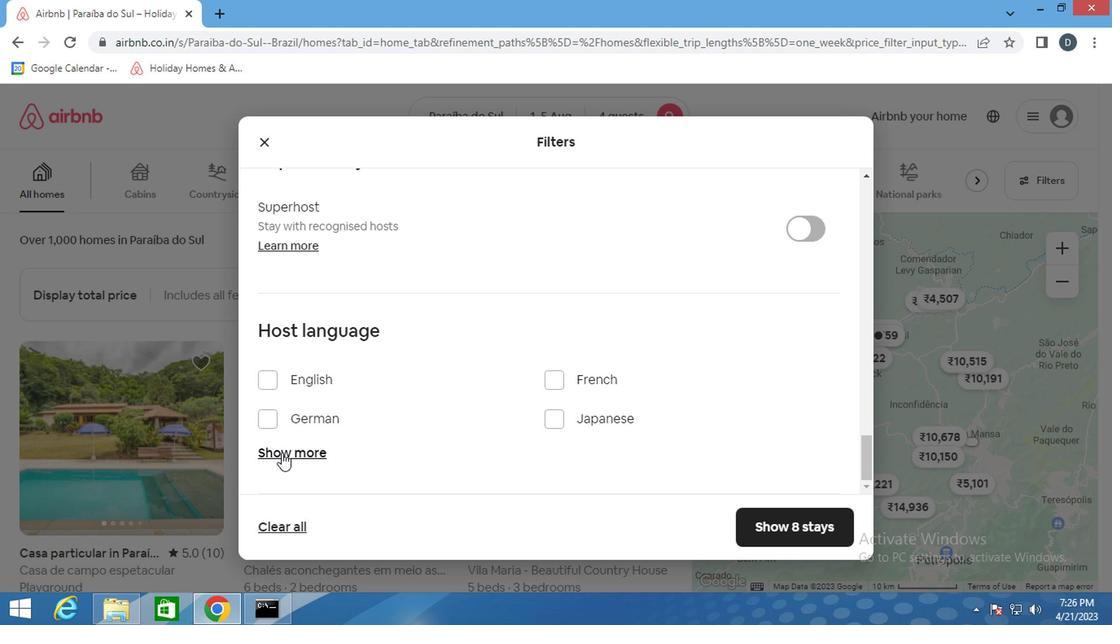 
Action: Mouse moved to (575, 452)
Screenshot: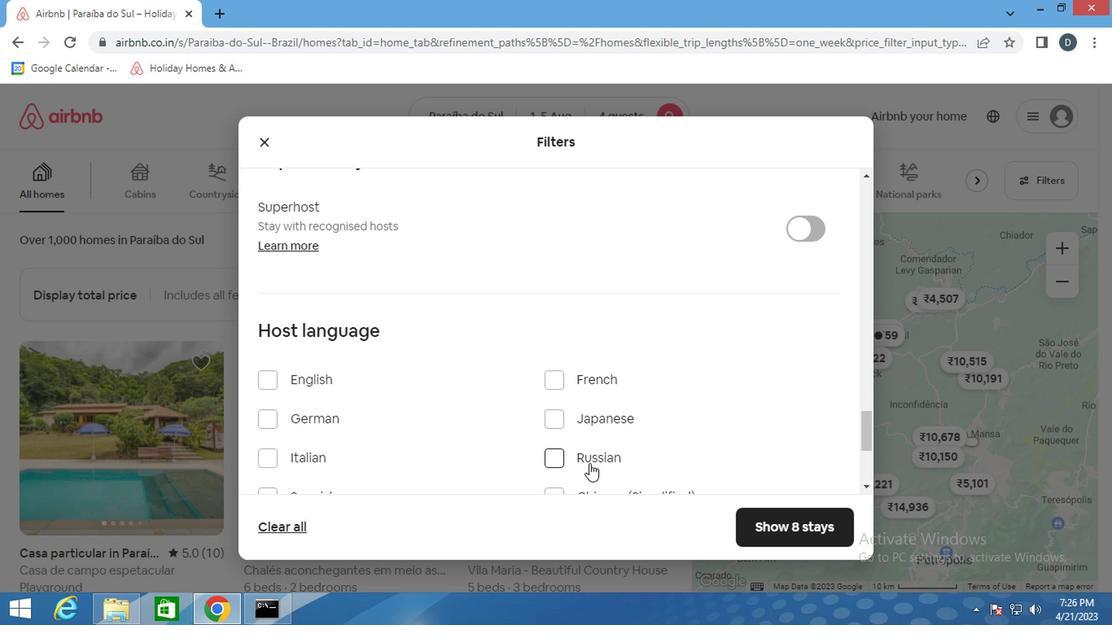 
Action: Mouse scrolled (575, 451) with delta (0, -1)
Screenshot: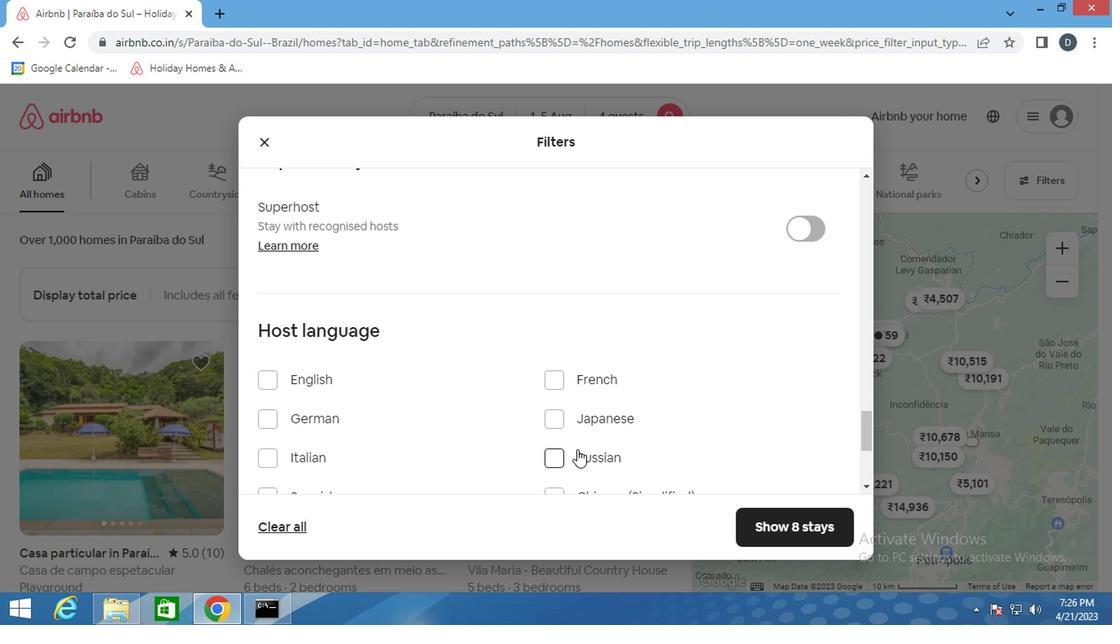 
Action: Mouse scrolled (575, 451) with delta (0, -1)
Screenshot: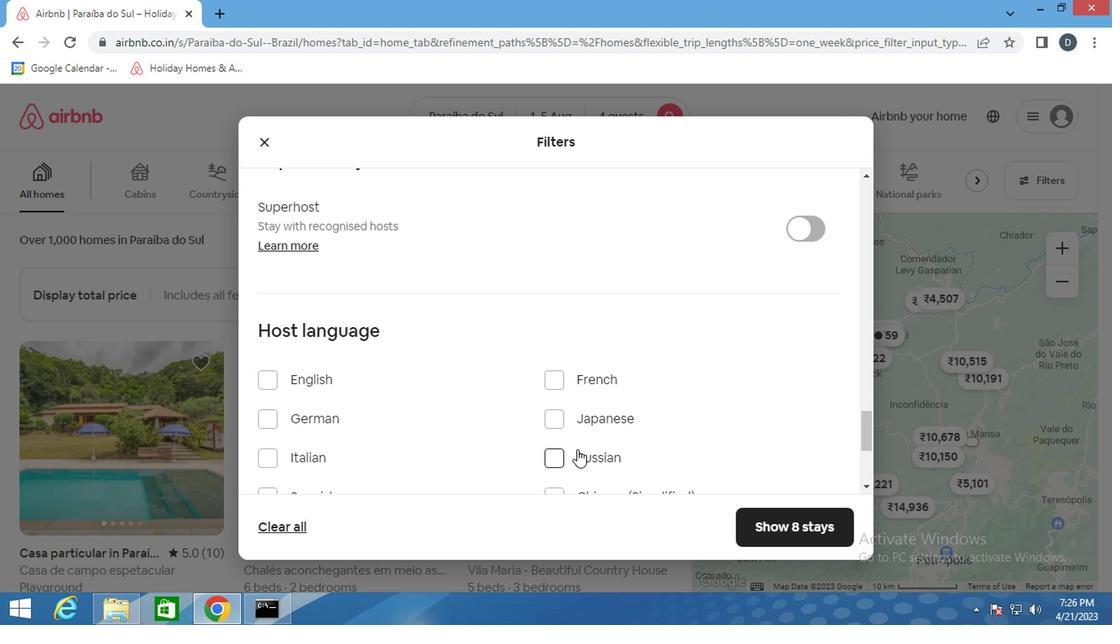 
Action: Mouse moved to (305, 339)
Screenshot: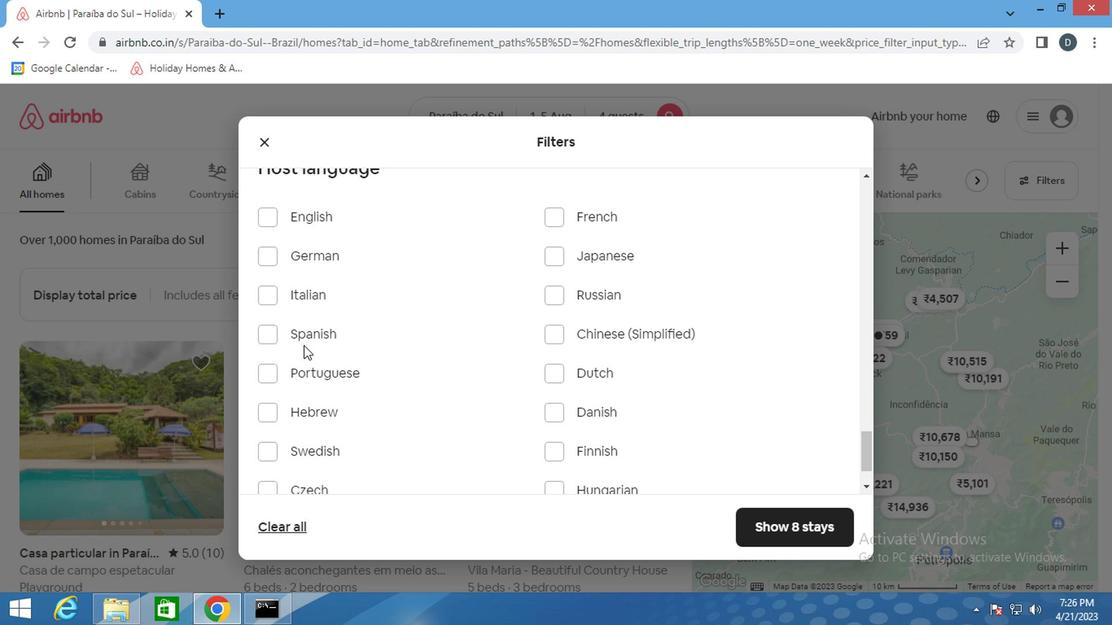 
Action: Mouse pressed left at (305, 339)
Screenshot: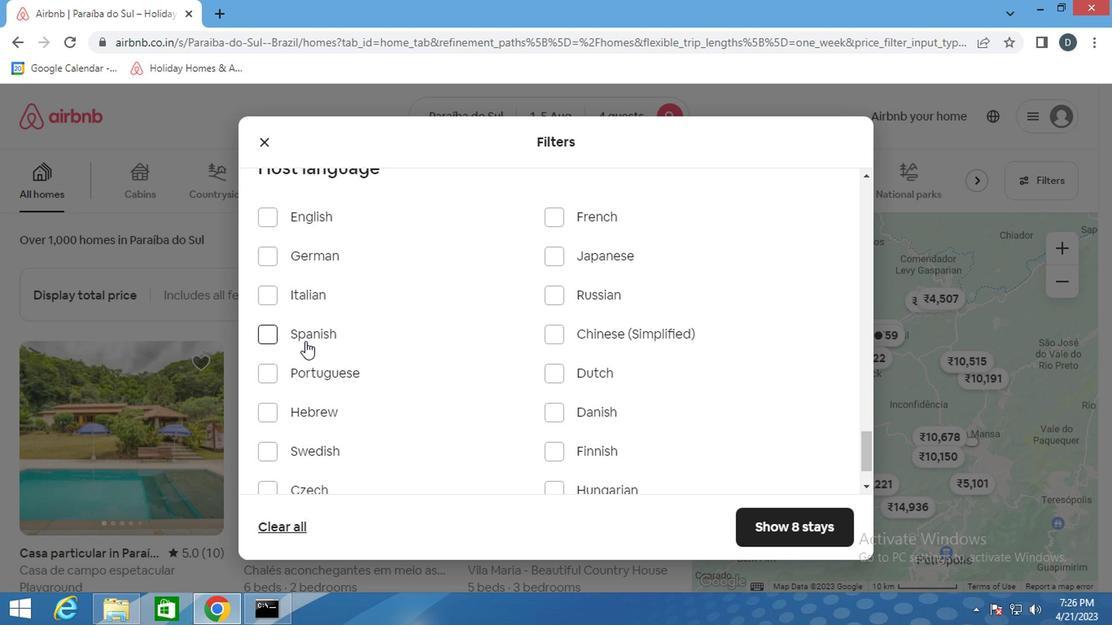
Action: Mouse moved to (821, 531)
Screenshot: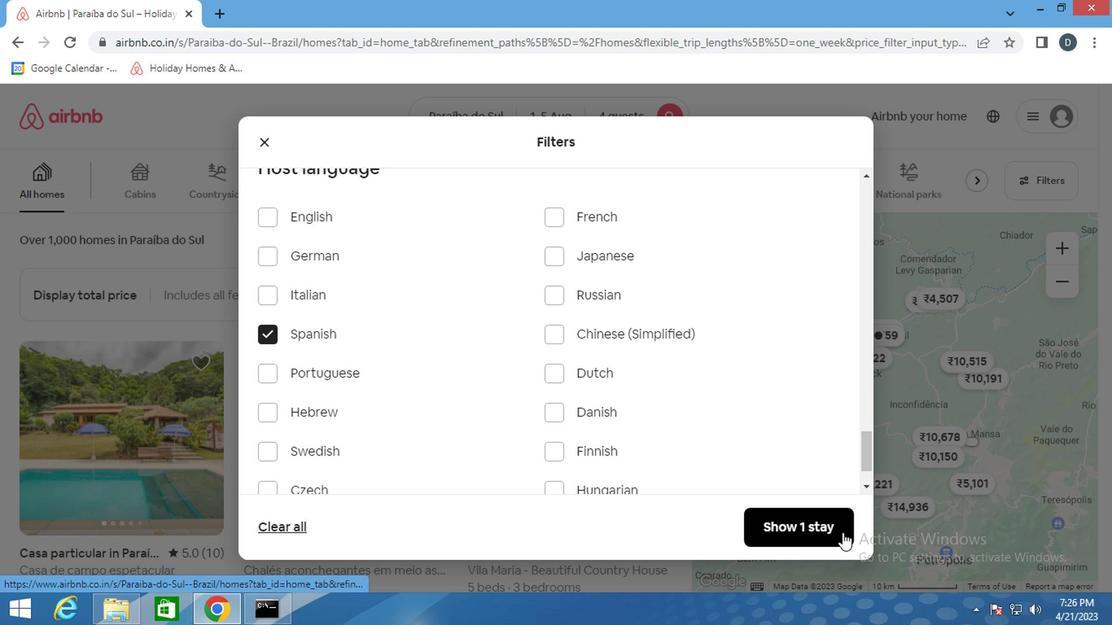 
Action: Mouse pressed left at (821, 531)
Screenshot: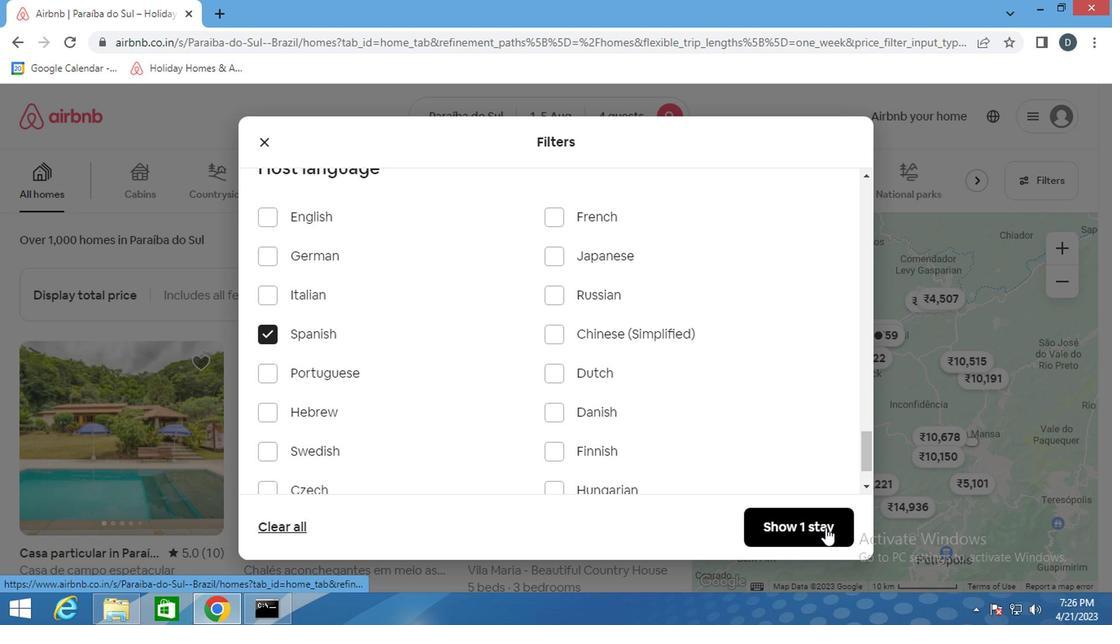 
Action: Mouse moved to (651, 337)
Screenshot: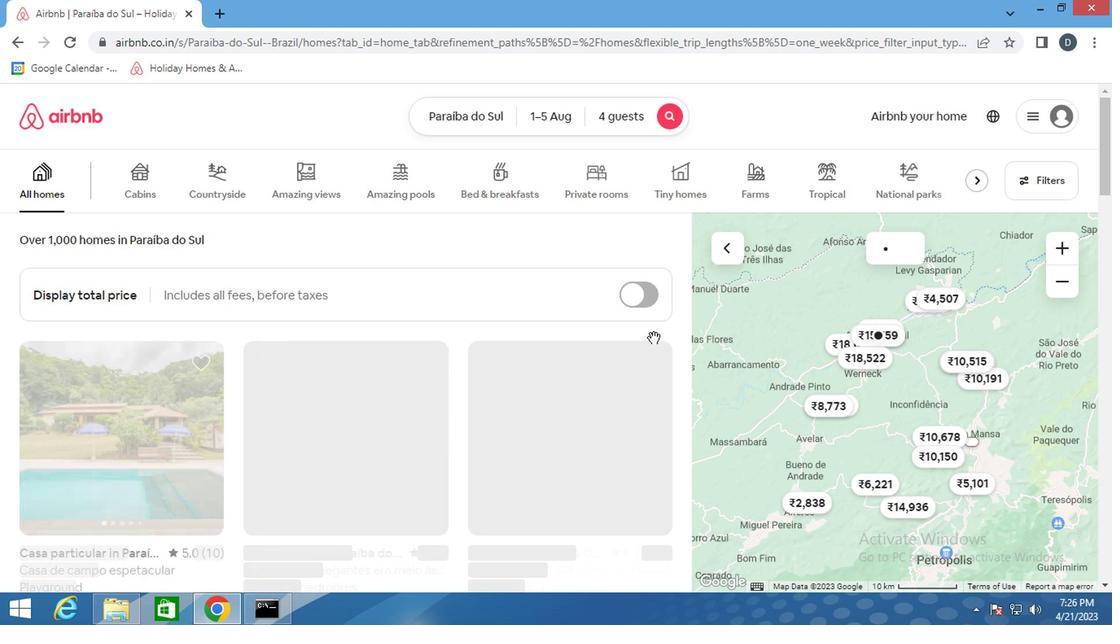 
